 Task: In Heading  Arial Narrow with dark grey 1 1 colour. Font size of heading  '18 Pt. 'Font style of data Calibri. Font size of data  9 Pt. Alignment of headline & data Align bottom. Fill color in cell of heading  Red. Font color of data Black. Apply border in Data Criss-Cross Border. In the sheet  Attendance Sheet for the Weekbook
Action: Mouse moved to (99, 137)
Screenshot: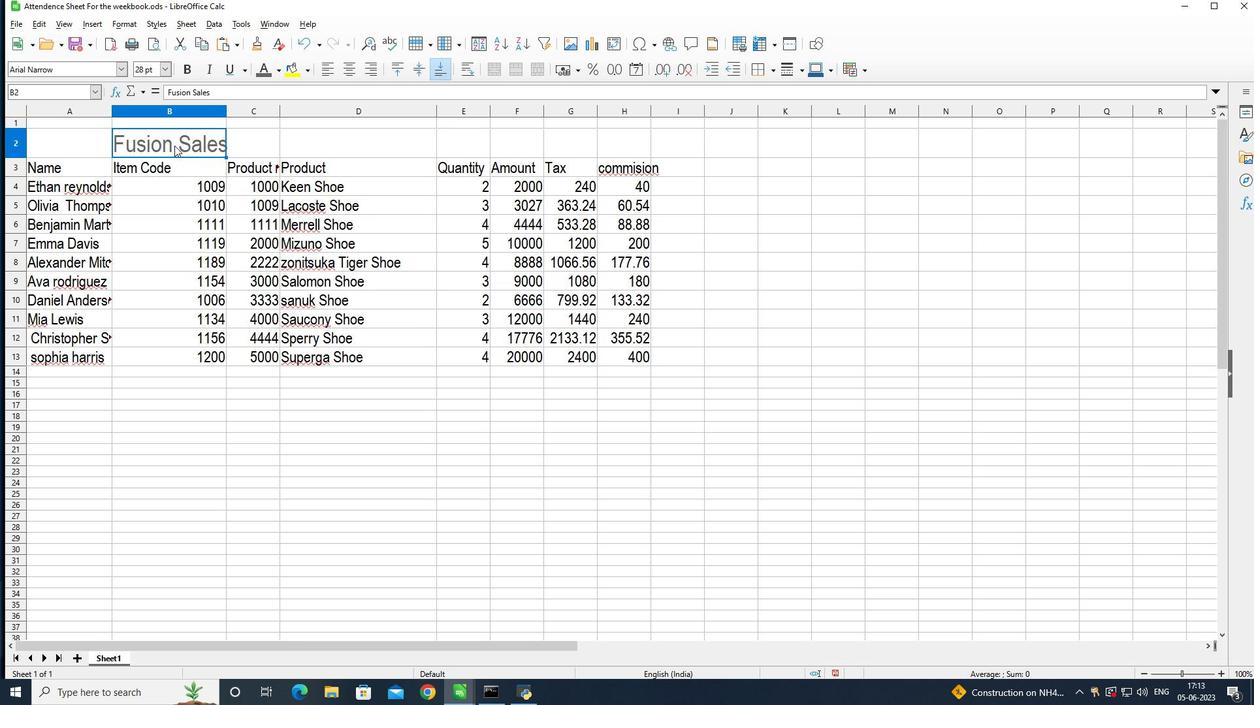 
Action: Mouse pressed left at (99, 137)
Screenshot: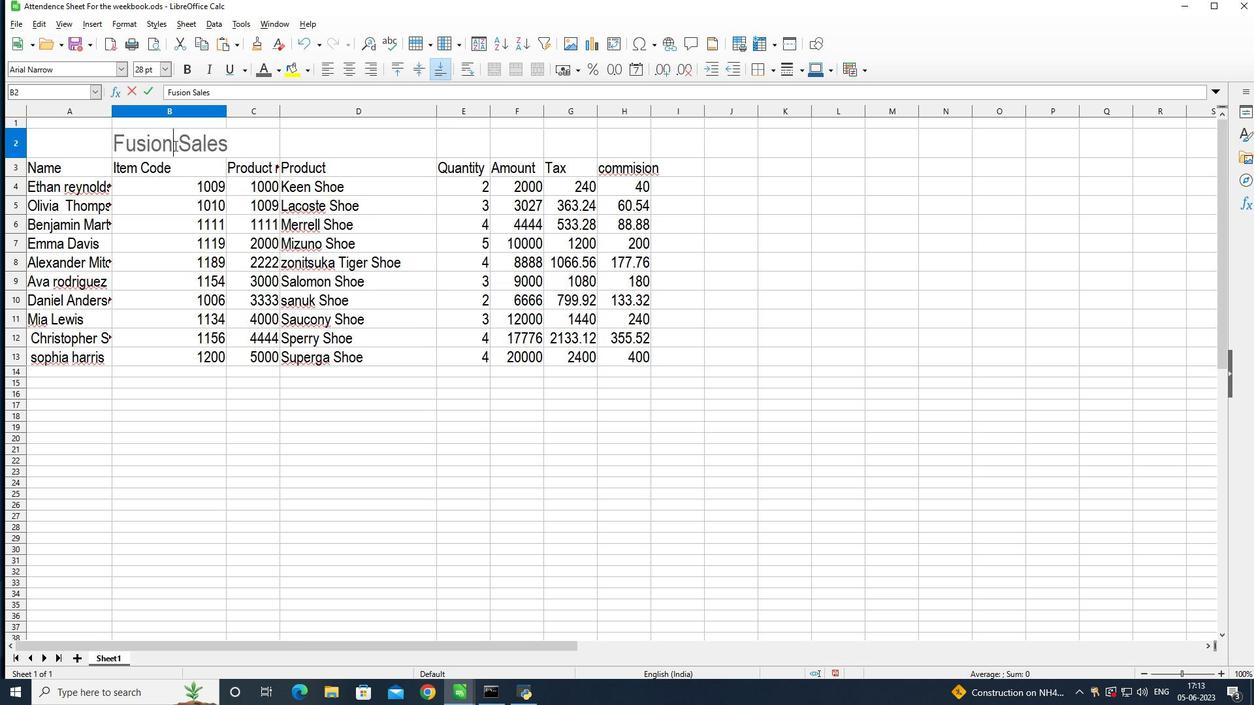 
Action: Mouse moved to (167, 148)
Screenshot: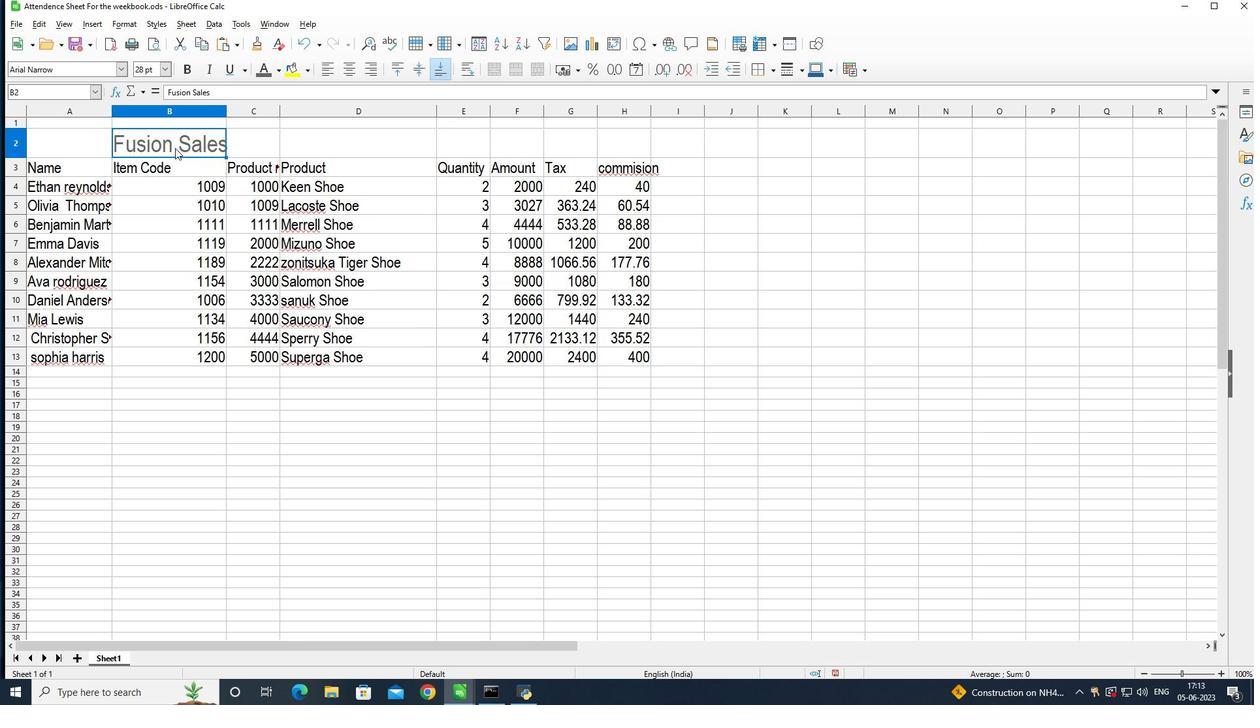 
Action: Mouse pressed left at (167, 148)
Screenshot: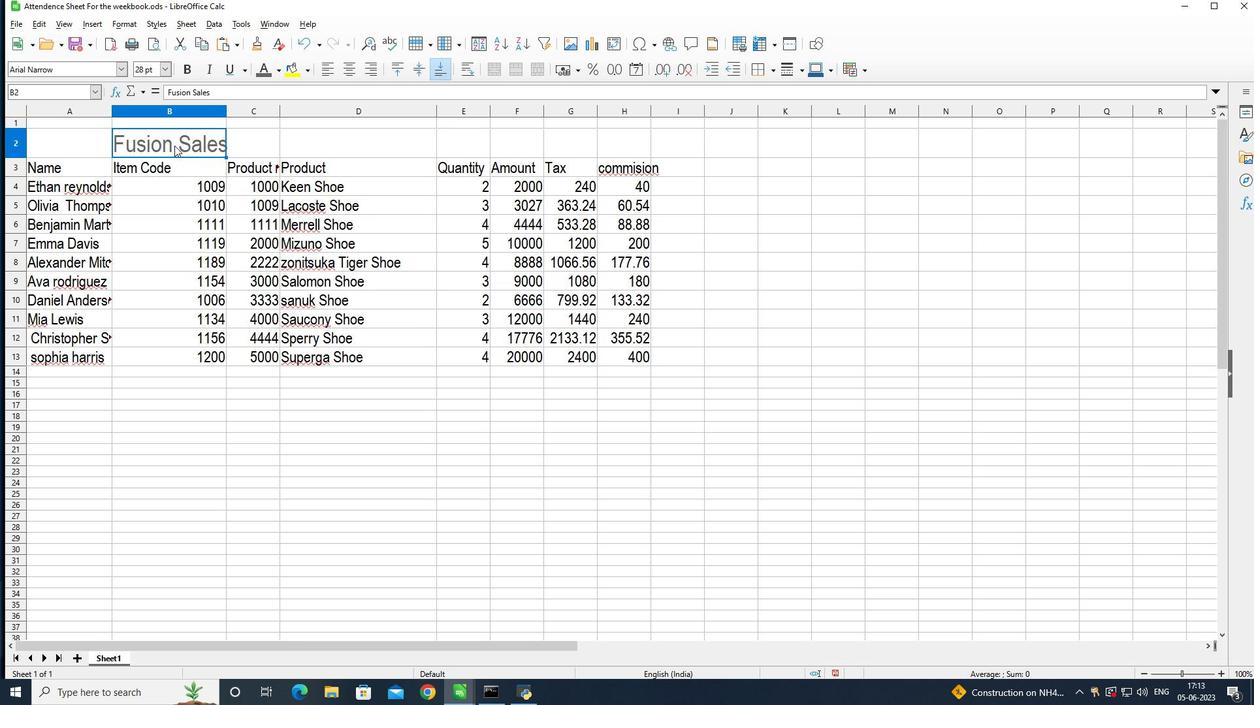
Action: Mouse pressed left at (167, 148)
Screenshot: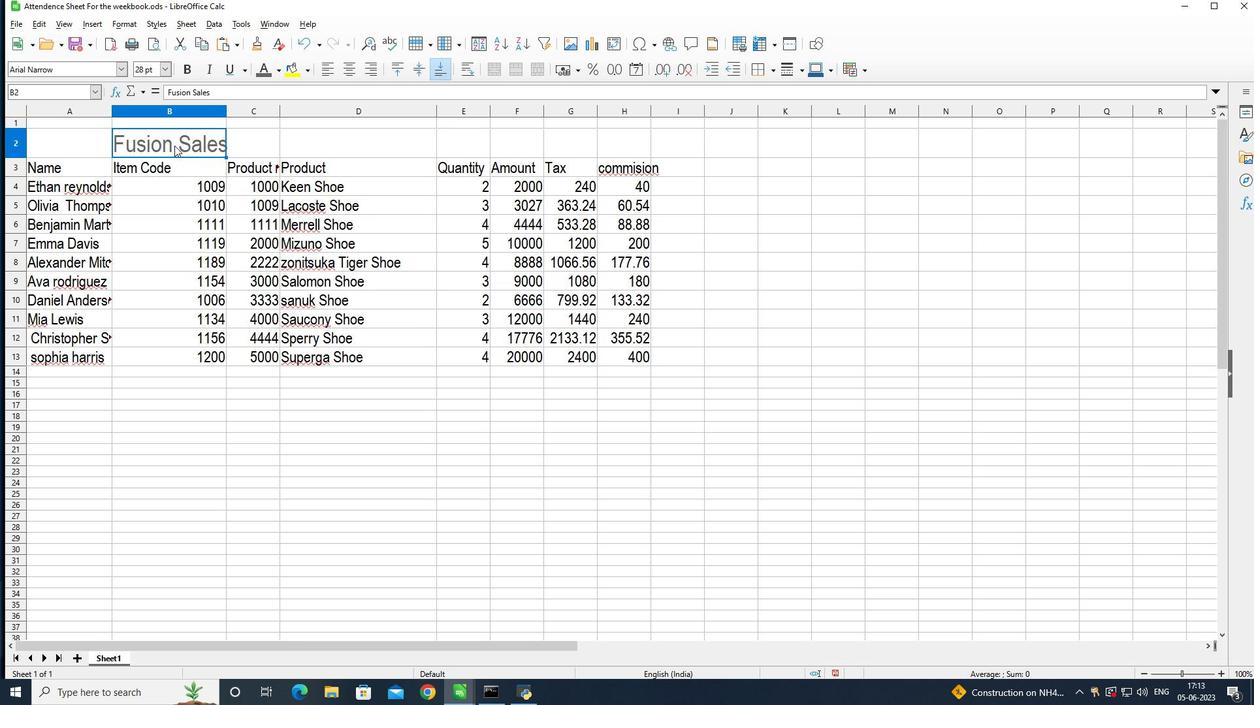 
Action: Mouse pressed left at (167, 148)
Screenshot: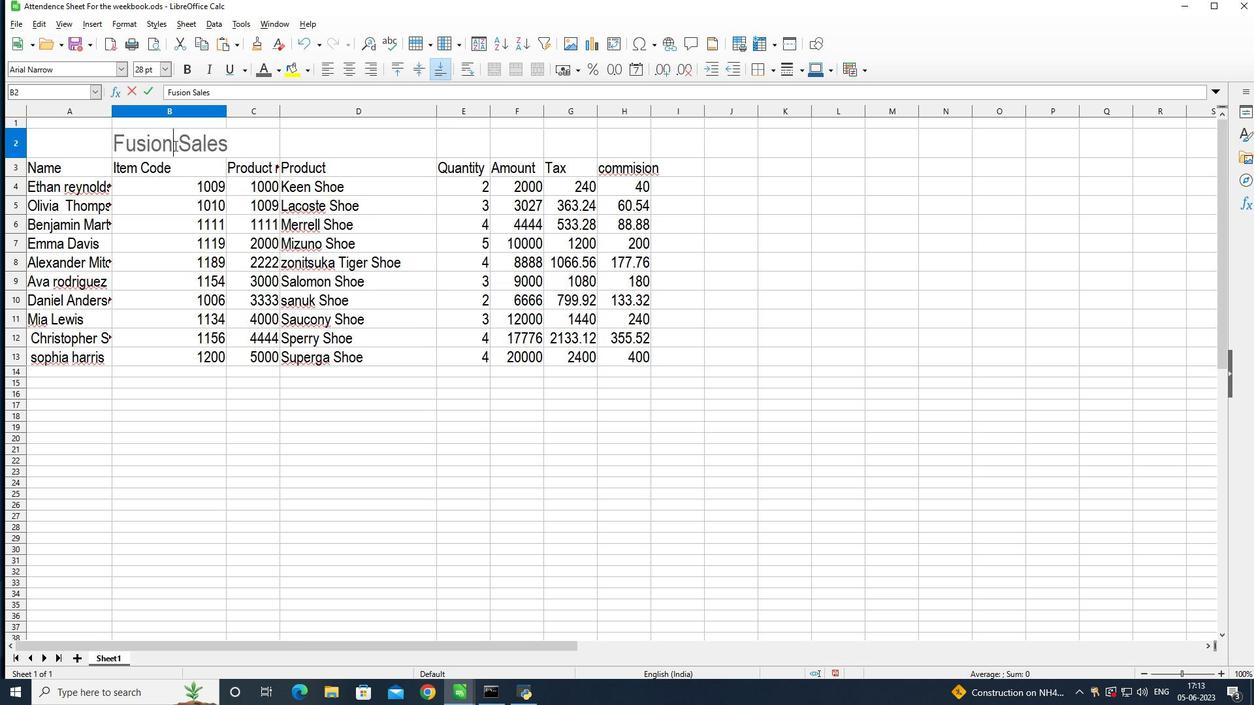 
Action: Mouse pressed left at (167, 148)
Screenshot: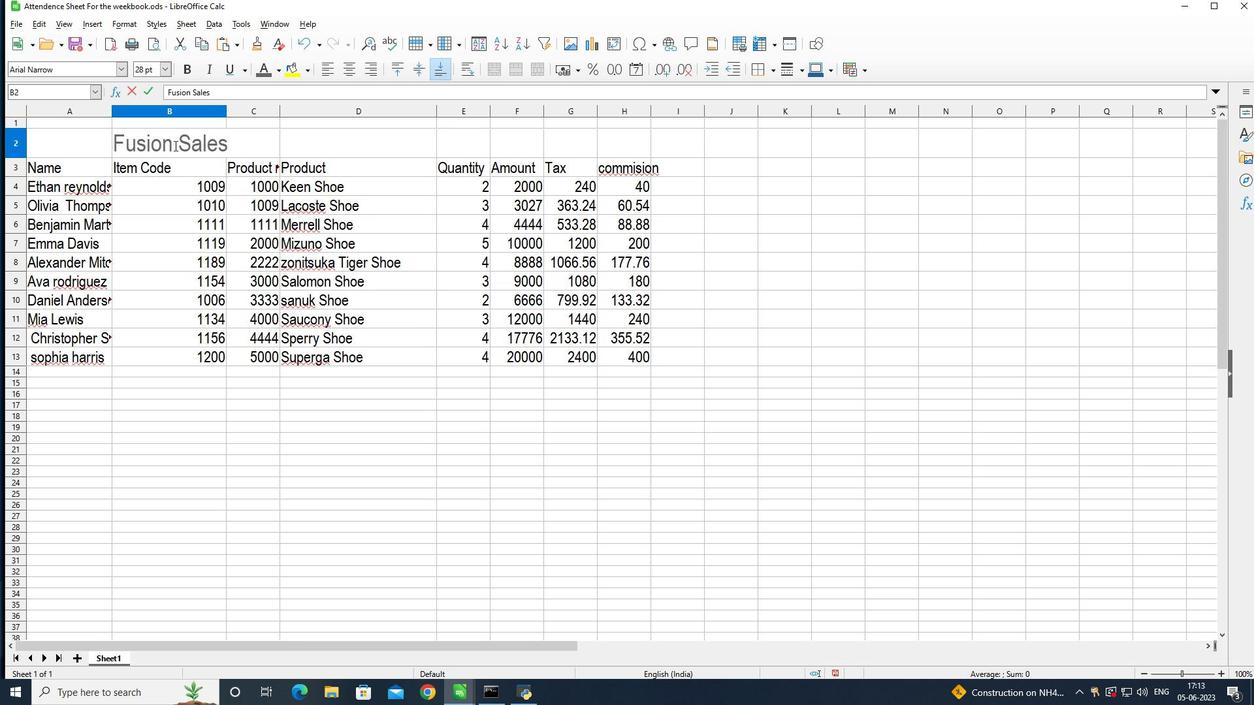 
Action: Mouse pressed left at (167, 148)
Screenshot: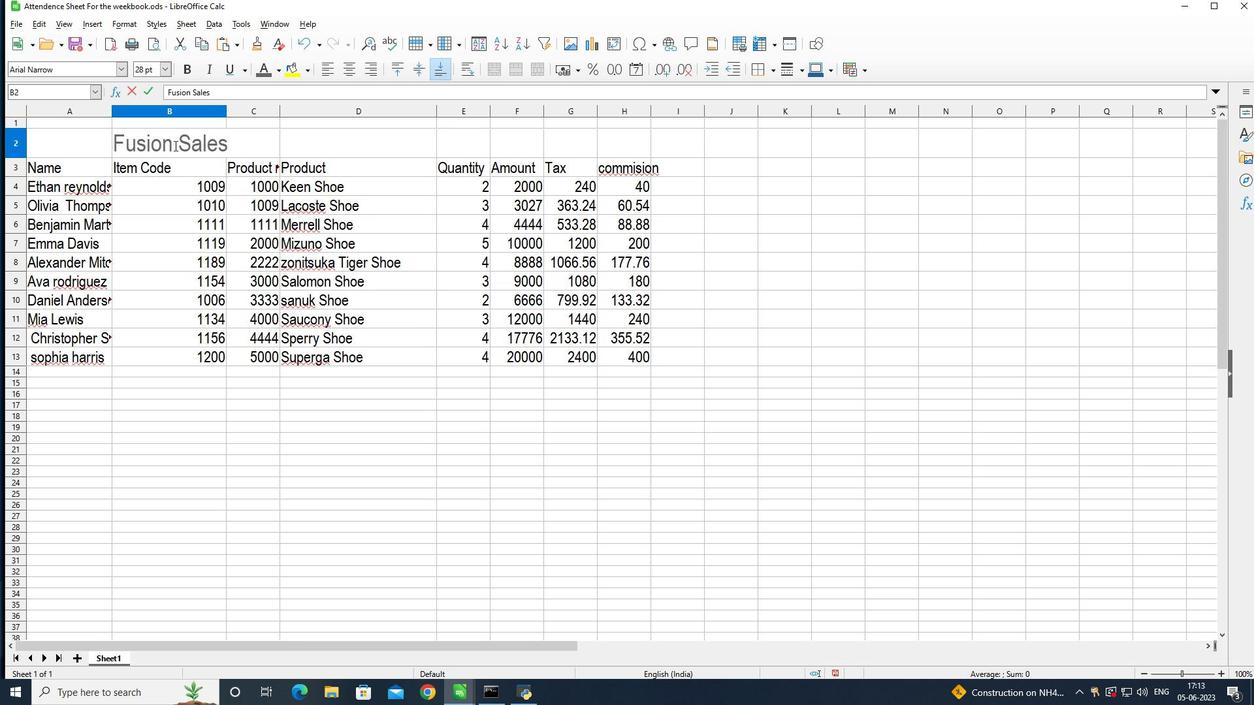 
Action: Mouse moved to (256, 82)
Screenshot: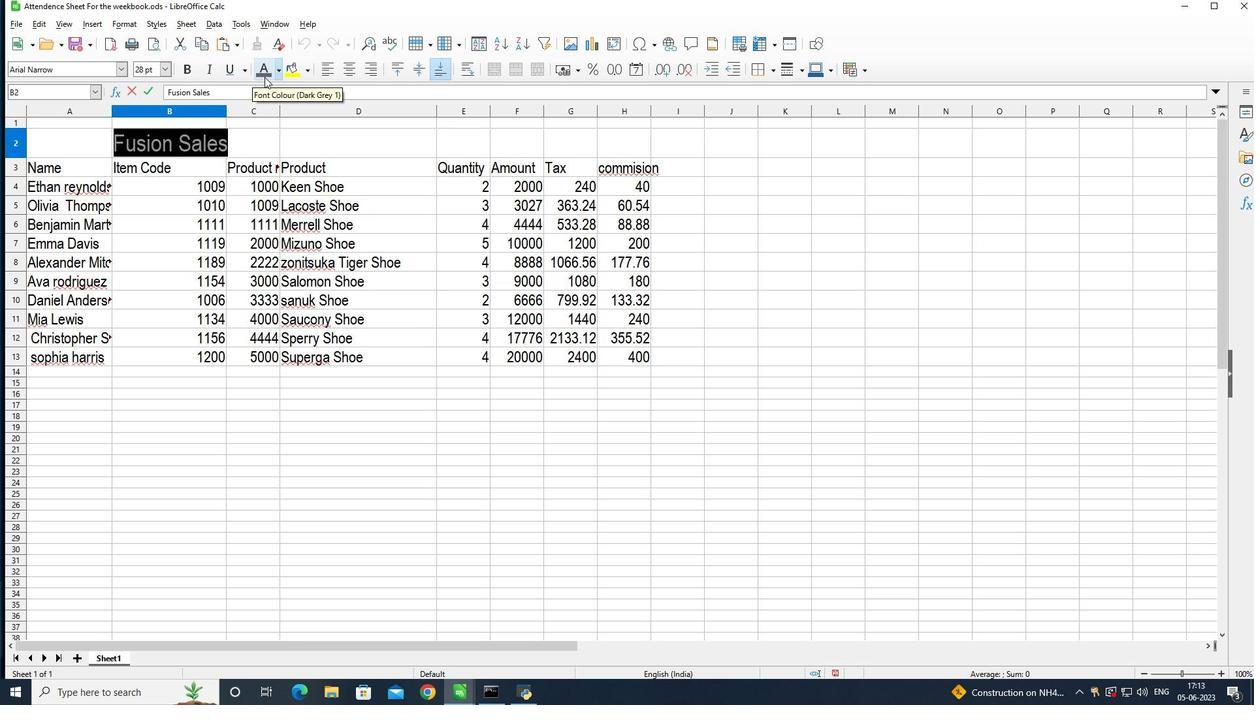 
Action: Mouse pressed left at (256, 82)
Screenshot: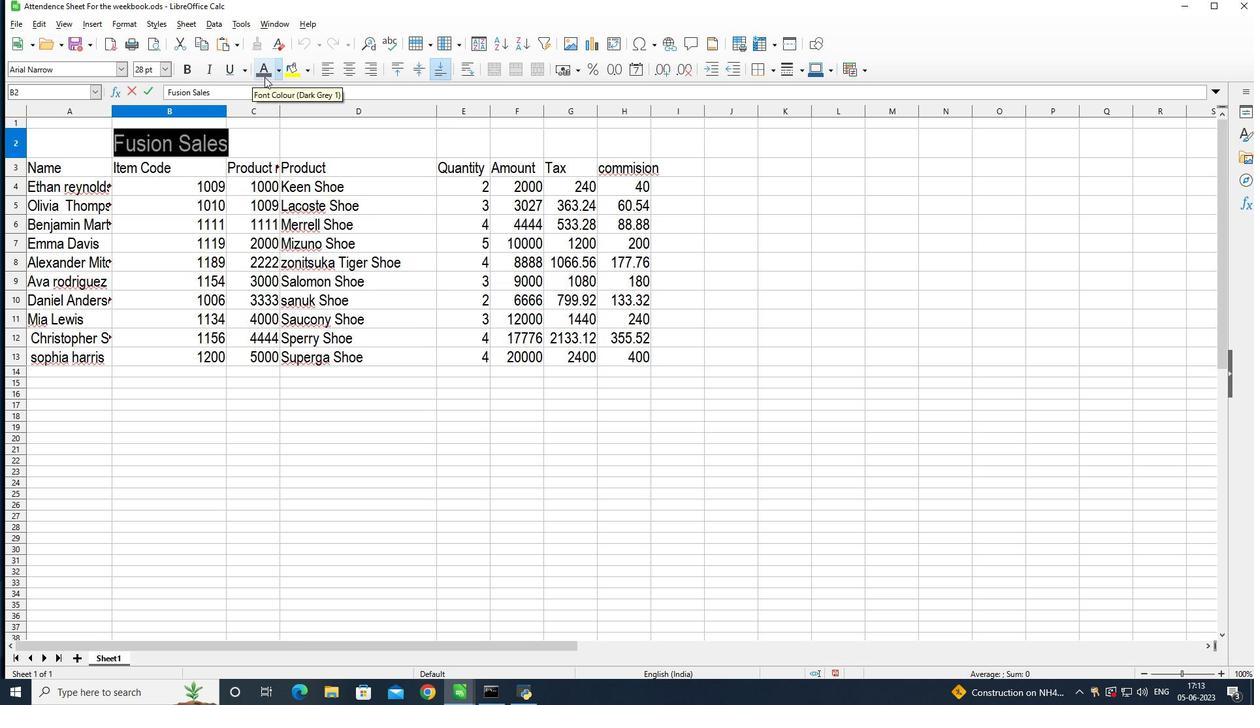 
Action: Mouse moved to (156, 73)
Screenshot: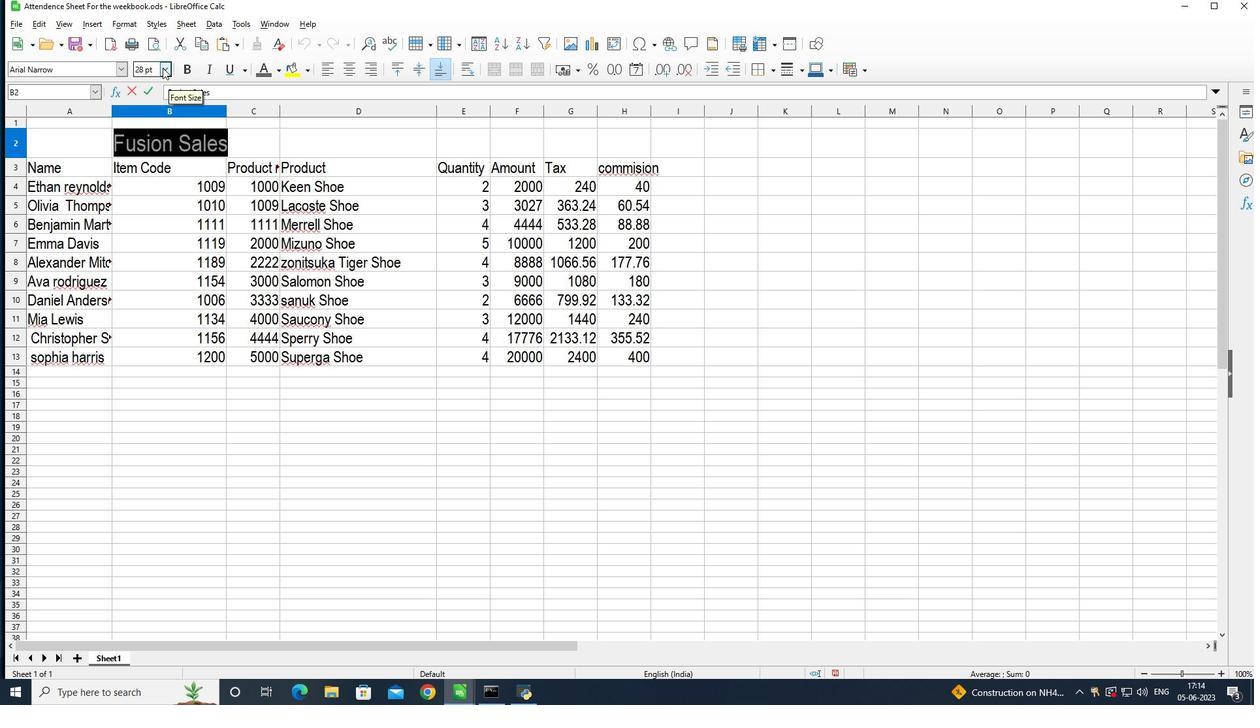 
Action: Mouse pressed left at (156, 73)
Screenshot: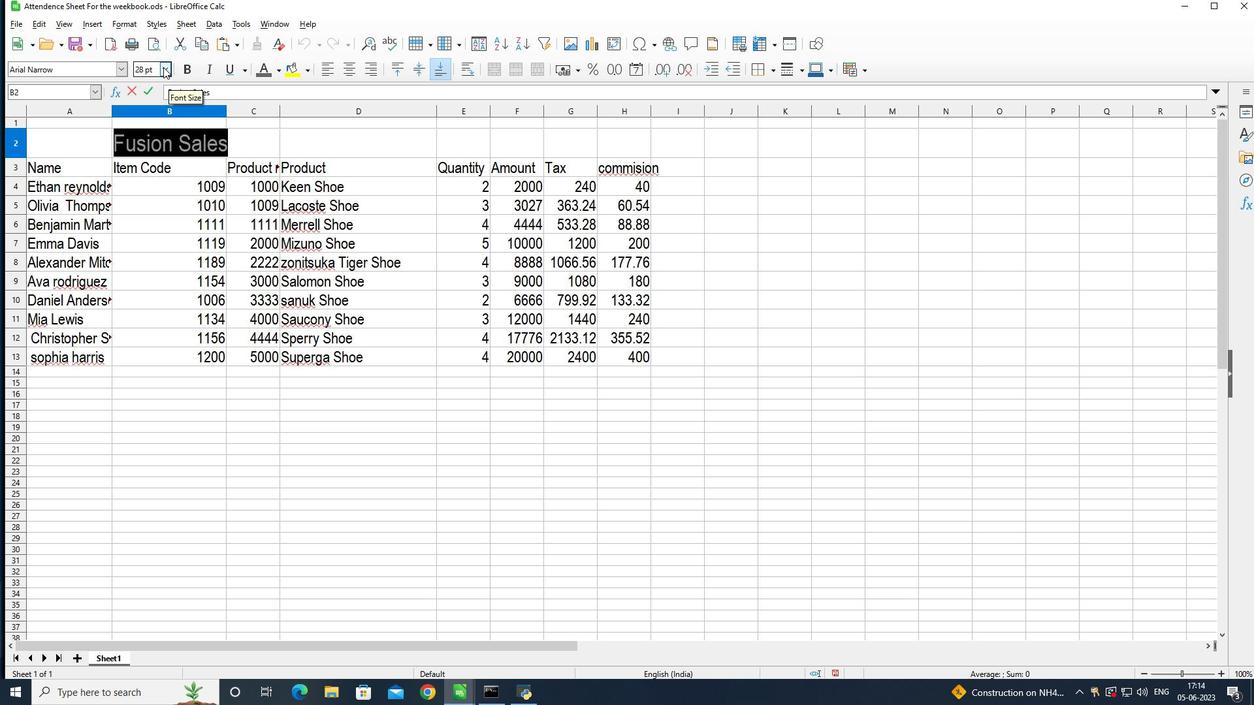 
Action: Mouse moved to (137, 151)
Screenshot: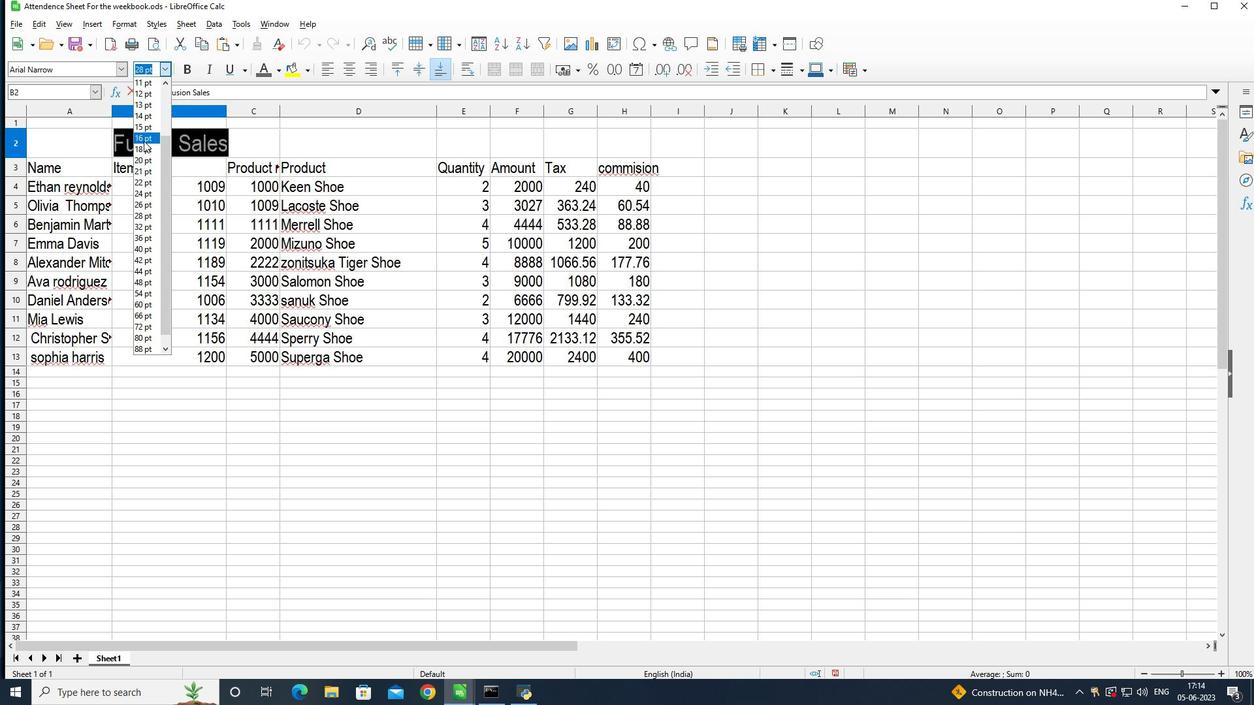 
Action: Mouse pressed left at (137, 151)
Screenshot: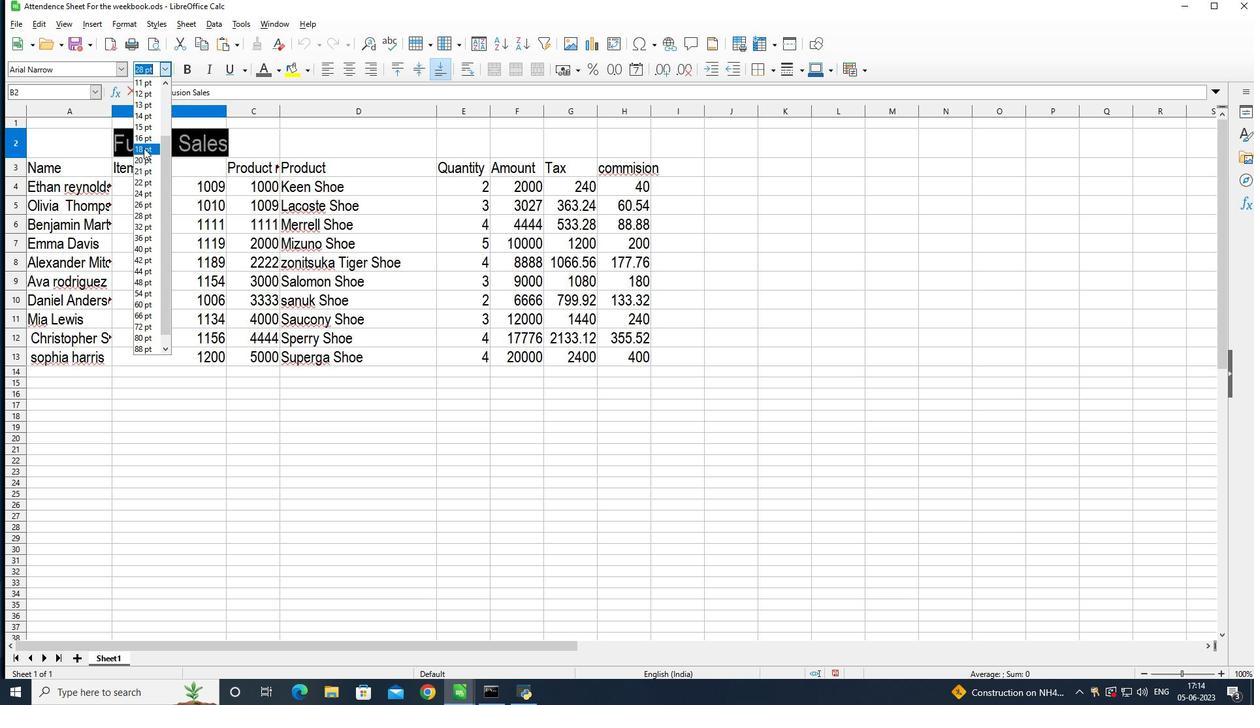 
Action: Mouse moved to (59, 168)
Screenshot: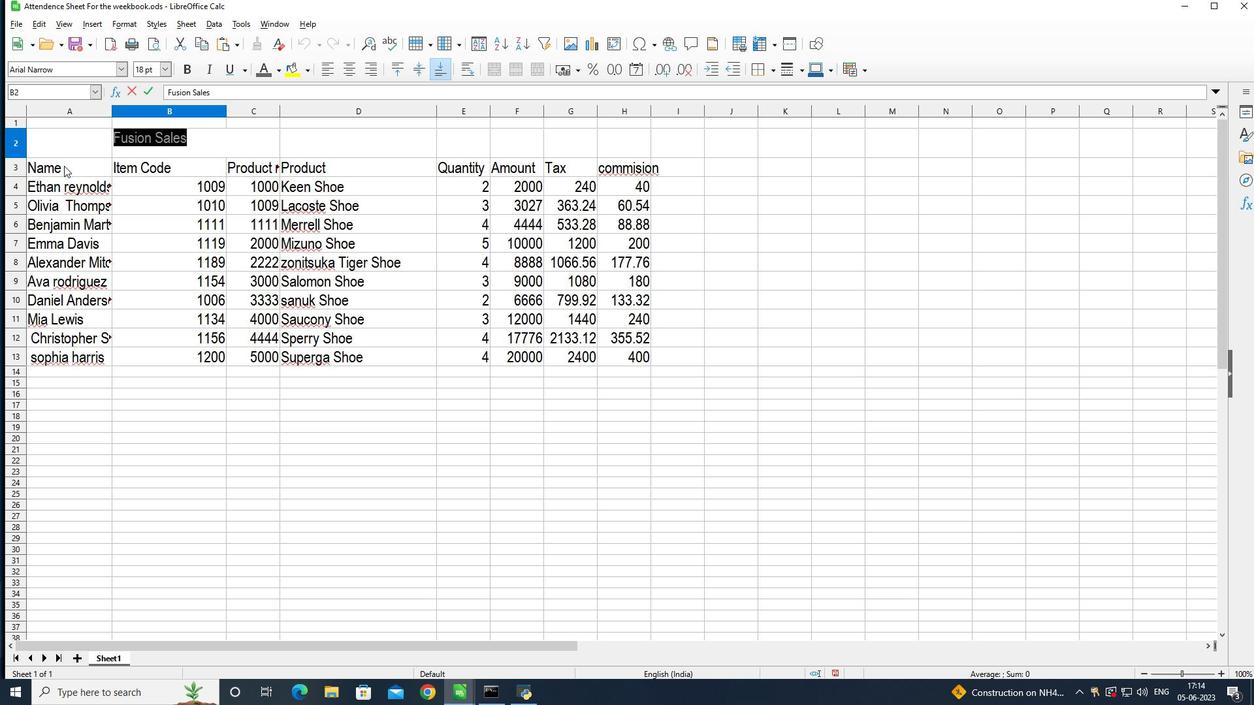 
Action: Mouse pressed left at (59, 168)
Screenshot: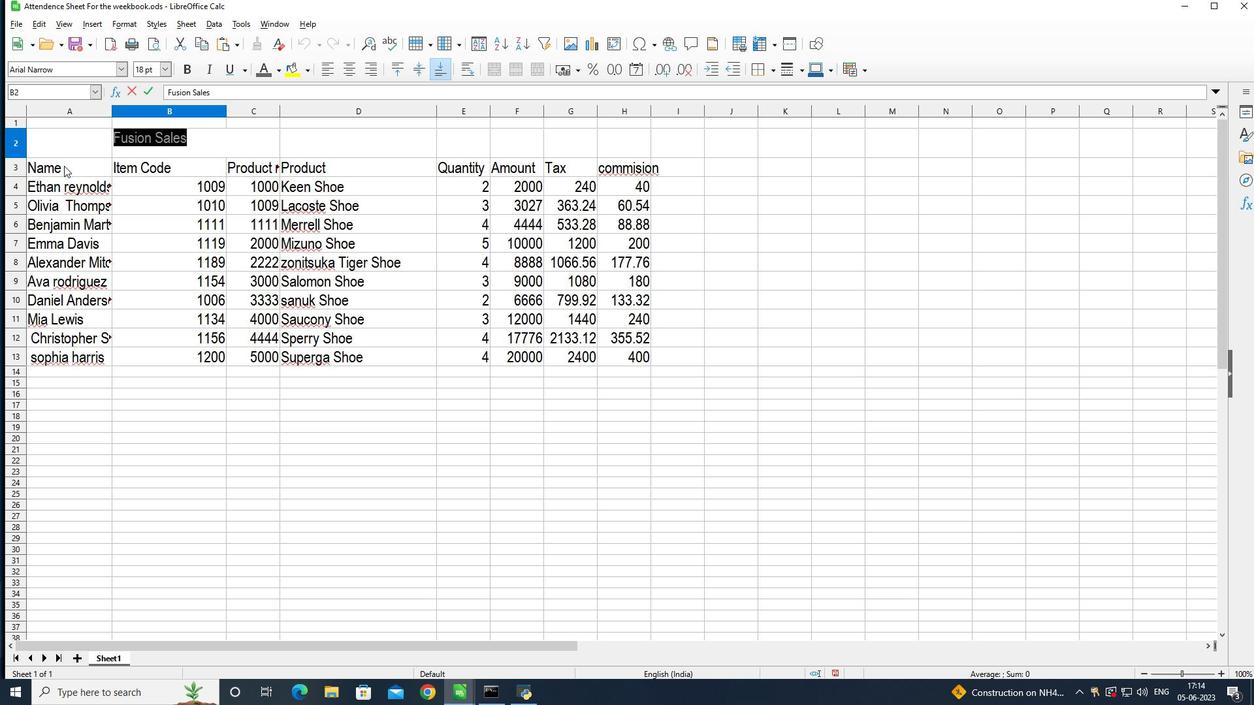 
Action: Mouse moved to (45, 167)
Screenshot: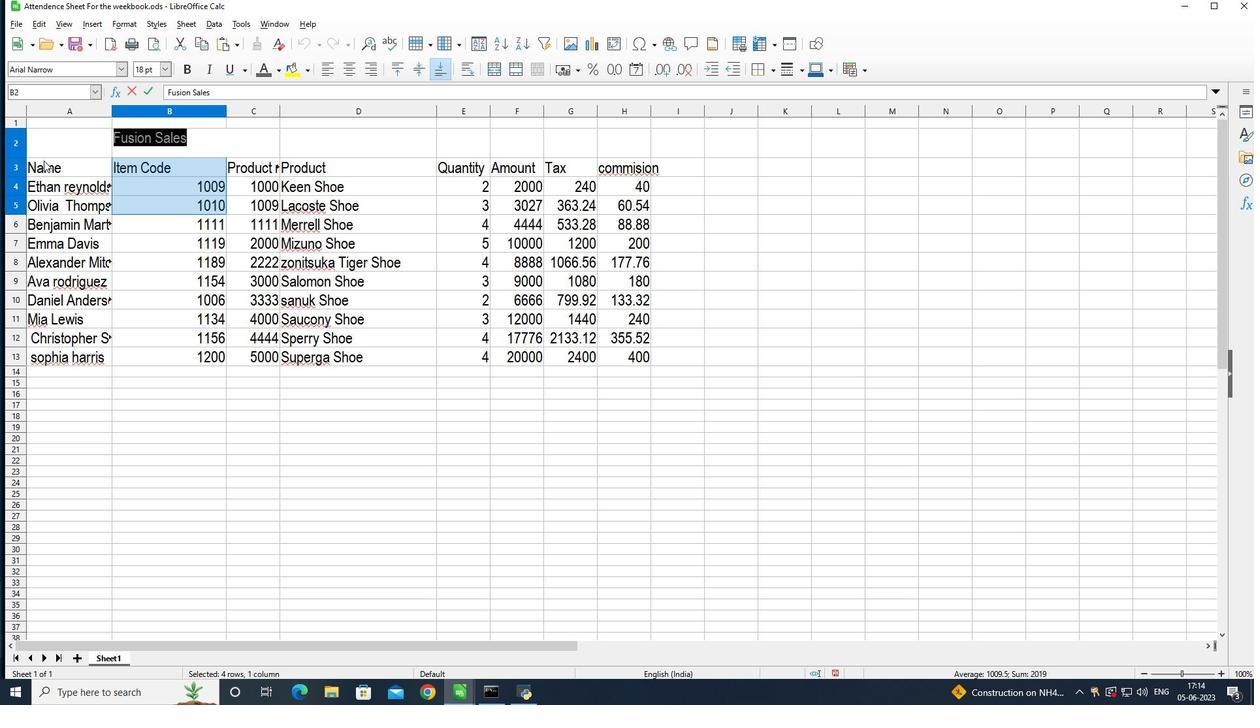 
Action: Mouse pressed left at (45, 167)
Screenshot: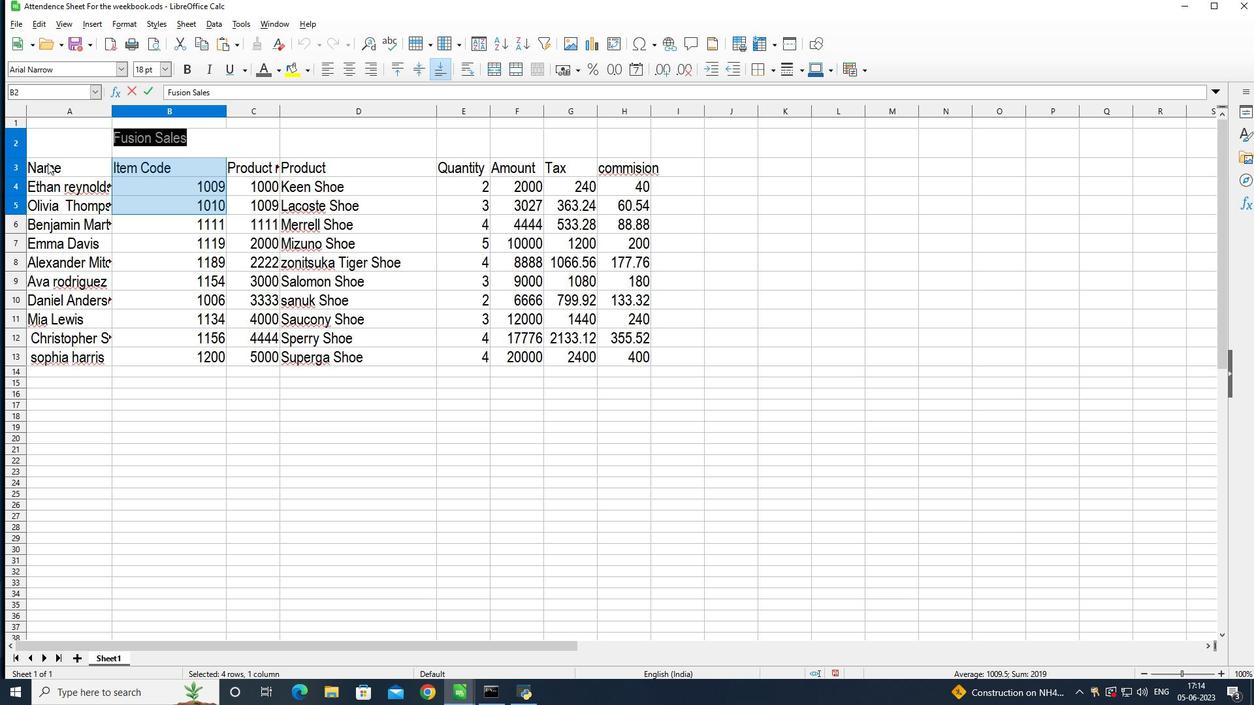 
Action: Mouse moved to (46, 167)
Screenshot: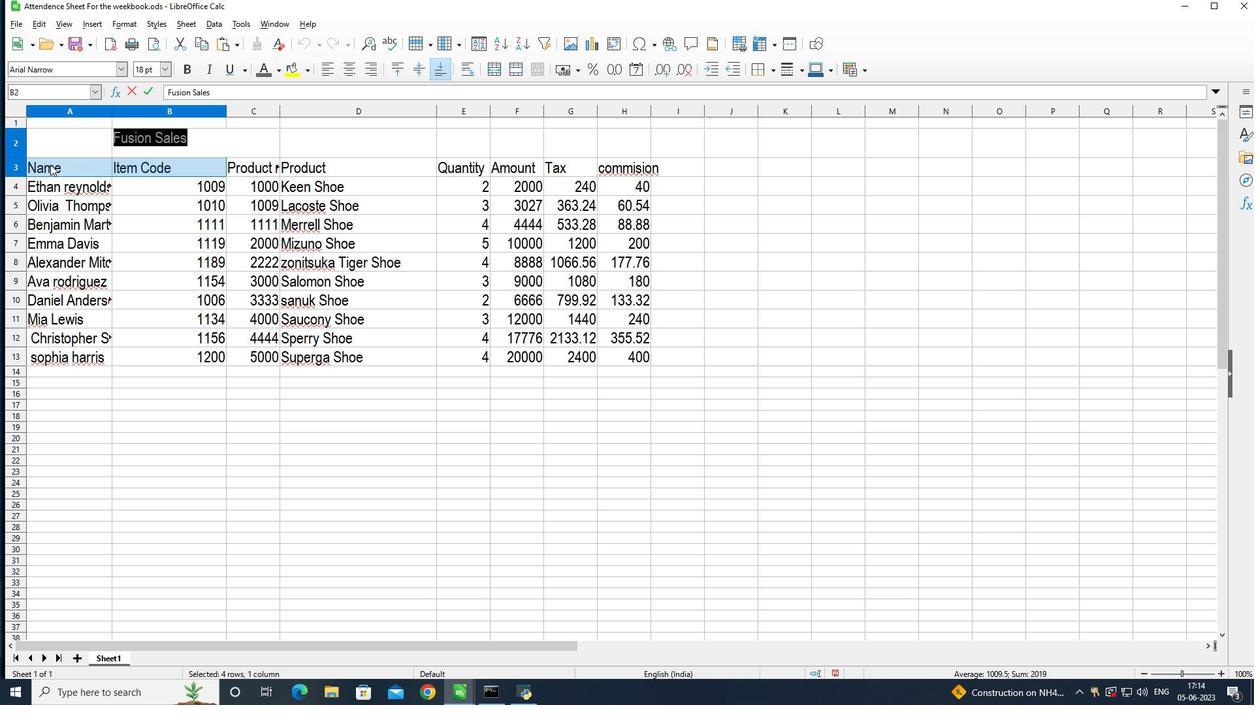 
Action: Mouse pressed left at (46, 167)
Screenshot: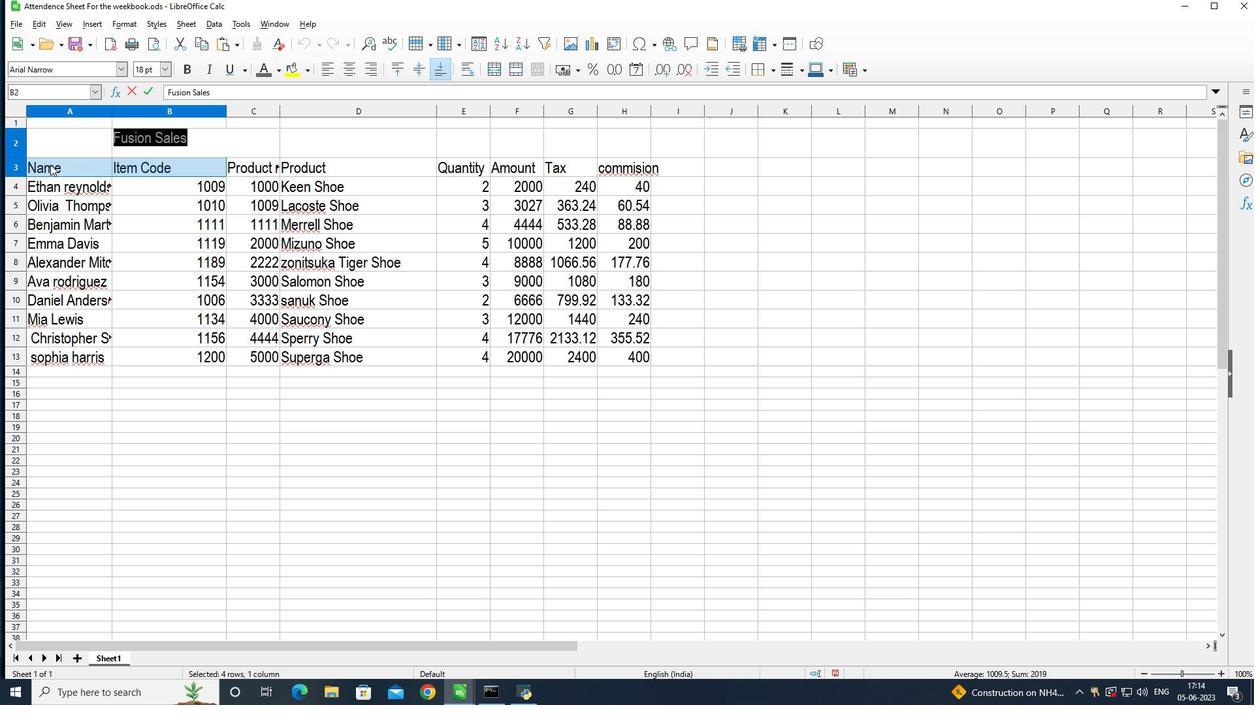 
Action: Mouse moved to (219, 393)
Screenshot: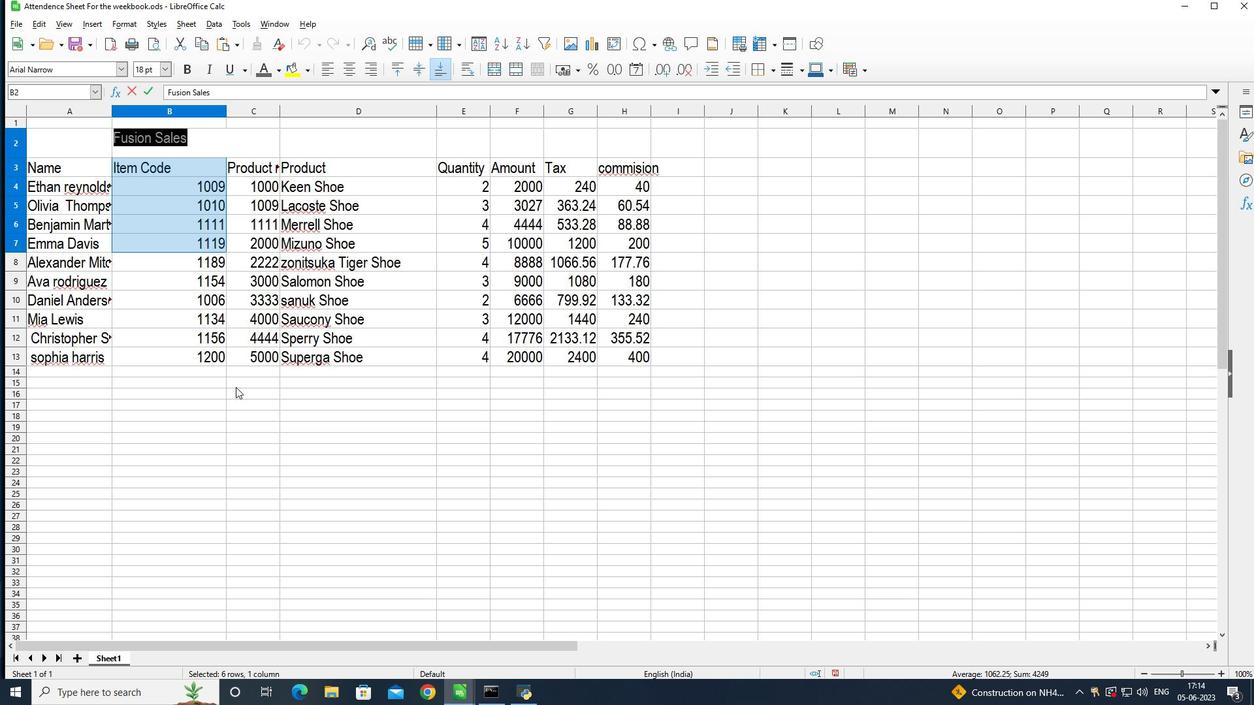 
Action: Mouse pressed left at (219, 393)
Screenshot: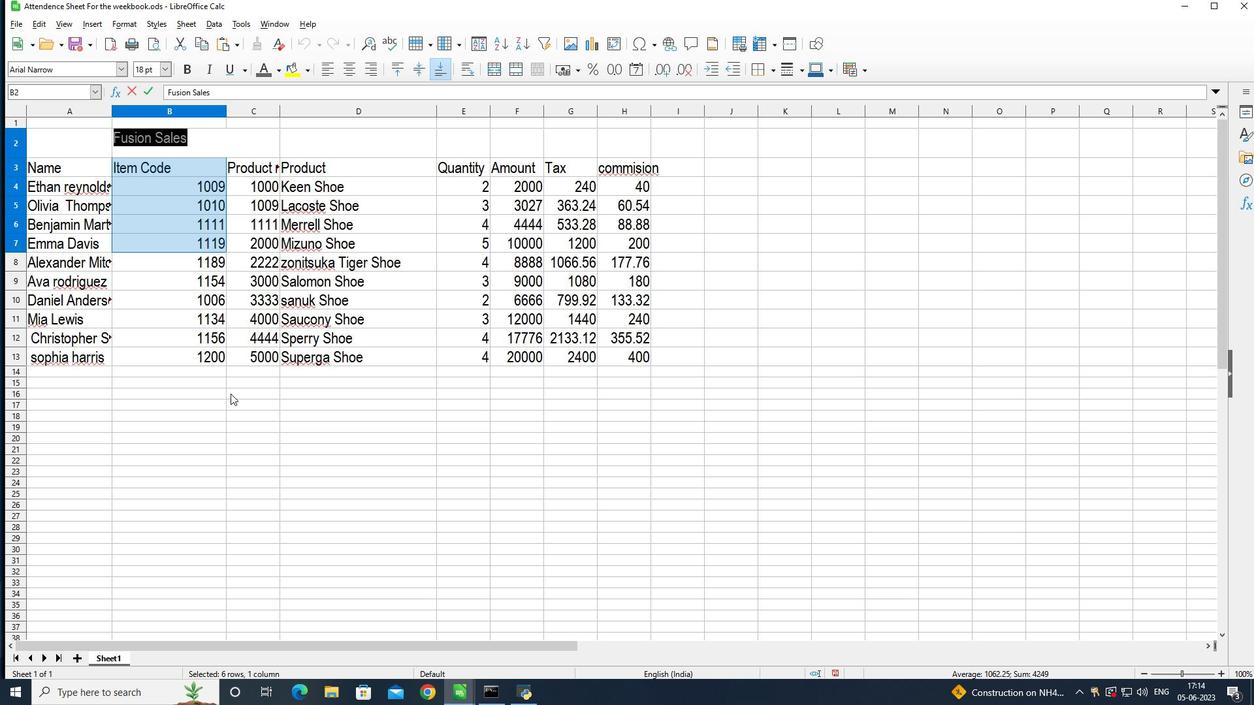 
Action: Mouse moved to (208, 427)
Screenshot: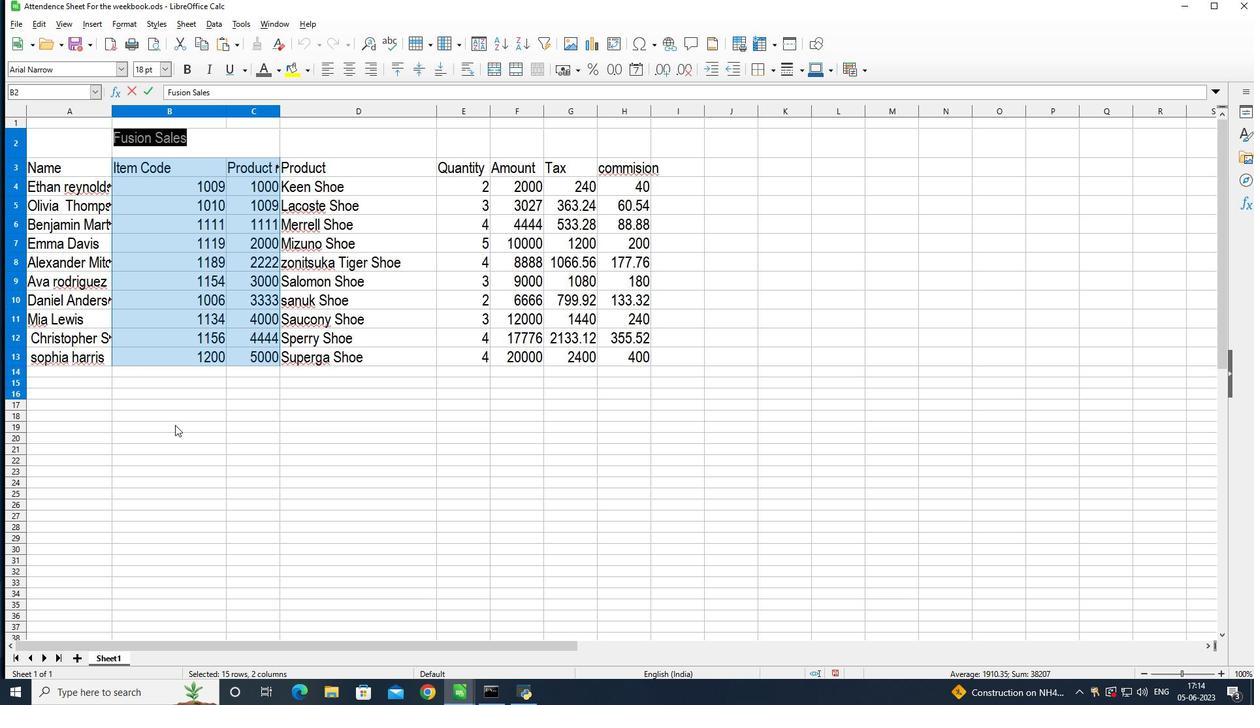 
Action: Mouse pressed left at (208, 427)
Screenshot: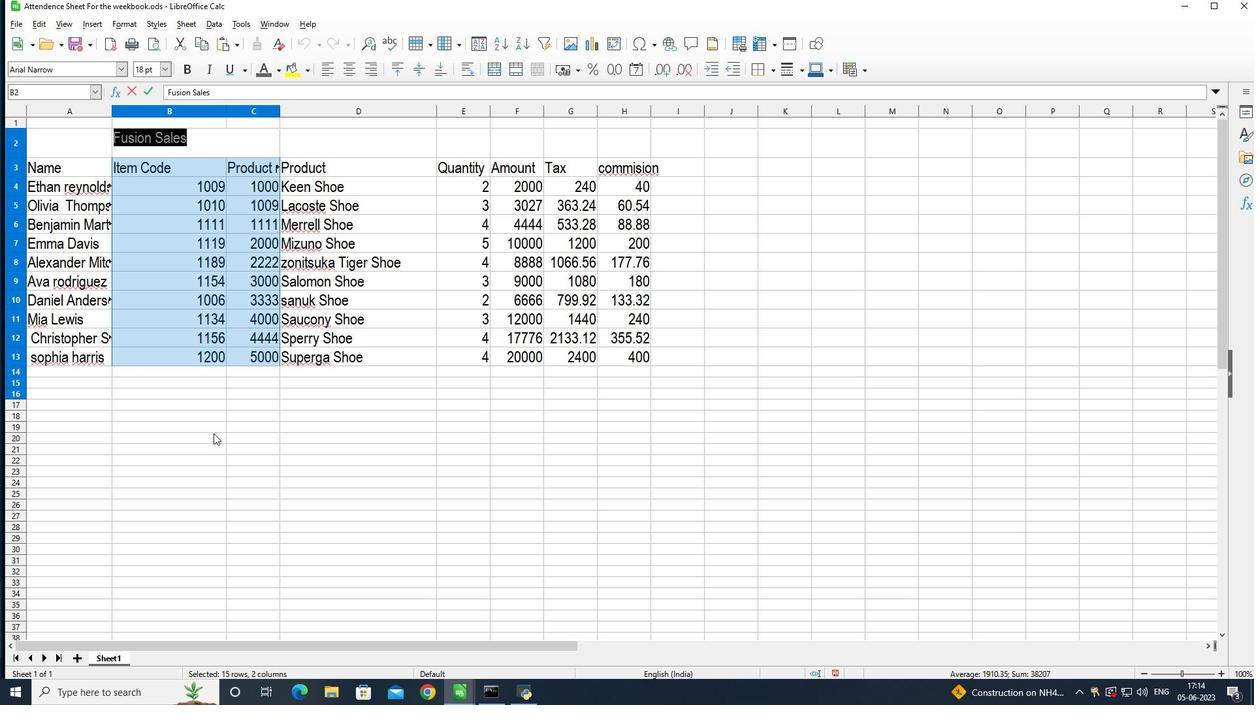 
Action: Mouse moved to (214, 418)
Screenshot: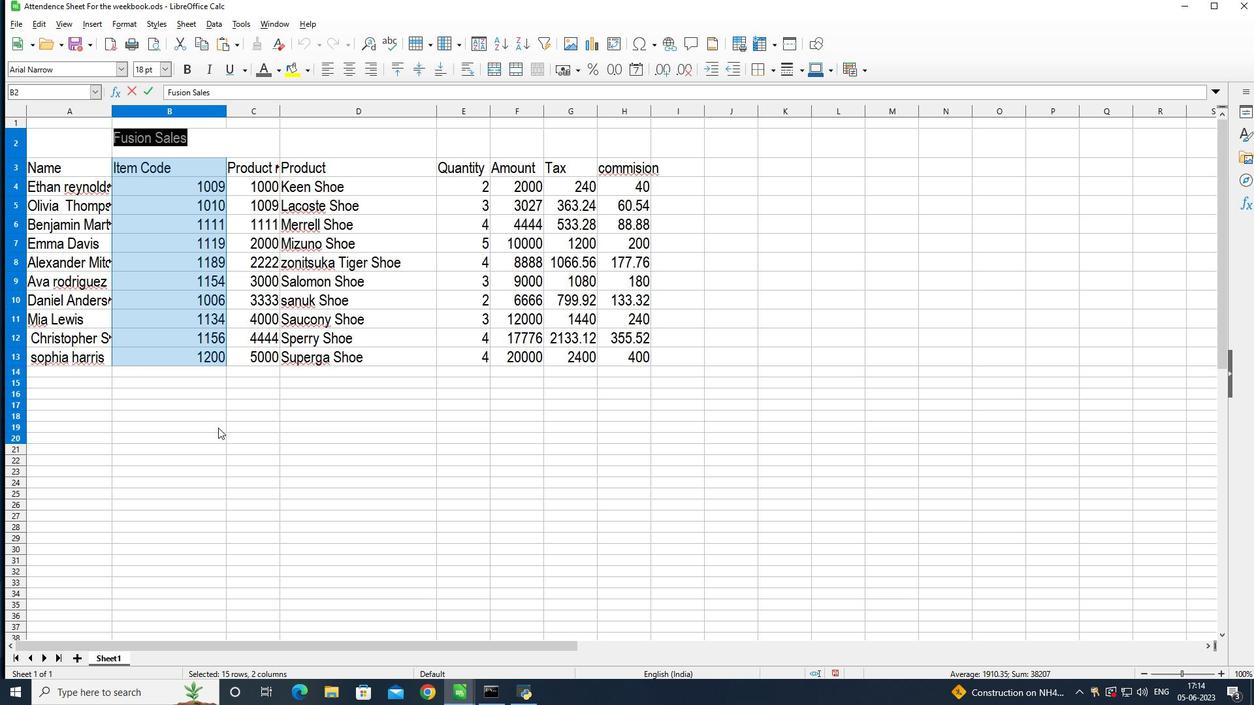 
Action: Mouse pressed right at (214, 418)
Screenshot: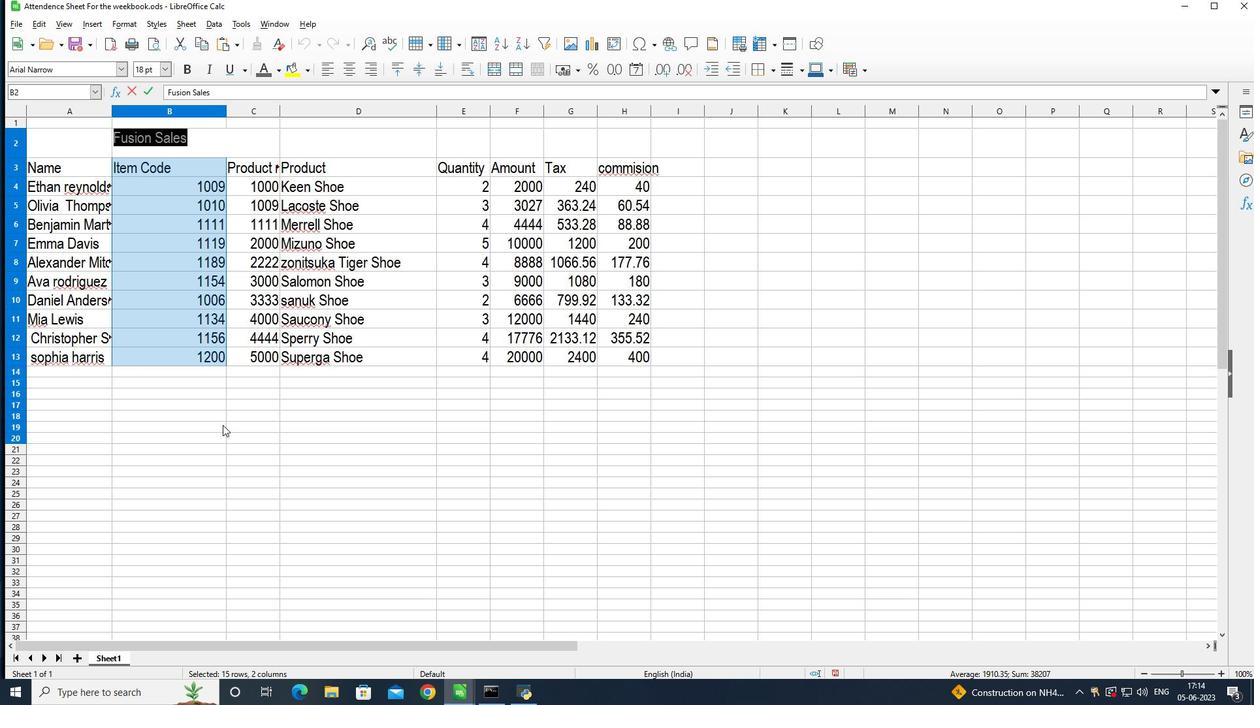 
Action: Mouse moved to (137, 431)
Screenshot: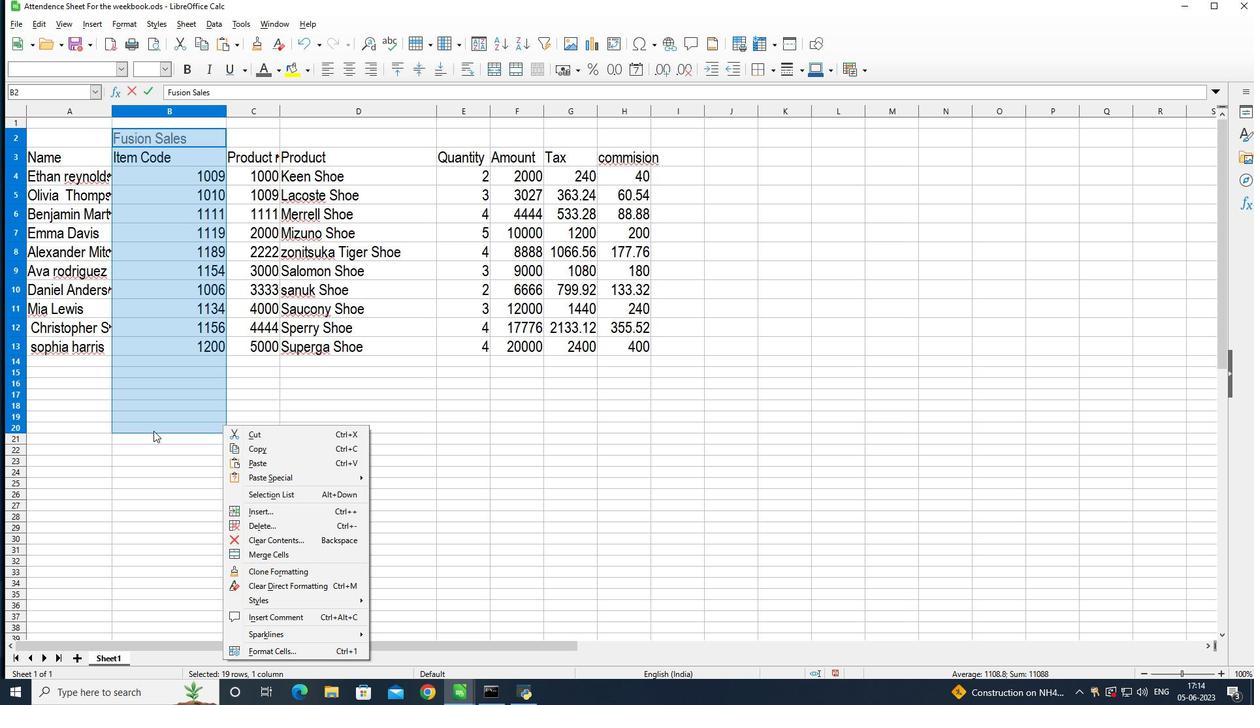 
Action: Mouse pressed left at (137, 431)
Screenshot: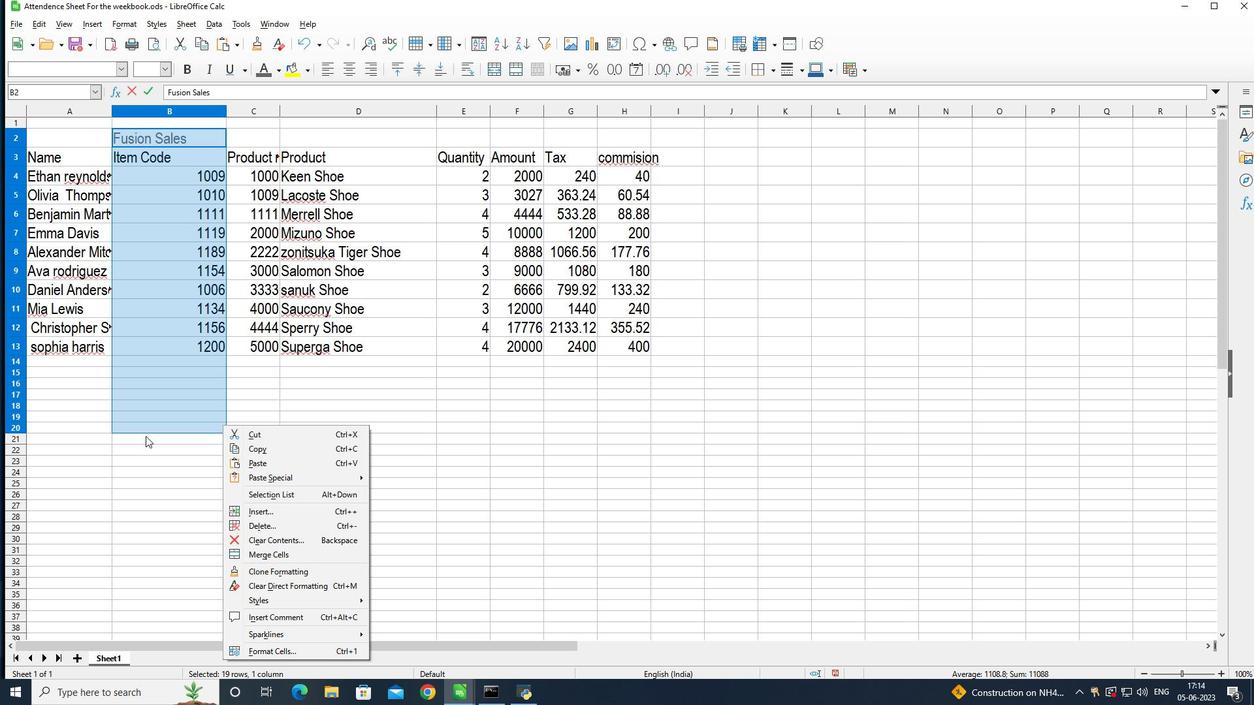 
Action: Mouse moved to (736, 426)
Screenshot: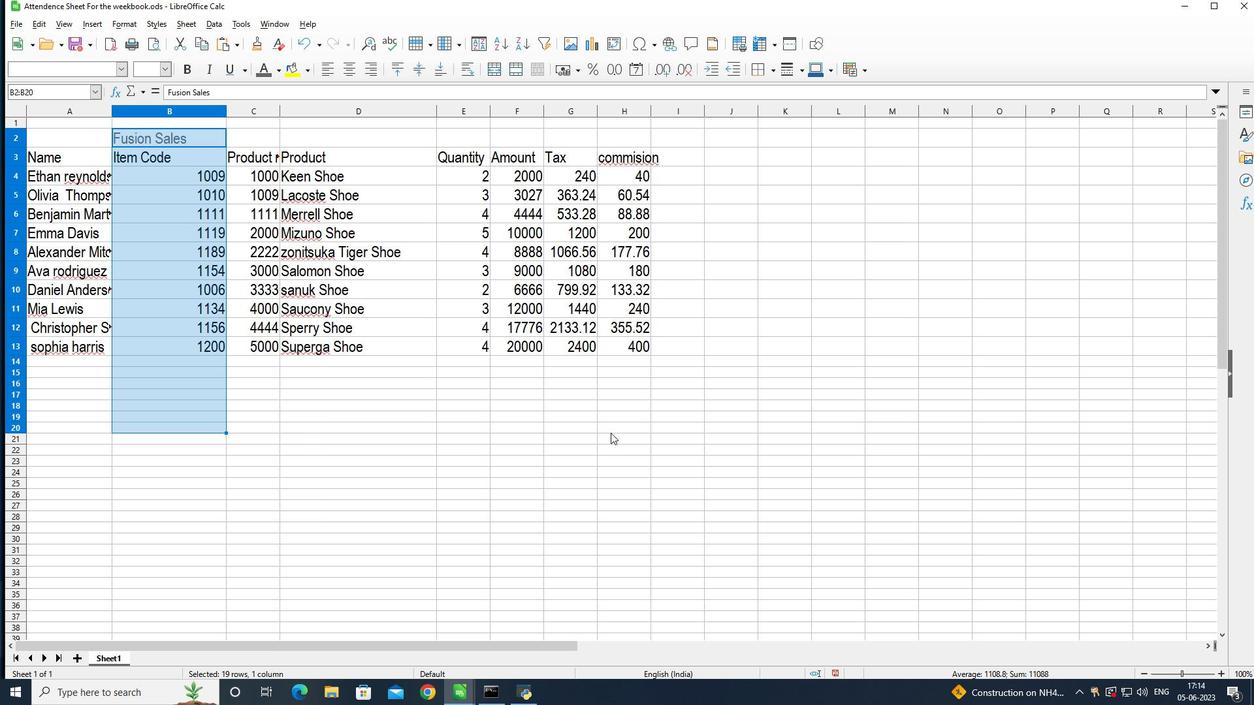 
Action: Mouse pressed right at (736, 426)
Screenshot: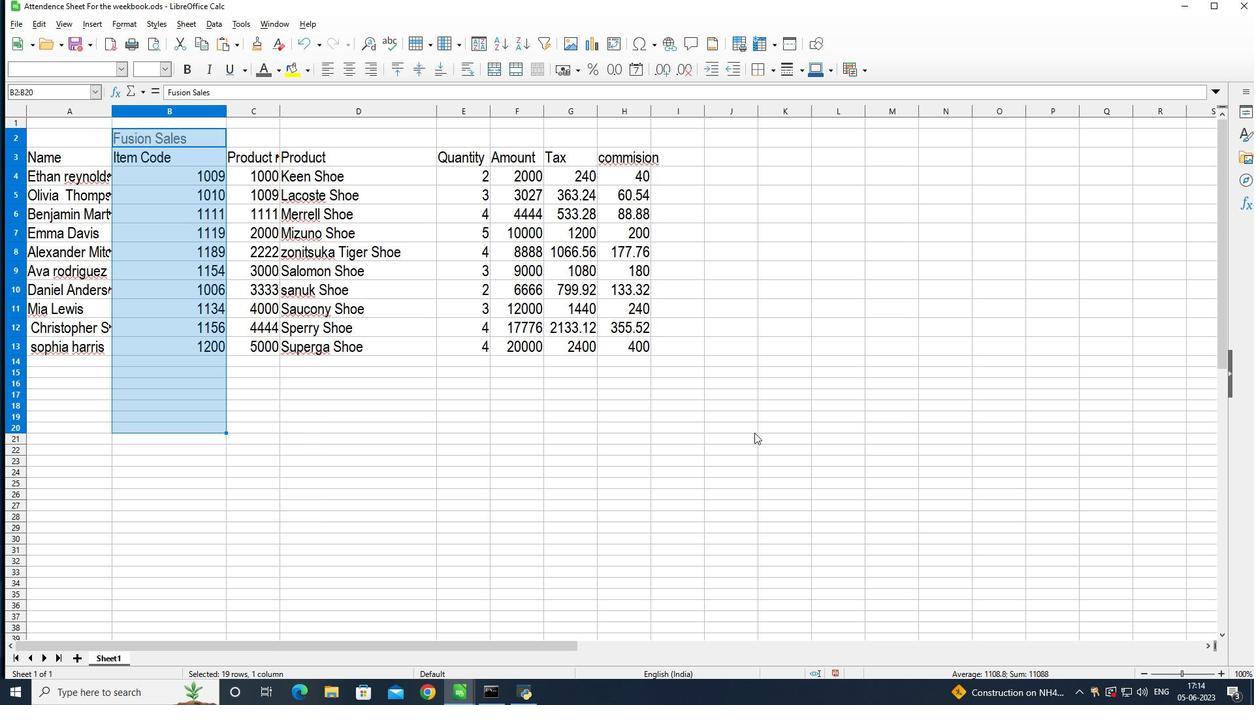 
Action: Mouse moved to (71, 160)
Screenshot: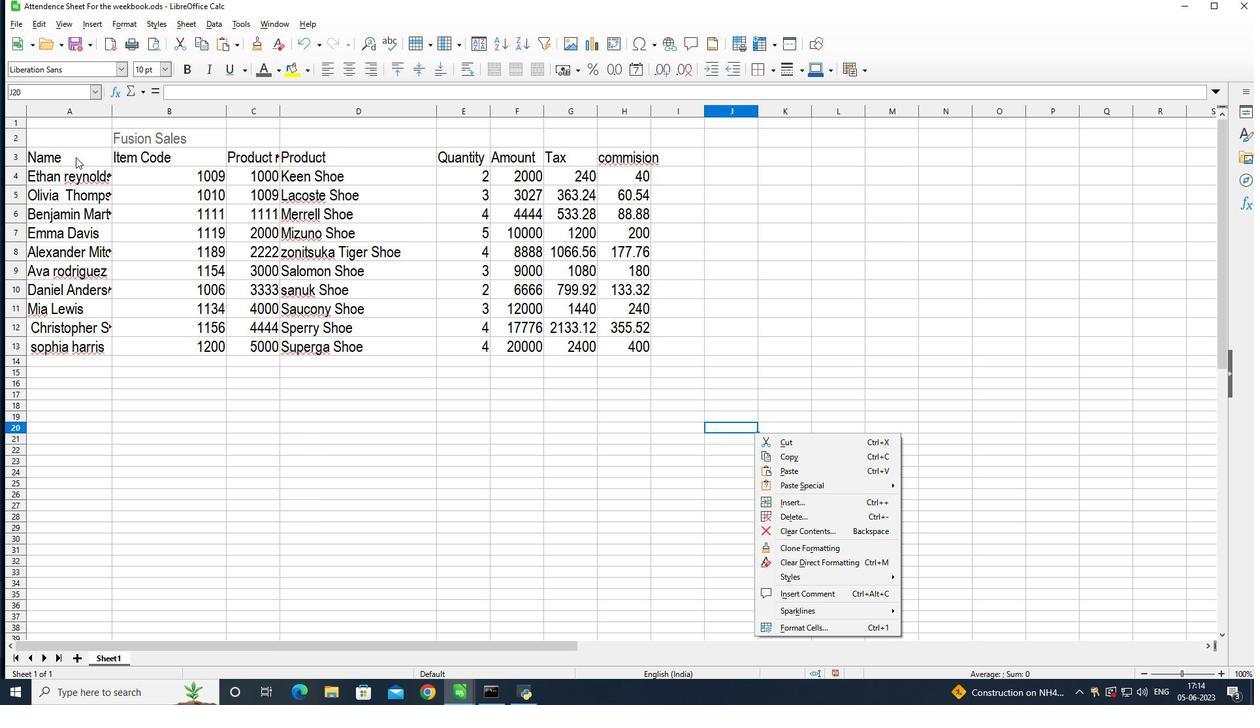 
Action: Mouse pressed left at (71, 160)
Screenshot: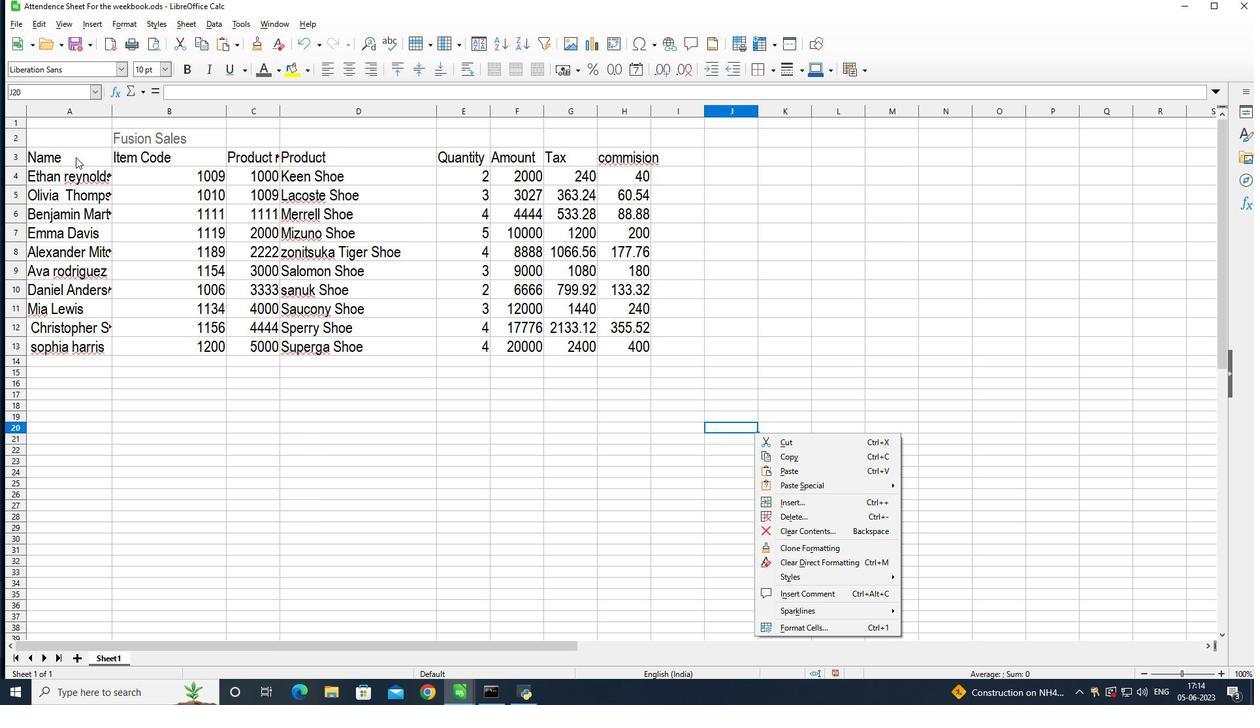 
Action: Mouse moved to (124, 362)
Screenshot: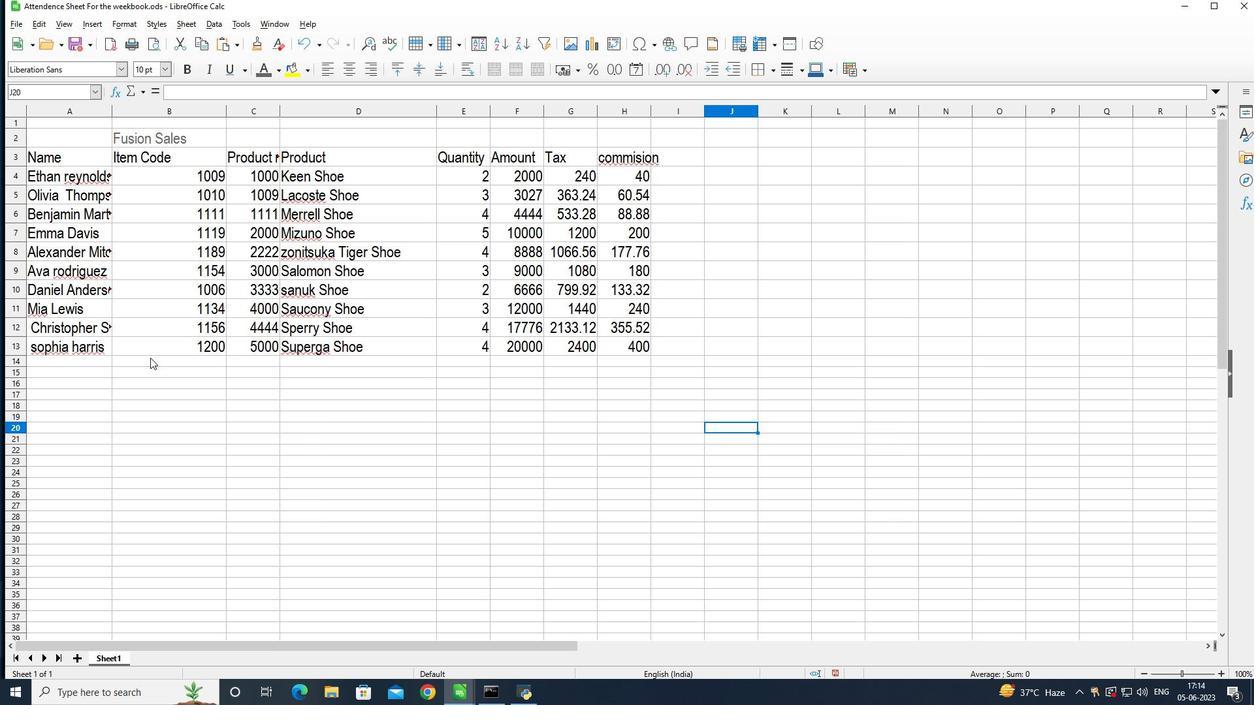 
Action: Mouse pressed left at (124, 362)
Screenshot: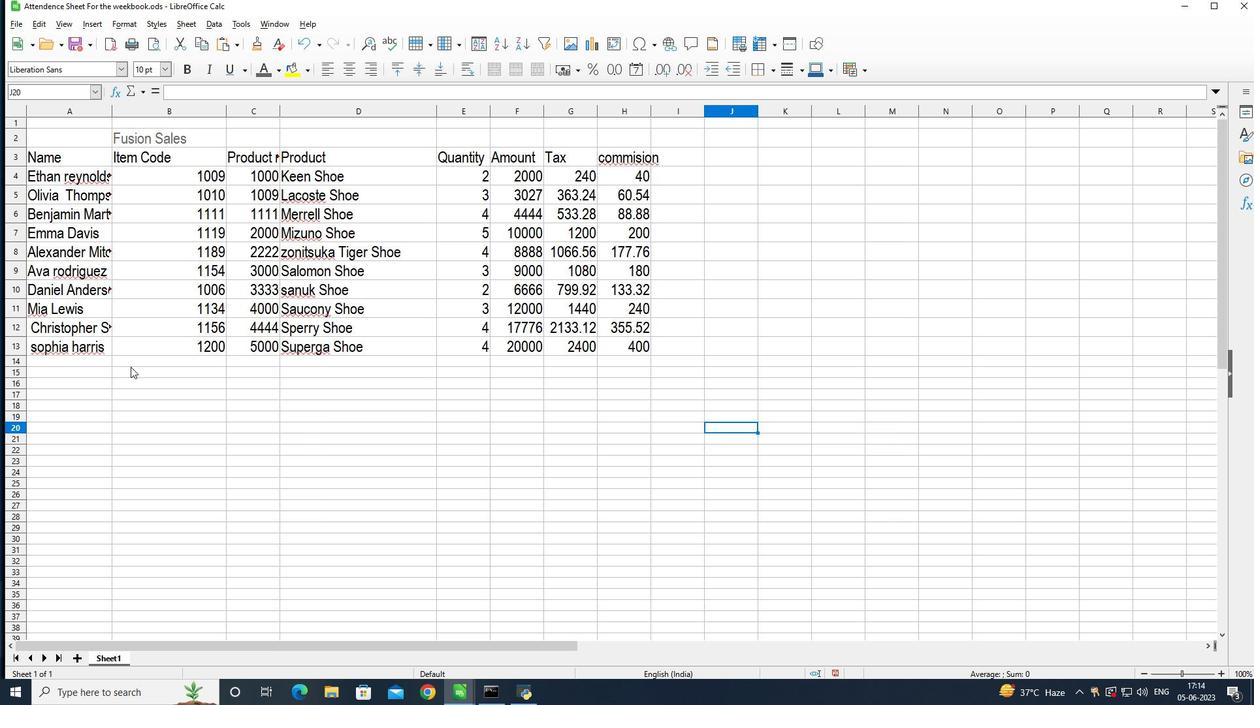 
Action: Mouse moved to (69, 161)
Screenshot: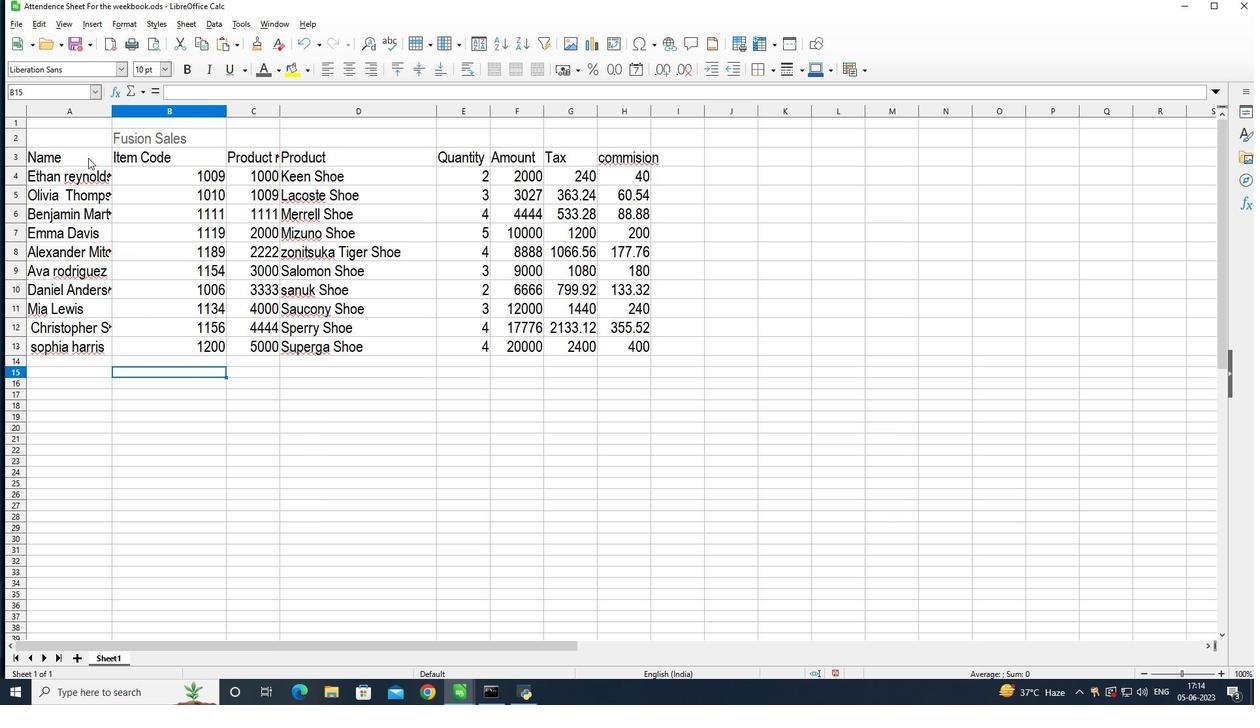 
Action: Mouse pressed left at (69, 161)
Screenshot: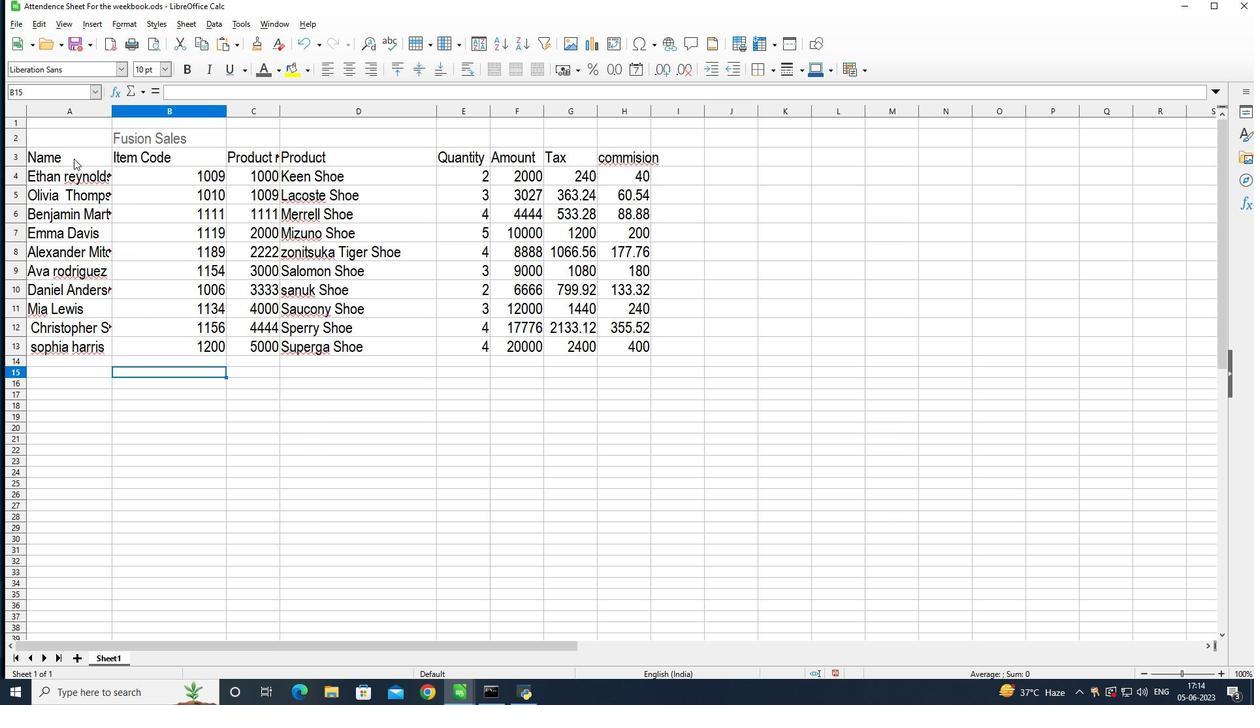 
Action: Mouse pressed left at (69, 161)
Screenshot: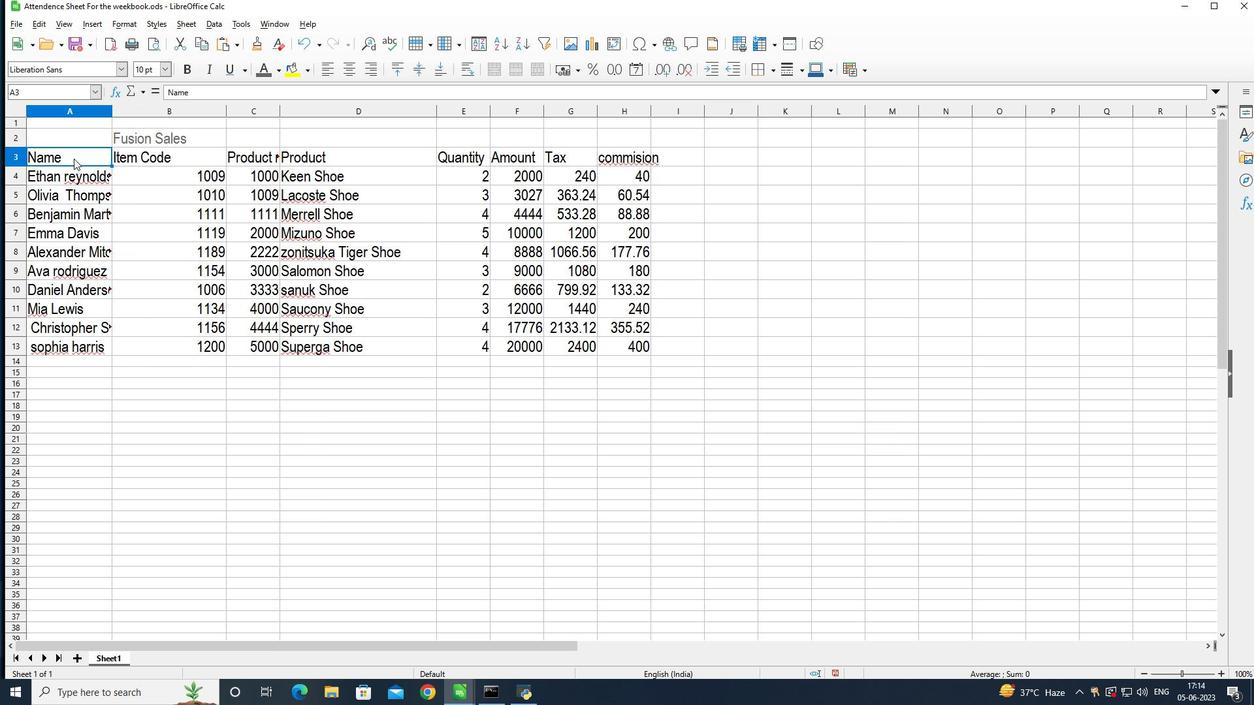 
Action: Mouse moved to (131, 389)
Screenshot: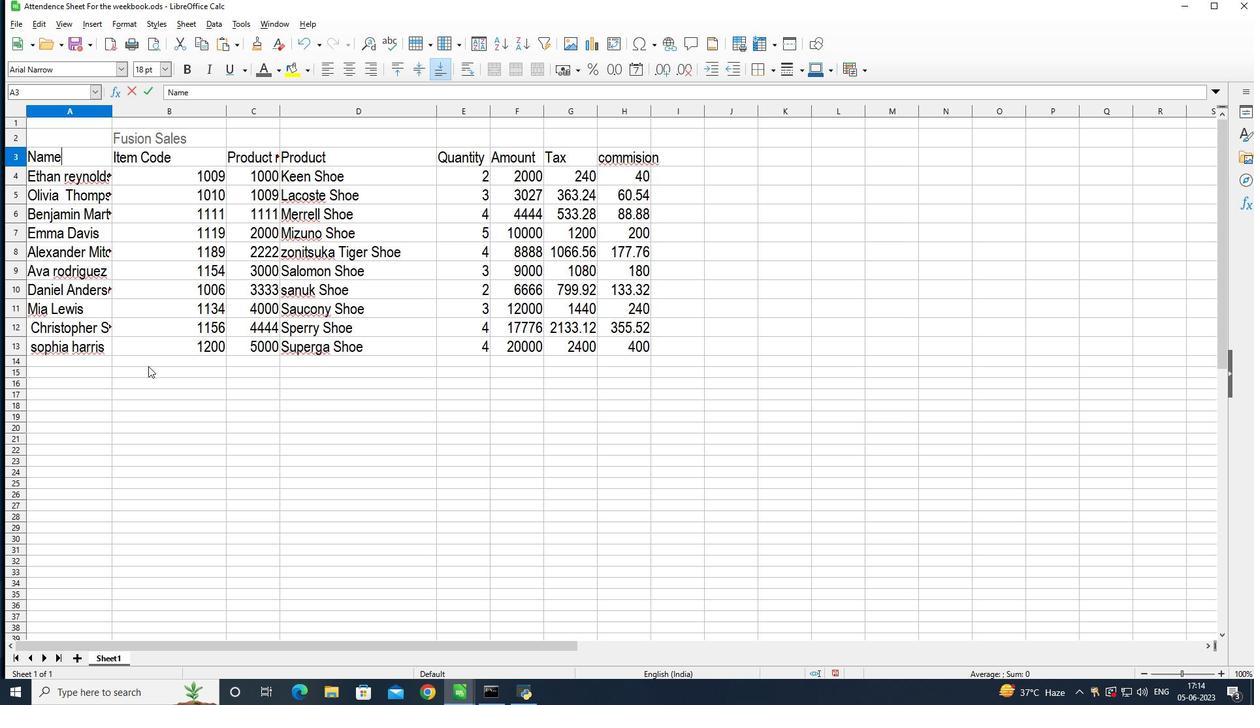 
Action: Mouse pressed left at (131, 389)
Screenshot: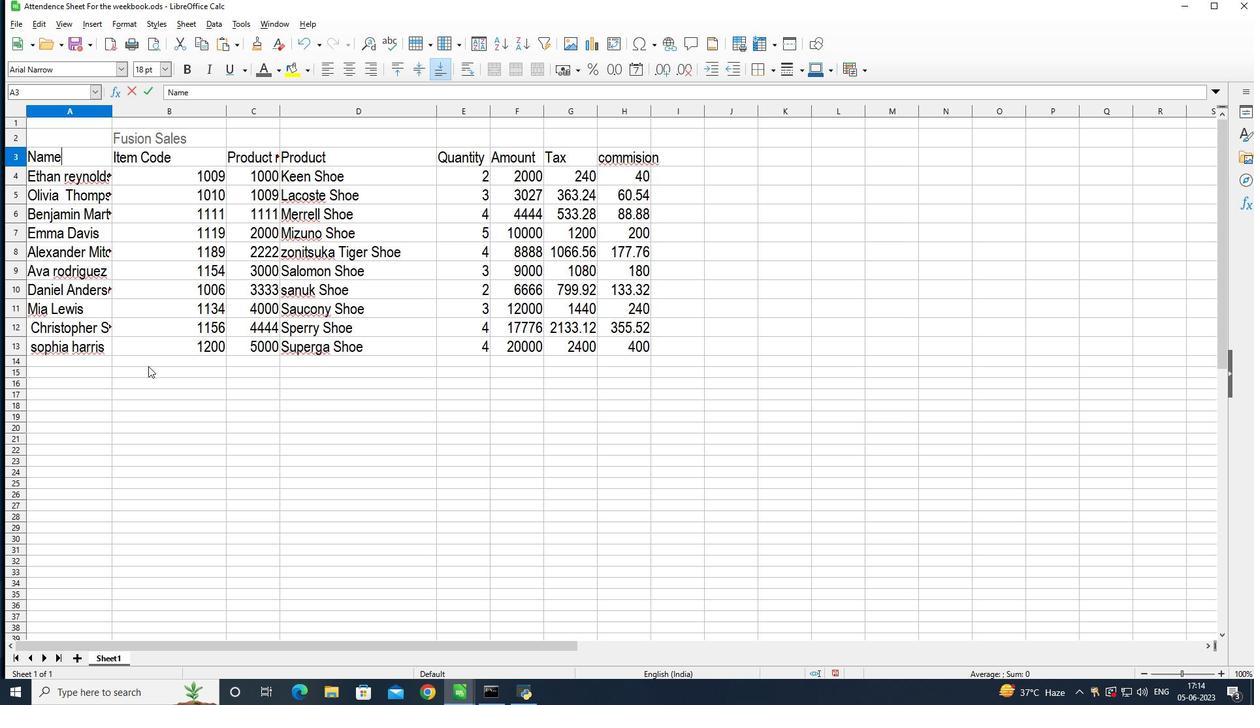 
Action: Mouse moved to (73, 162)
Screenshot: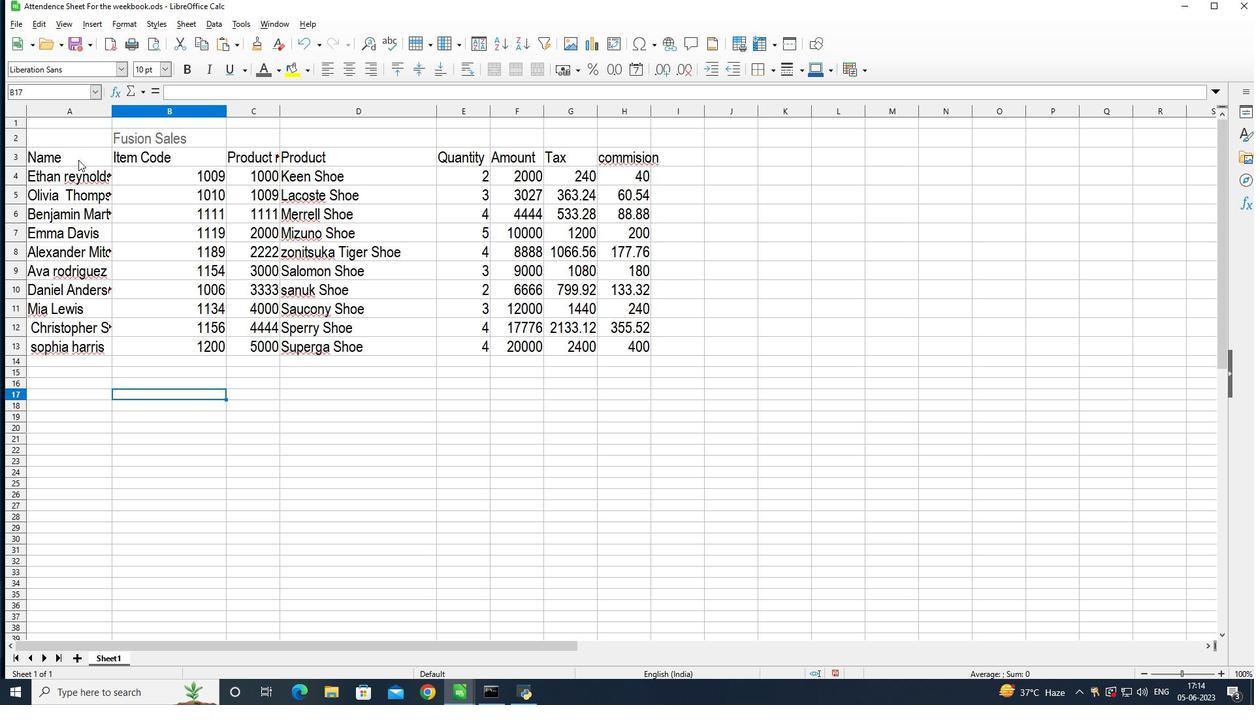 
Action: Mouse pressed left at (73, 162)
Screenshot: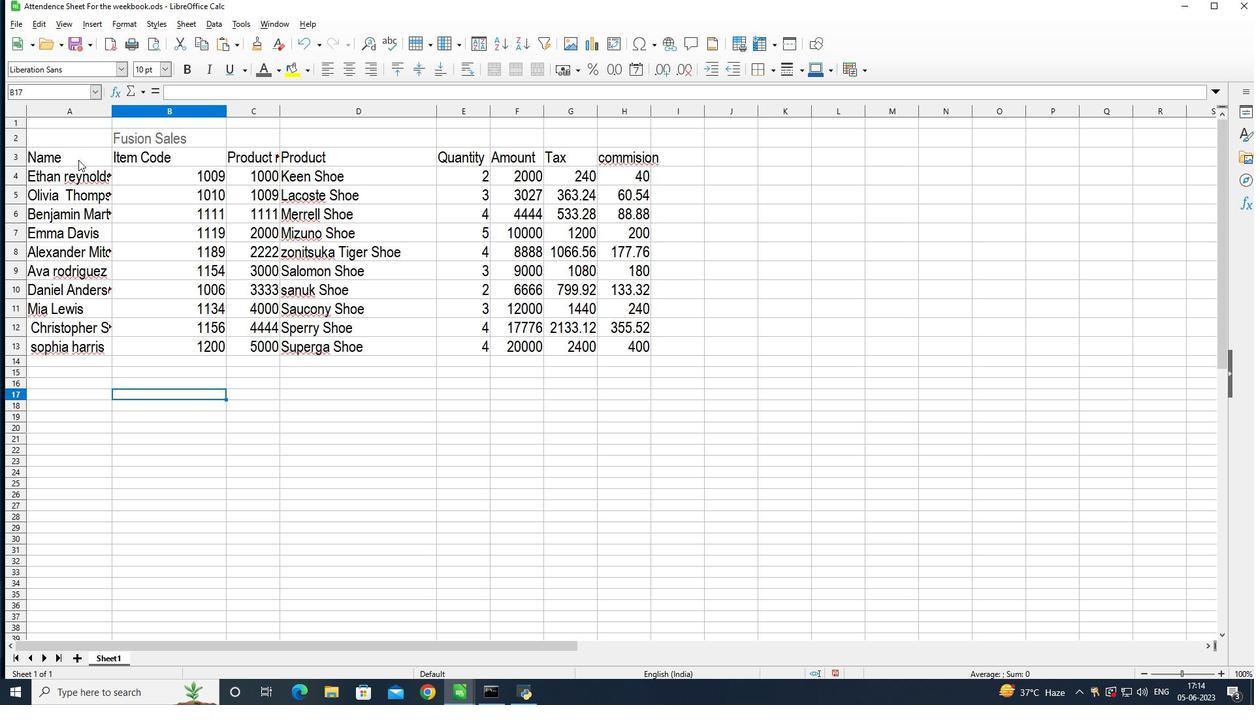 
Action: Mouse moved to (87, 79)
Screenshot: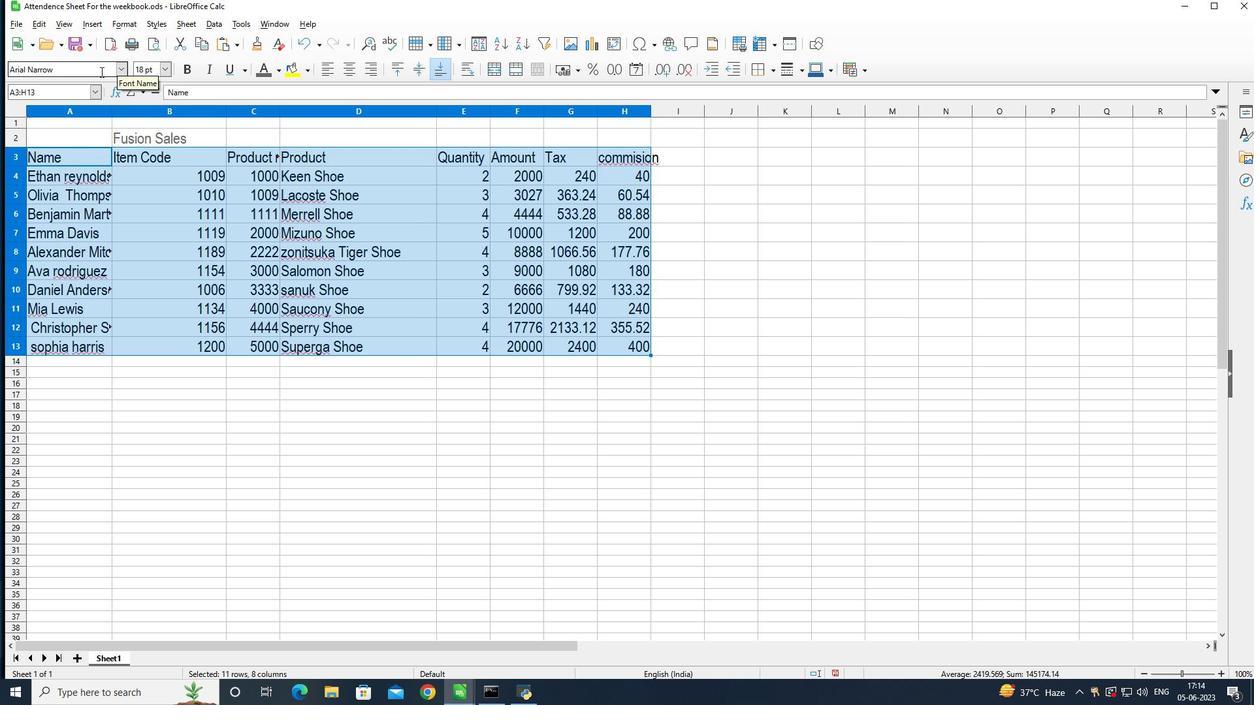 
Action: Mouse pressed left at (87, 79)
Screenshot: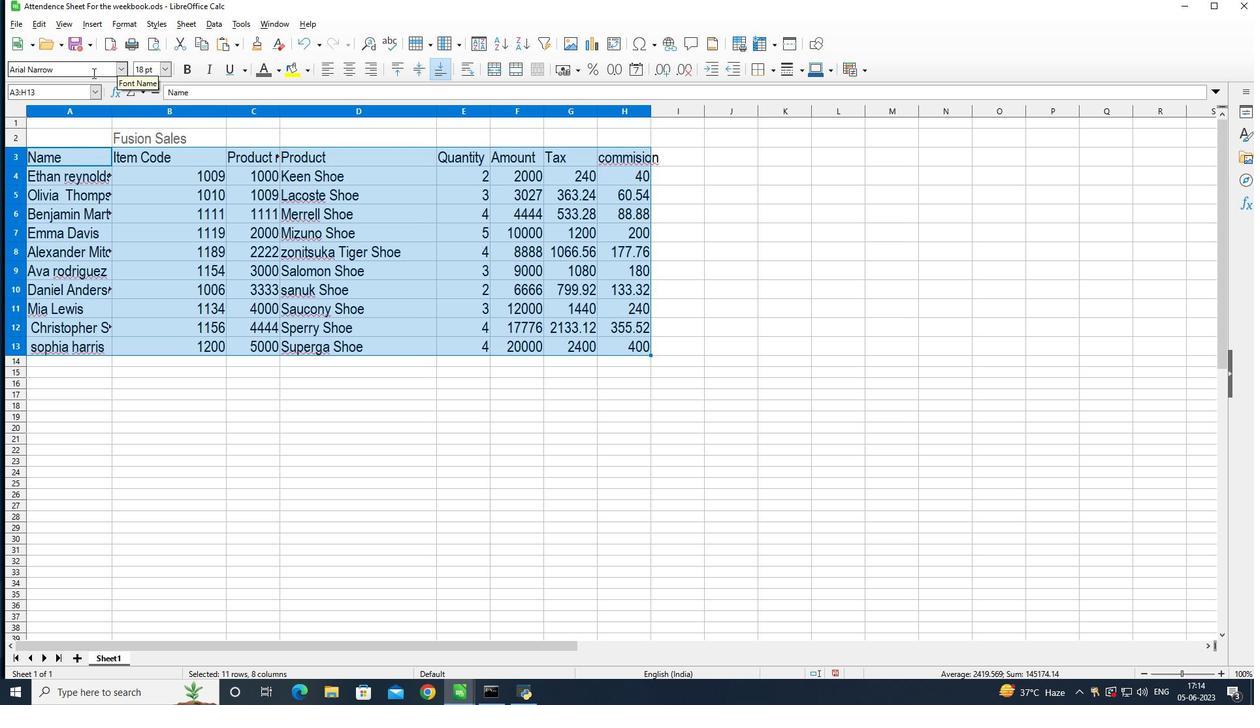 
Action: Mouse moved to (293, 56)
Screenshot: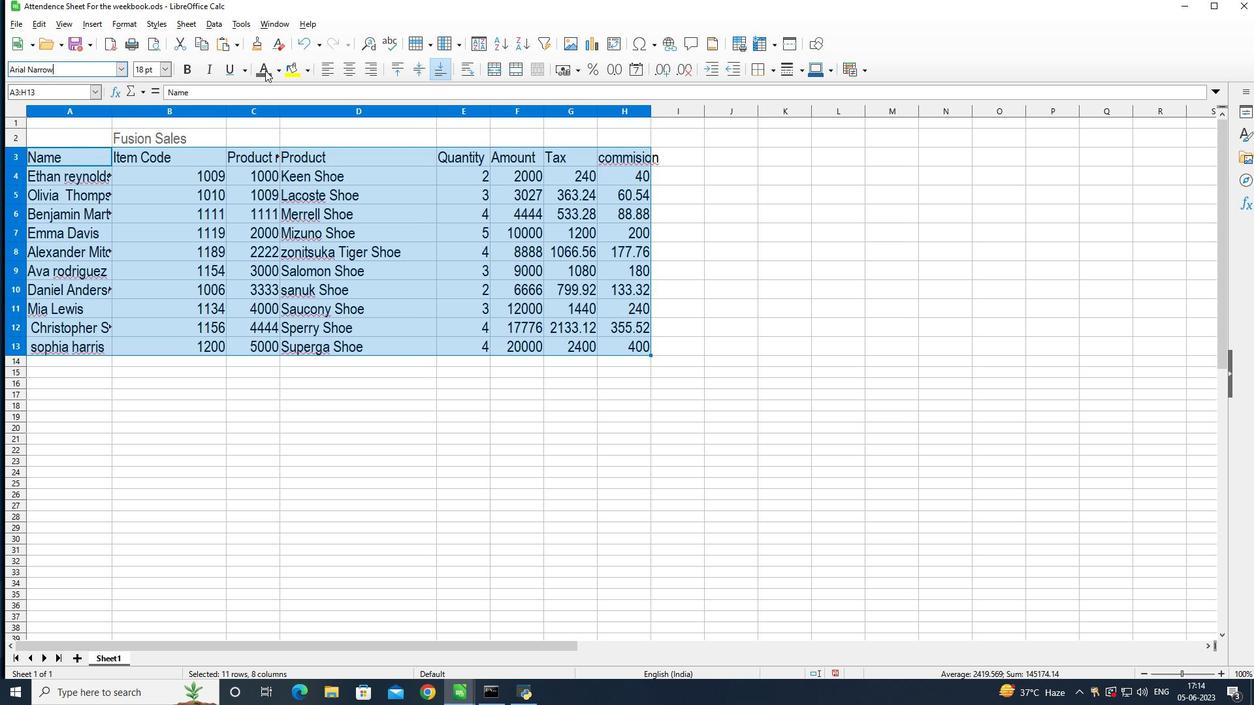 
Action: Key pressed <Key.backspace><Key.backspace><Key.backspace><Key.backspace><Key.backspace><Key.backspace><Key.backspace><Key.backspace><Key.backspace><Key.backspace><Key.backspace><Key.backspace><Key.backspace><Key.backspace><Key.backspace><Key.shift>Calibri<Key.enter>
Screenshot: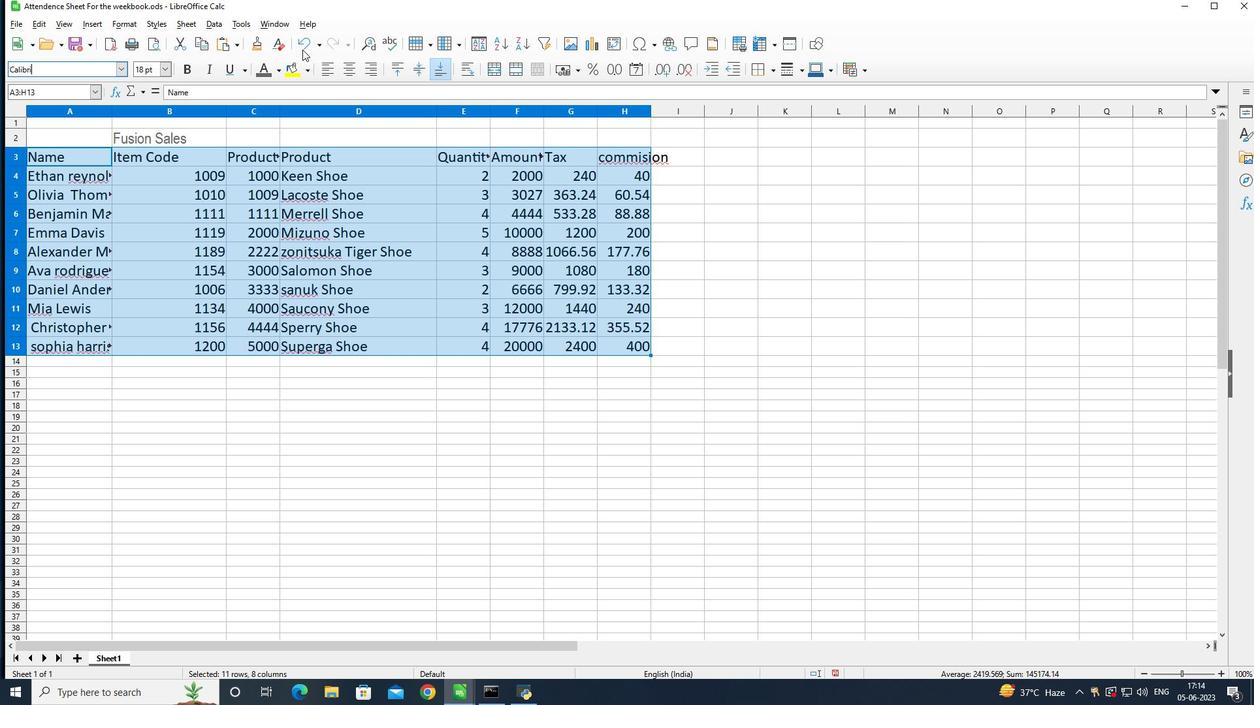 
Action: Mouse moved to (161, 71)
Screenshot: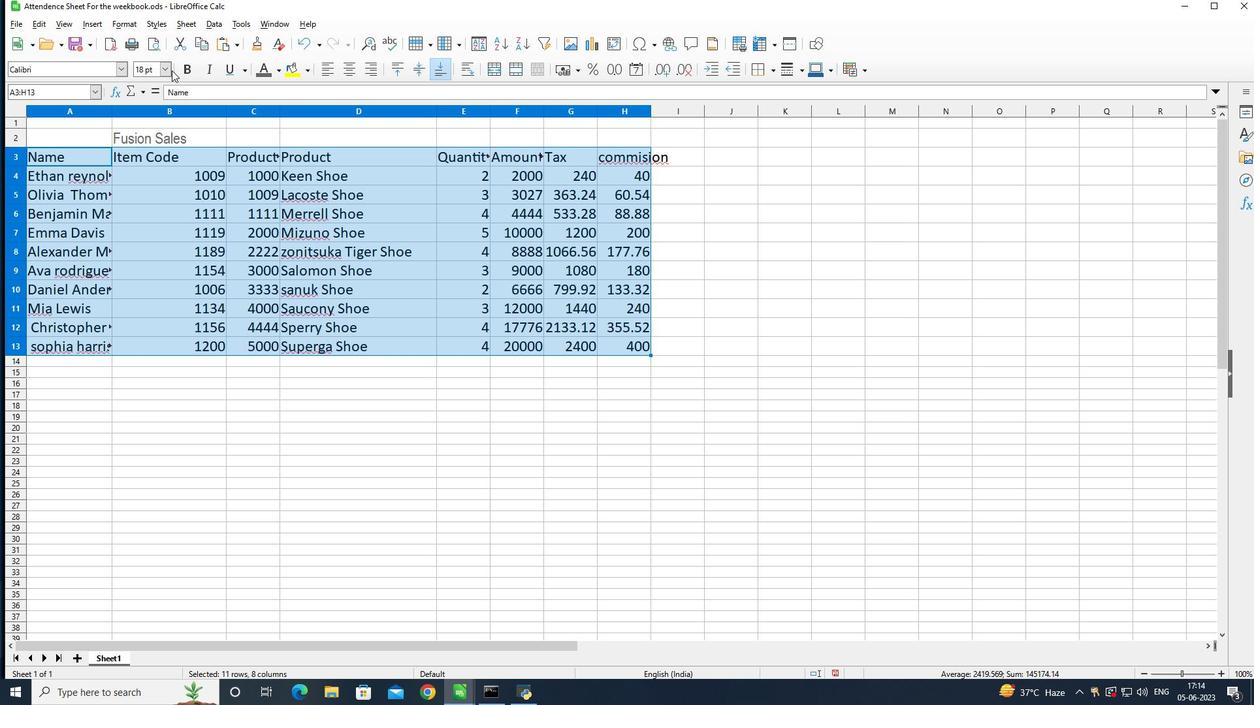 
Action: Mouse pressed left at (161, 71)
Screenshot: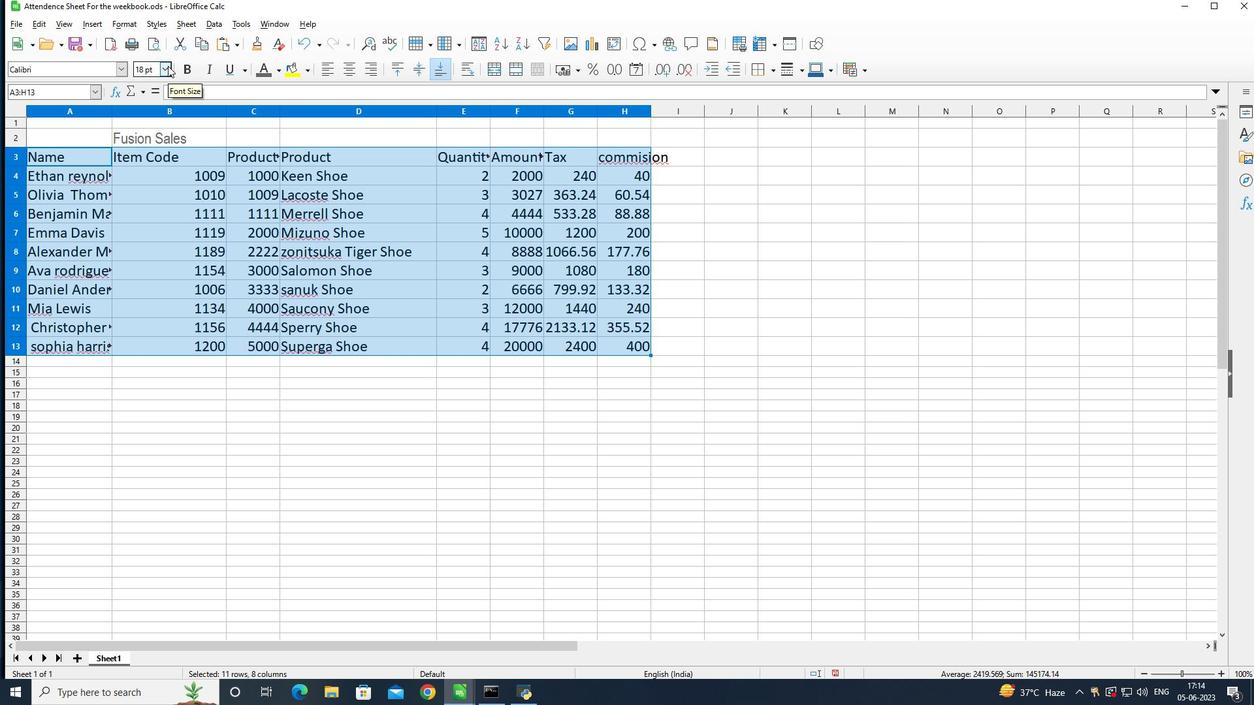
Action: Mouse moved to (145, 118)
Screenshot: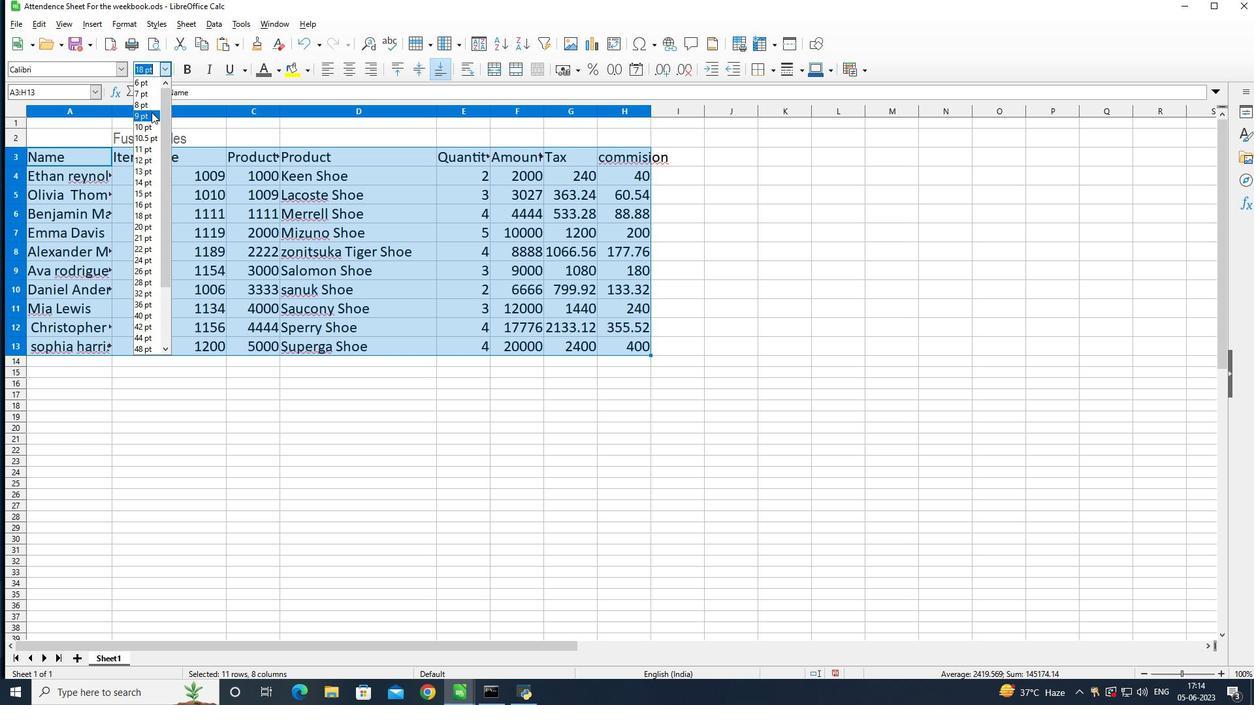 
Action: Mouse pressed left at (145, 118)
Screenshot: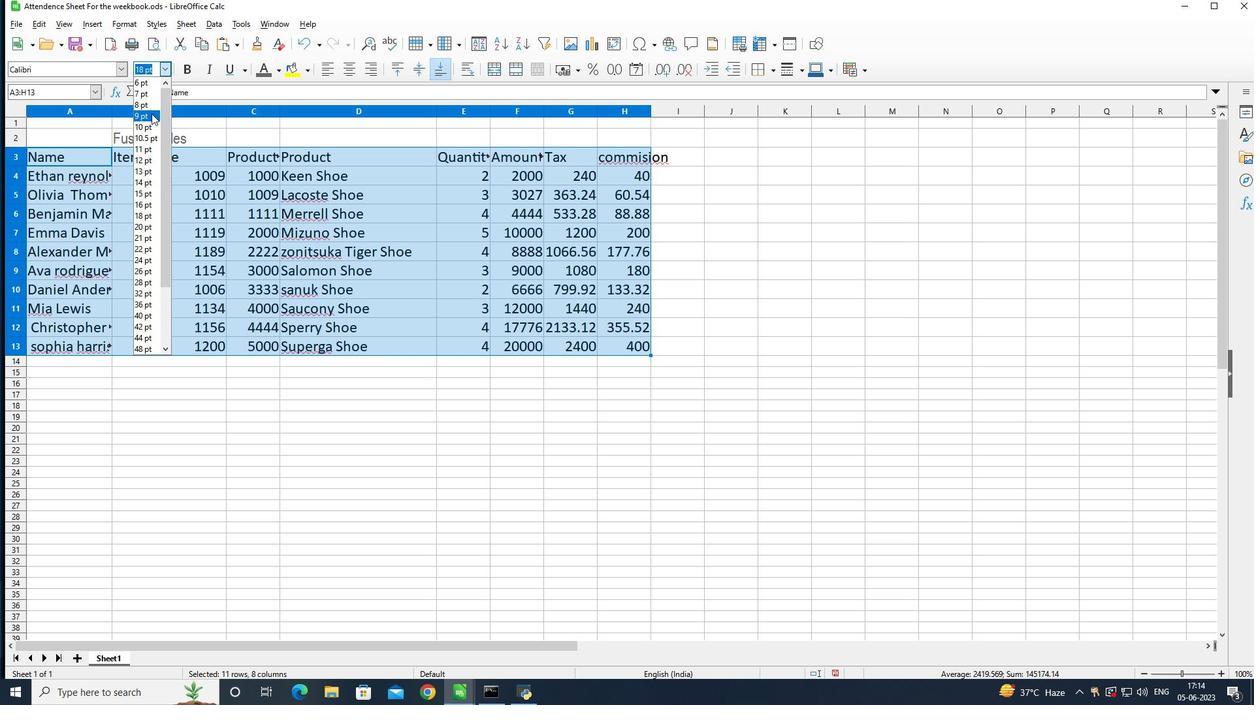 
Action: Mouse moved to (424, 83)
Screenshot: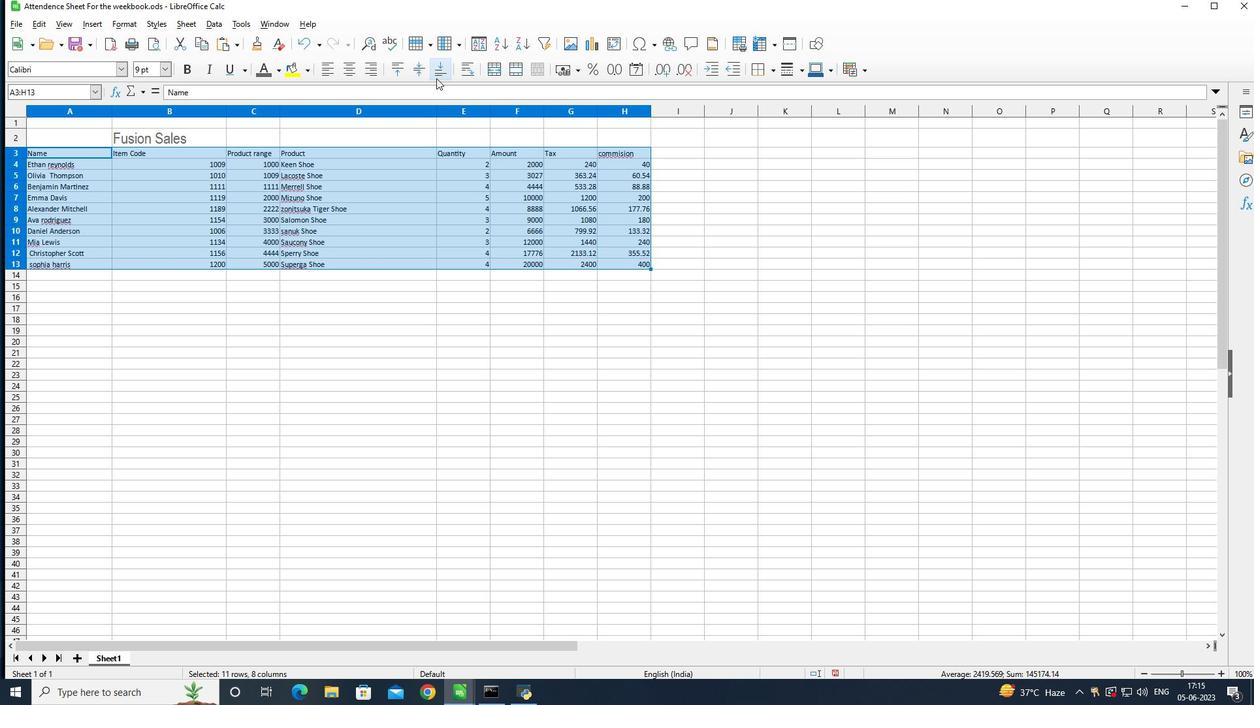 
Action: Mouse pressed left at (424, 83)
Screenshot: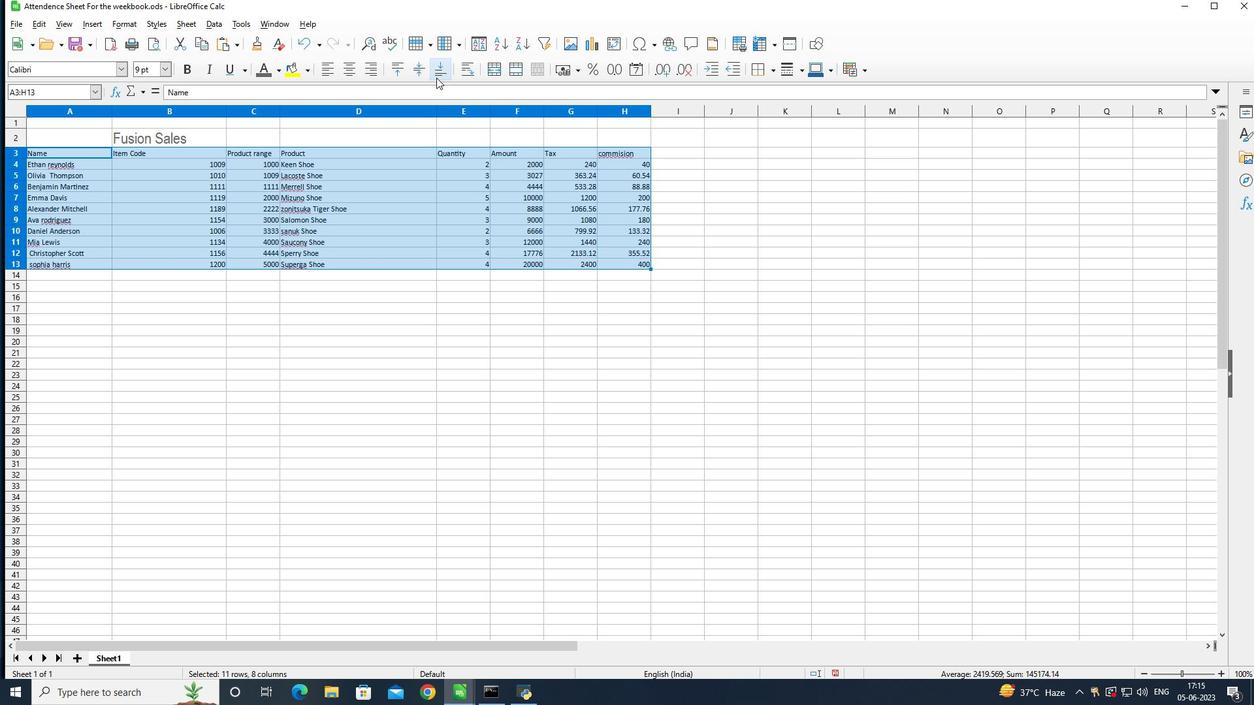 
Action: Mouse moved to (124, 144)
Screenshot: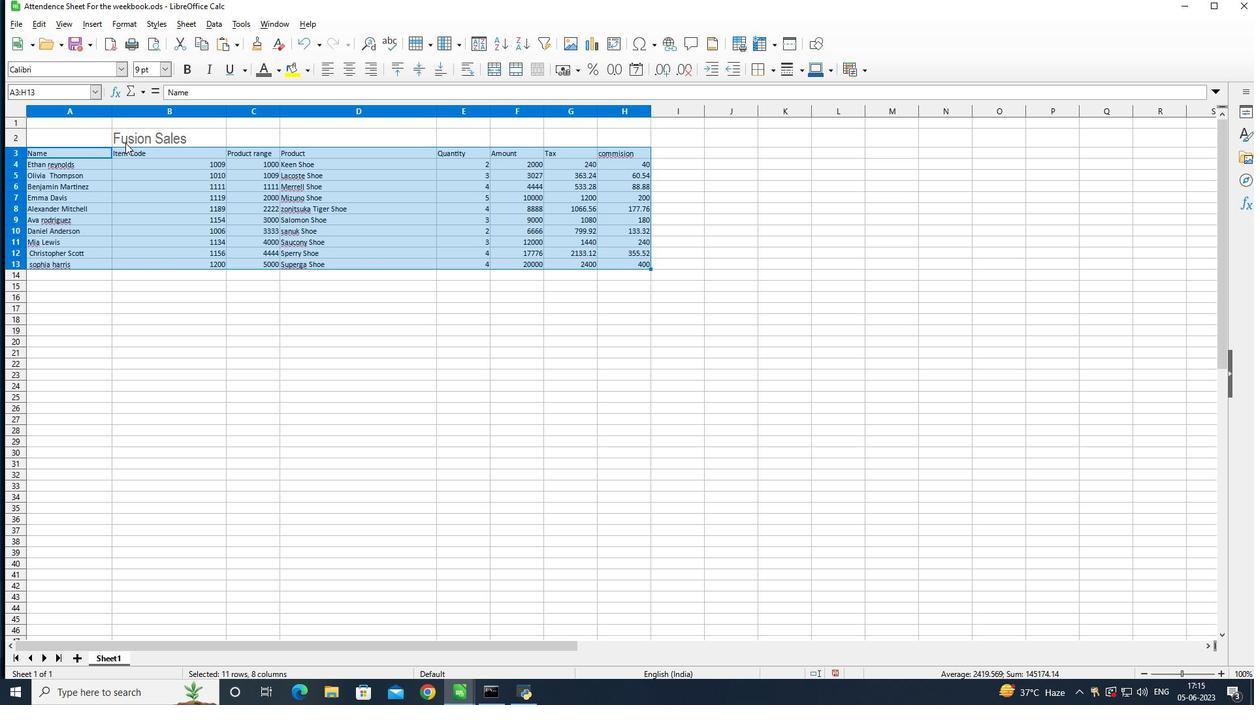 
Action: Mouse pressed left at (124, 144)
Screenshot: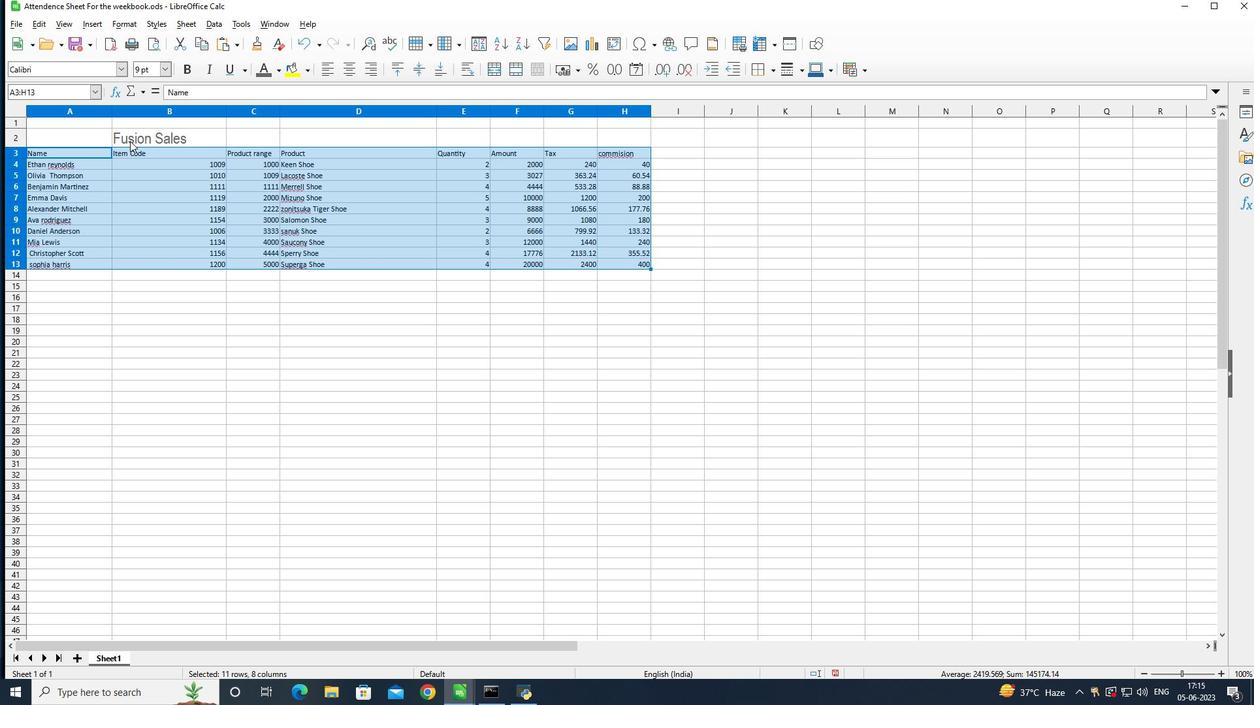
Action: Mouse moved to (295, 70)
Screenshot: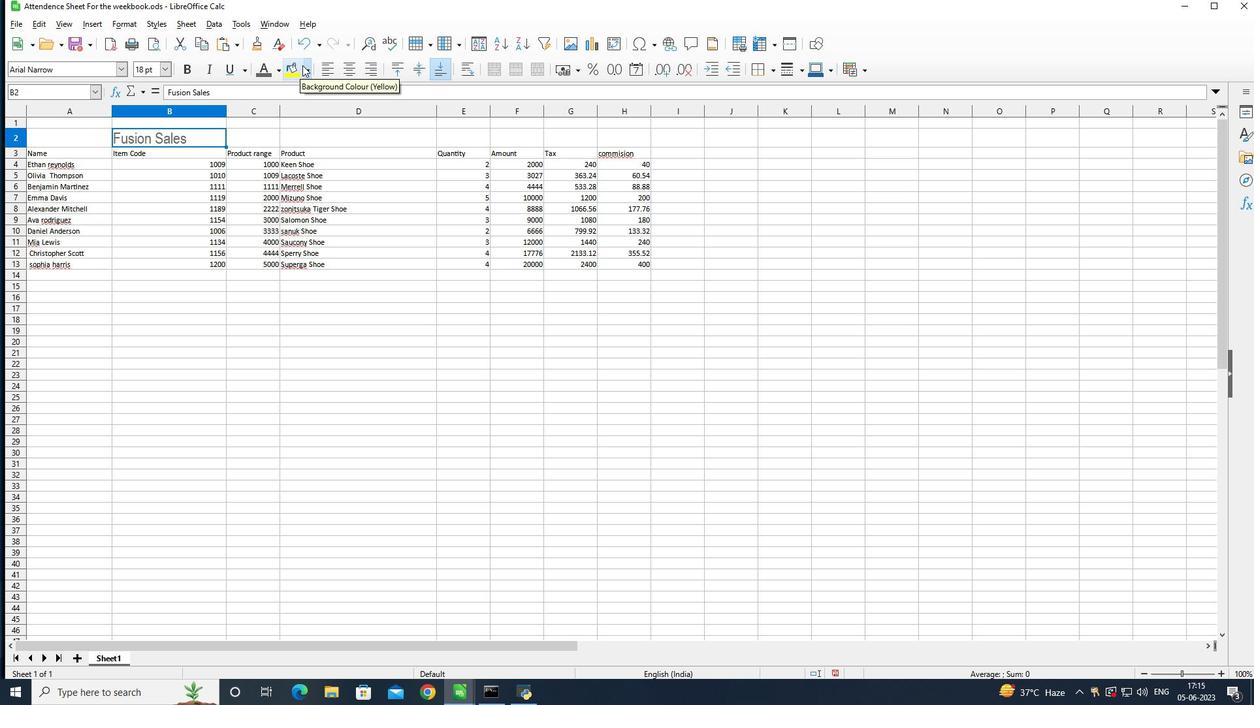 
Action: Mouse pressed left at (295, 70)
Screenshot: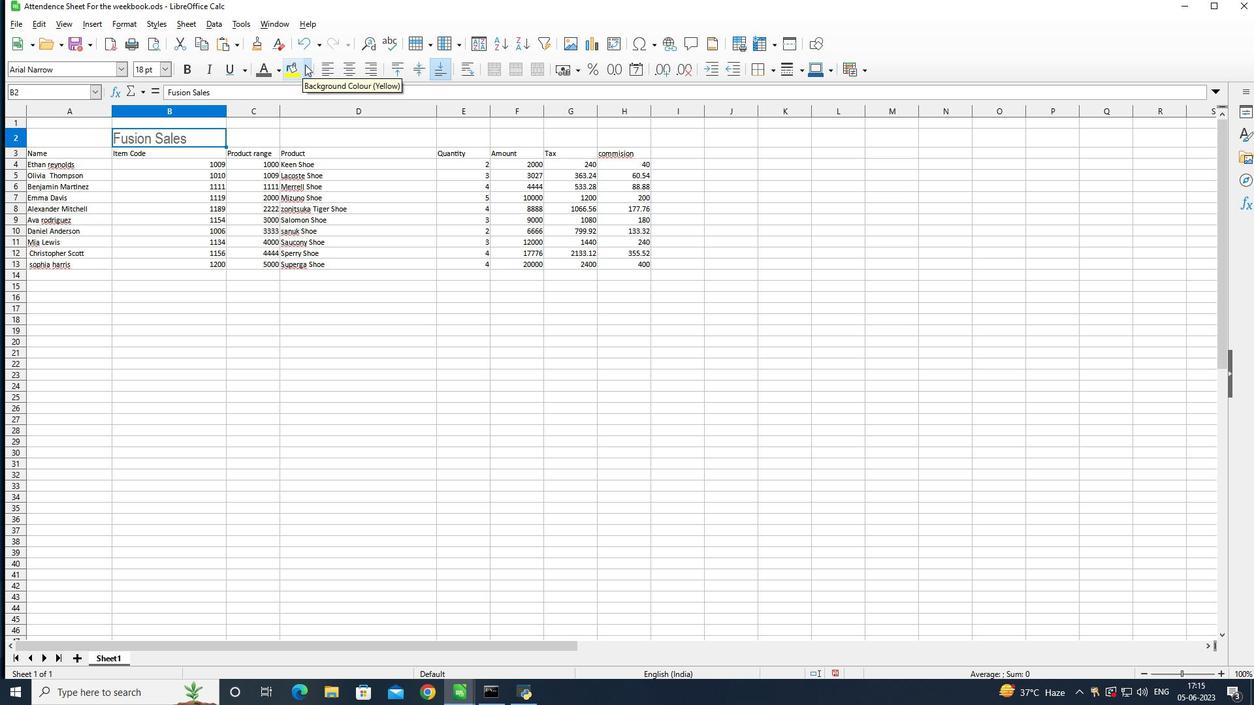 
Action: Mouse moved to (327, 162)
Screenshot: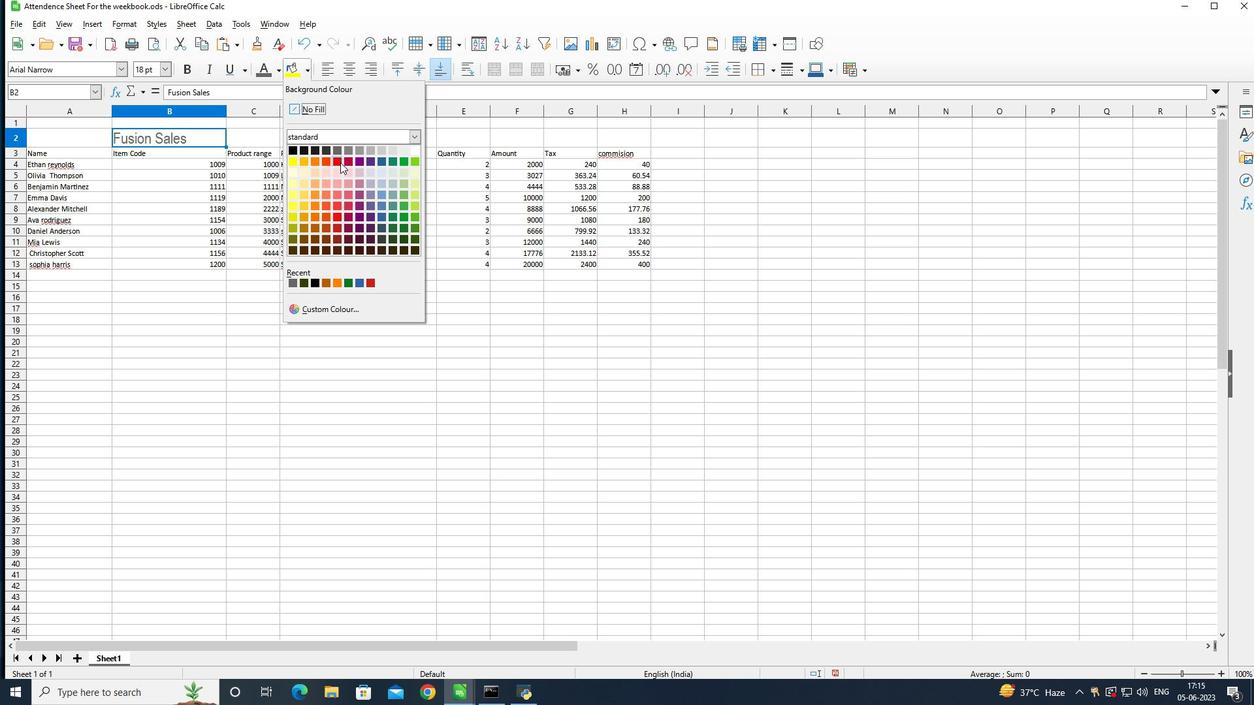 
Action: Mouse pressed left at (327, 162)
Screenshot: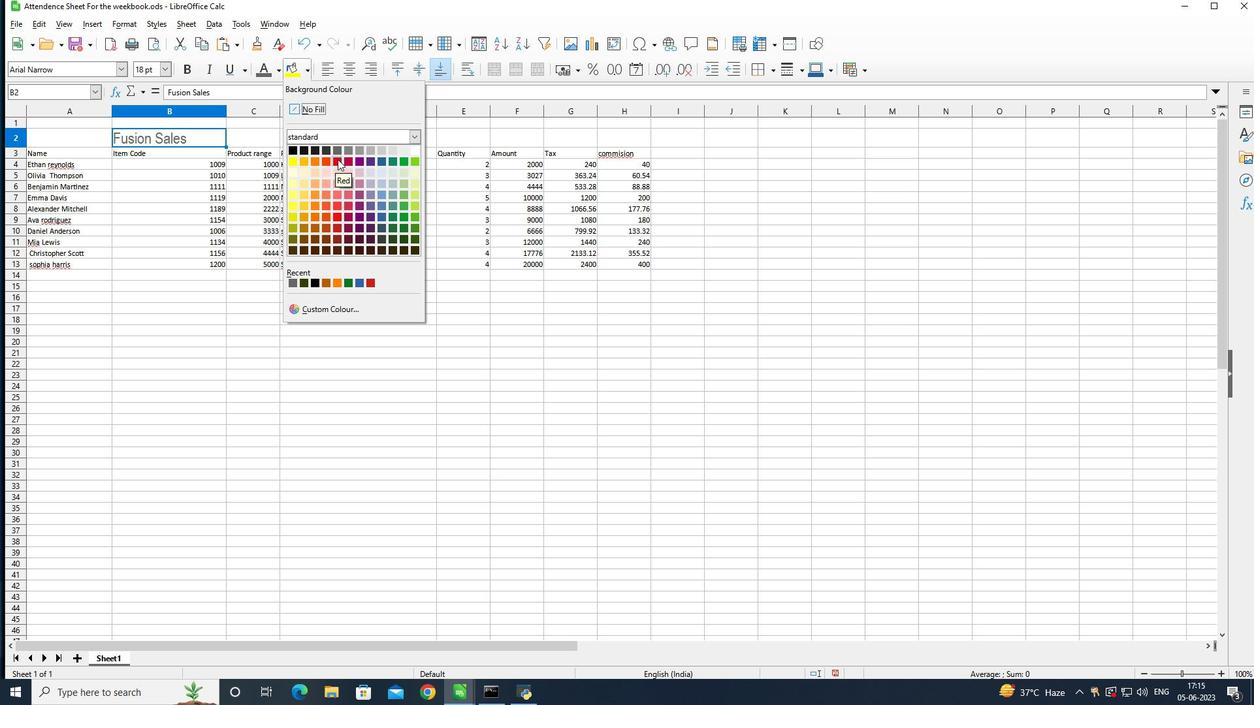 
Action: Mouse moved to (139, 138)
Screenshot: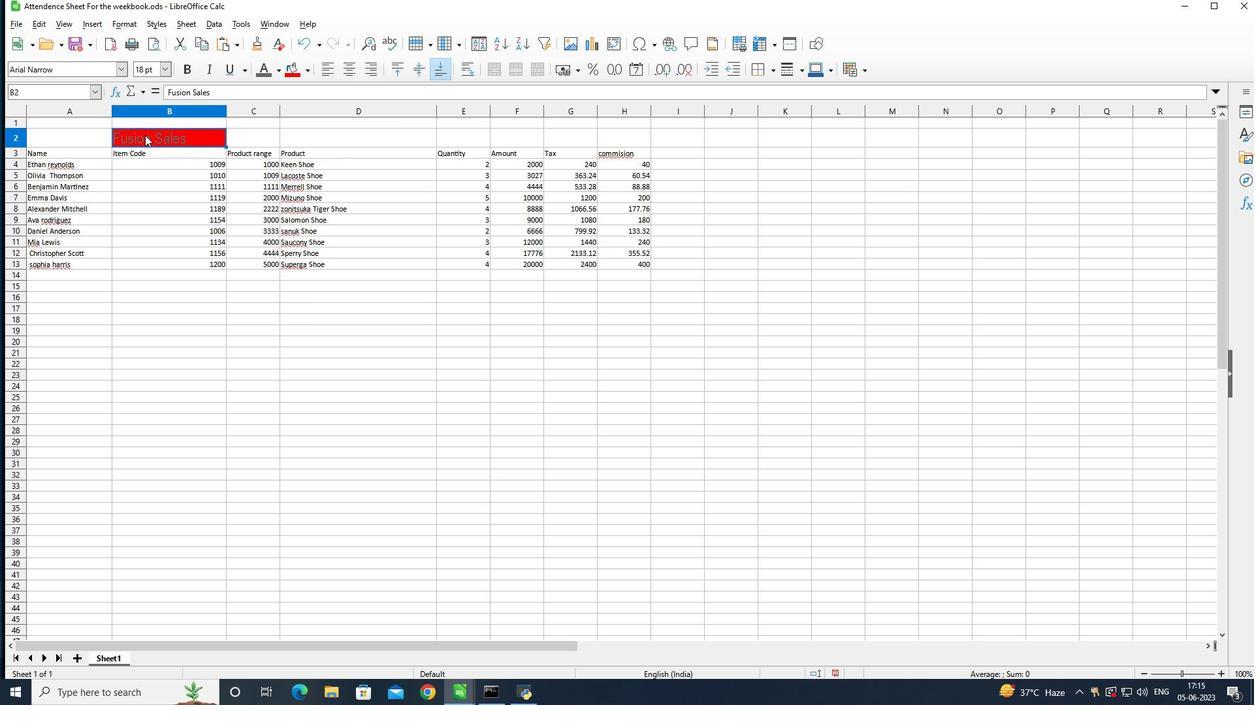 
Action: Mouse pressed left at (139, 138)
Screenshot: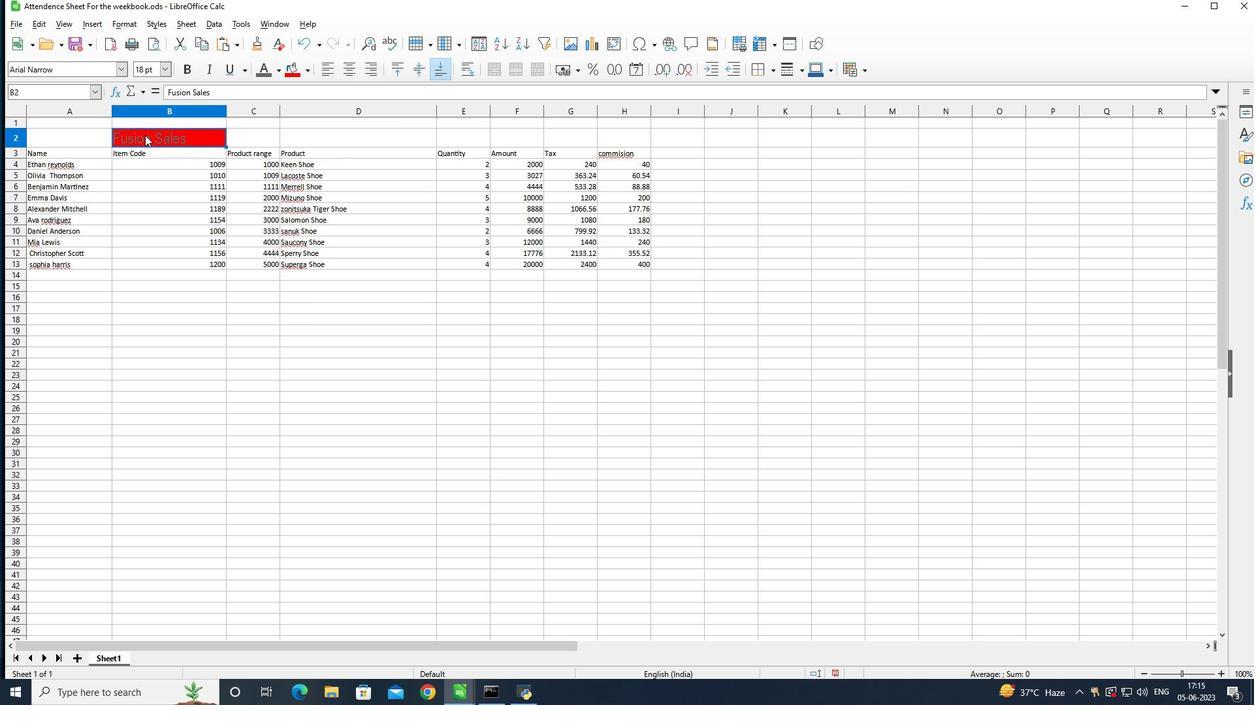 
Action: Mouse pressed left at (139, 138)
Screenshot: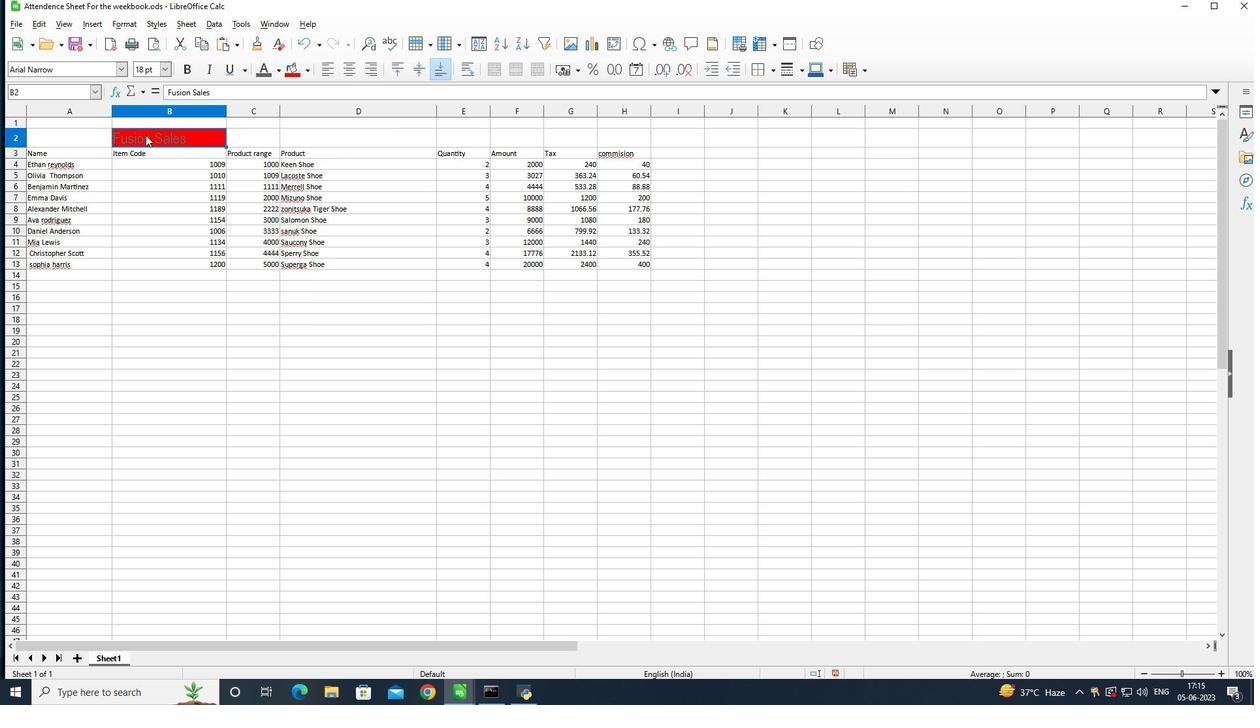 
Action: Mouse moved to (255, 78)
Screenshot: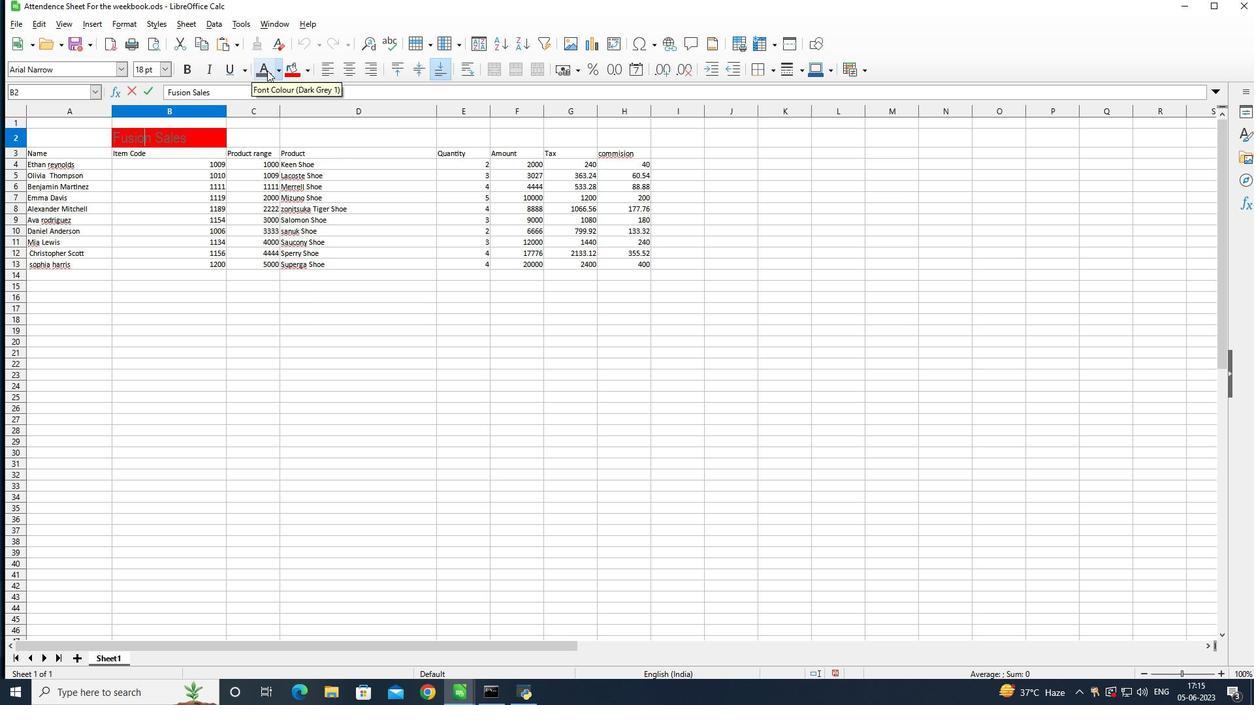 
Action: Mouse pressed left at (255, 78)
Screenshot: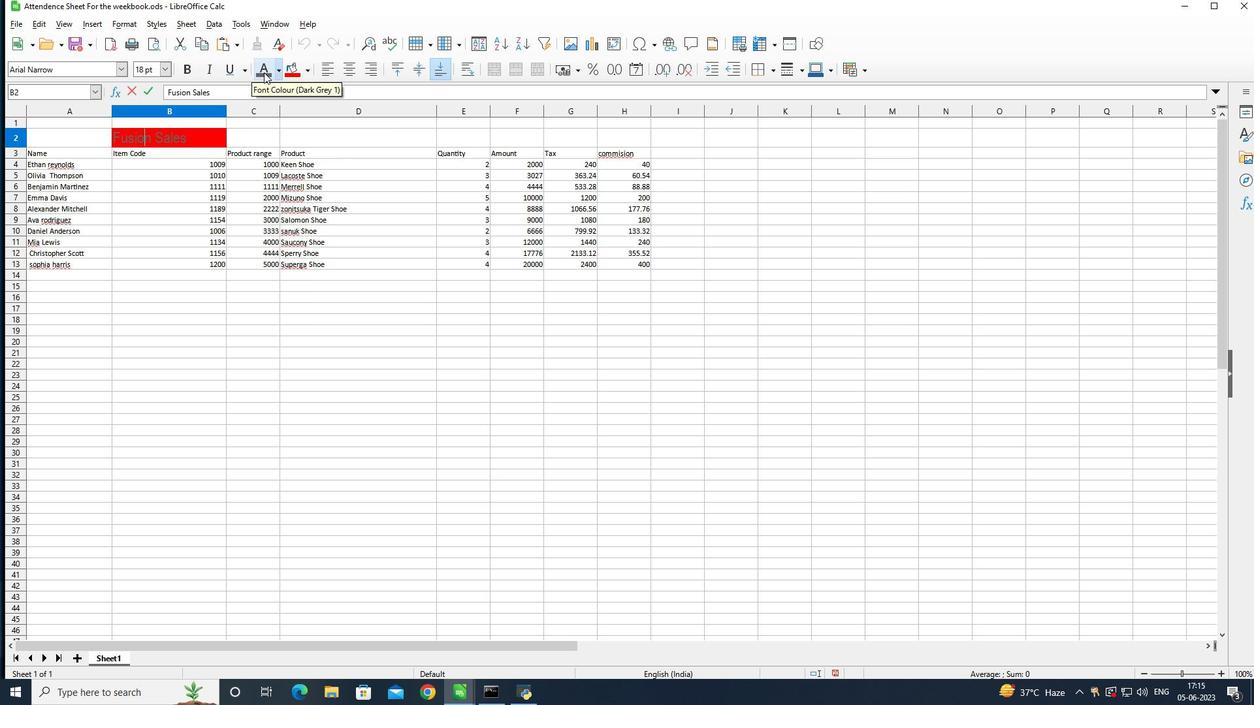 
Action: Mouse moved to (267, 77)
Screenshot: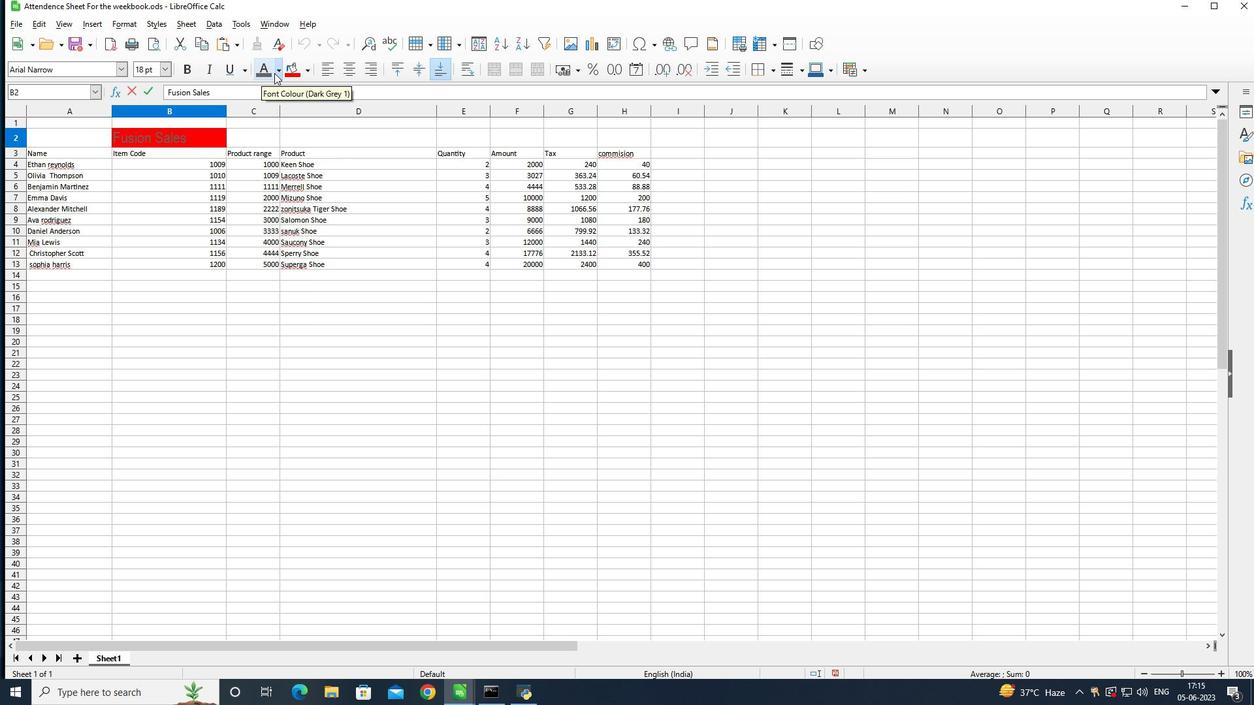 
Action: Mouse pressed left at (267, 77)
Screenshot: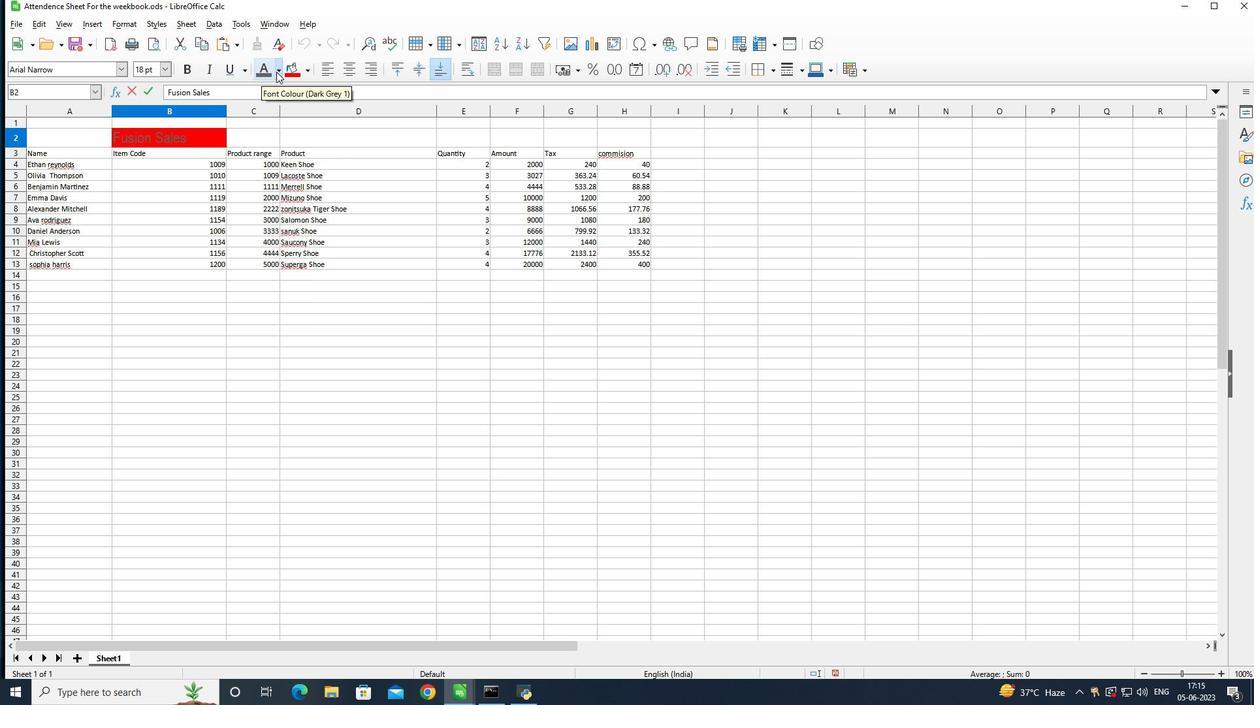 
Action: Mouse moved to (254, 150)
Screenshot: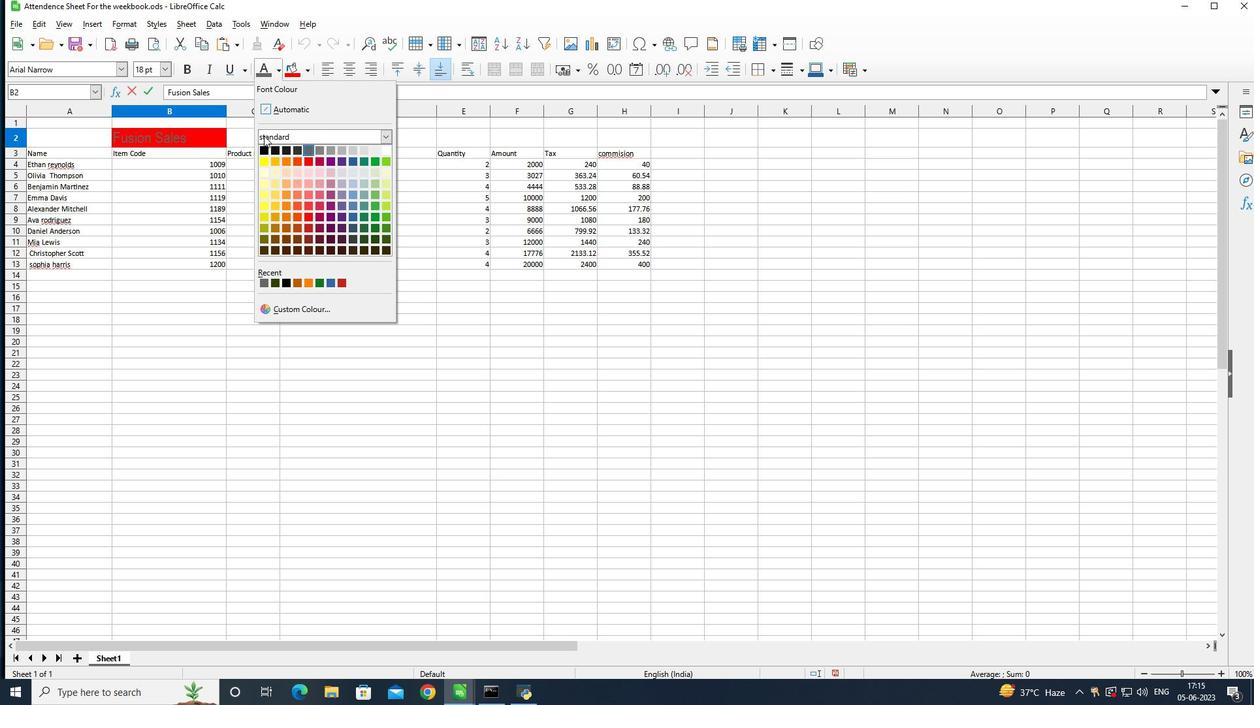 
Action: Mouse pressed left at (254, 150)
Screenshot: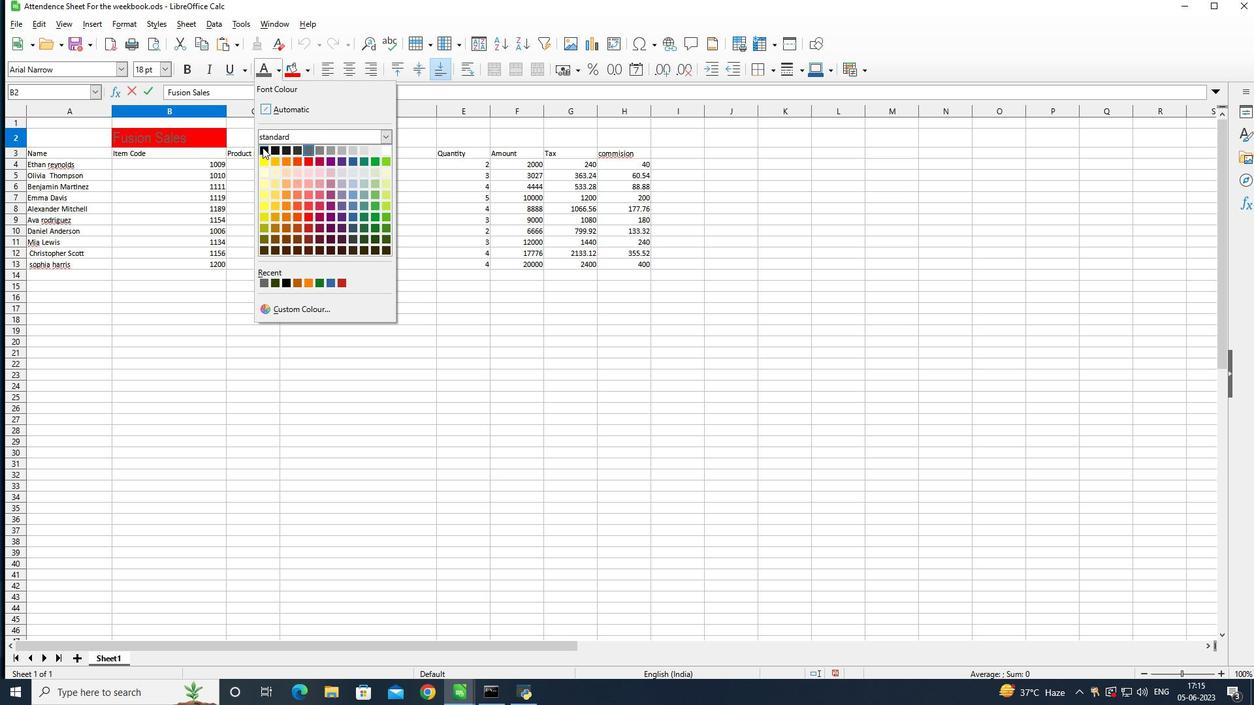 
Action: Mouse moved to (175, 136)
Screenshot: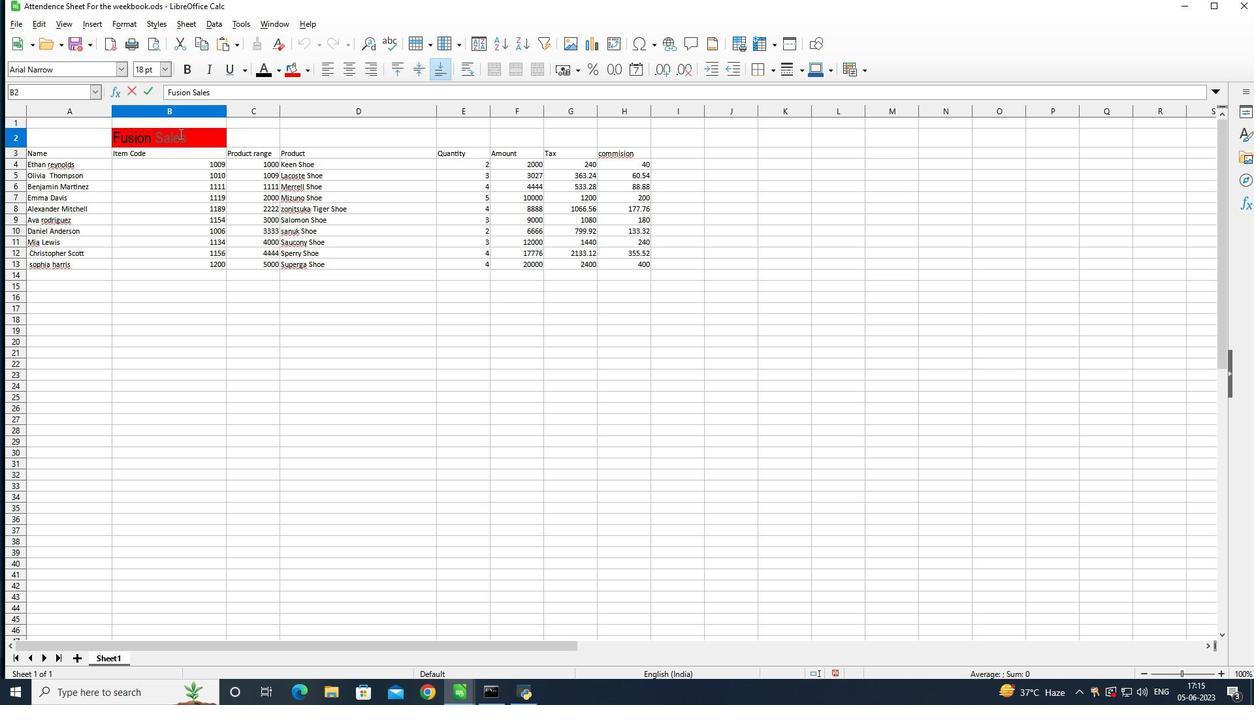 
Action: Mouse pressed left at (175, 136)
Screenshot: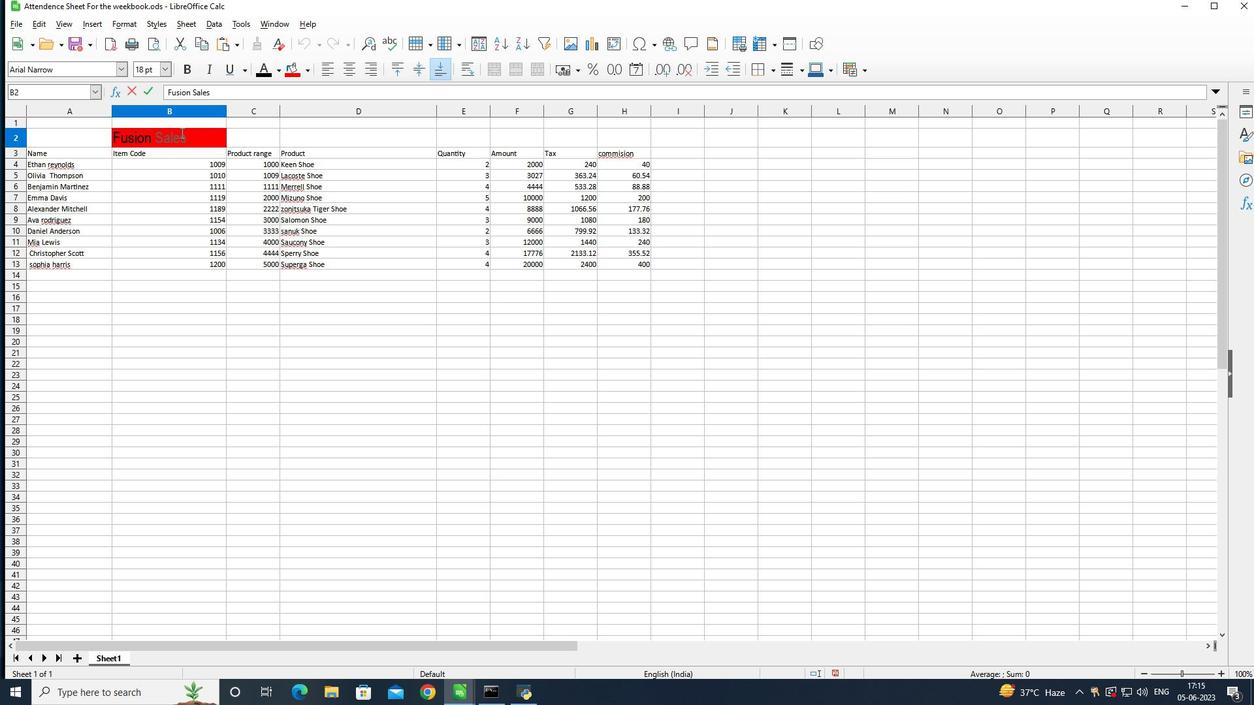
Action: Mouse moved to (177, 137)
Screenshot: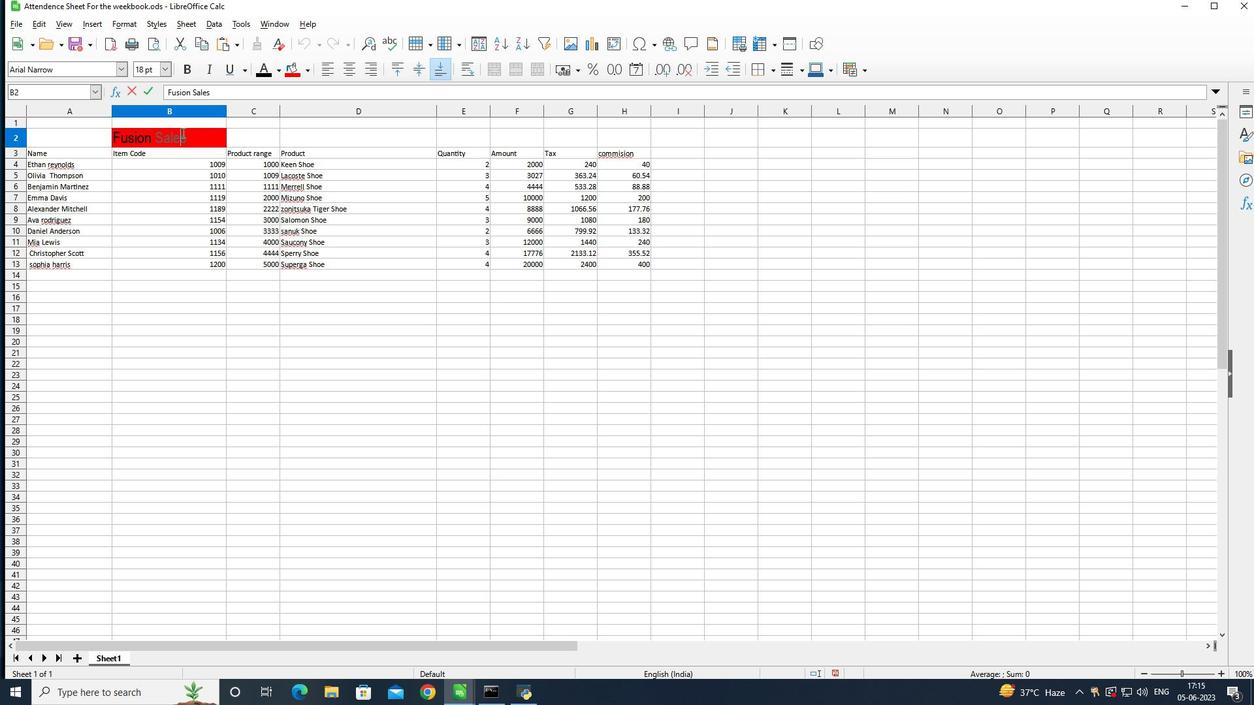 
Action: Mouse pressed left at (177, 137)
Screenshot: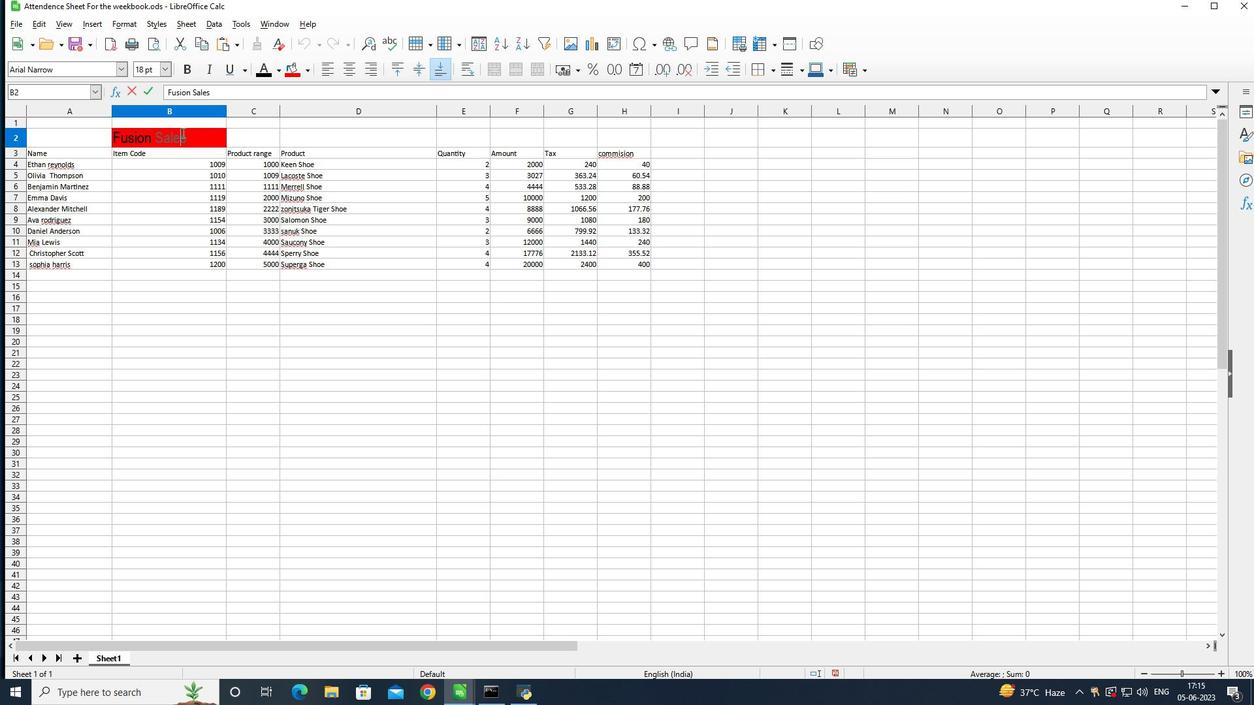 
Action: Mouse moved to (269, 75)
Screenshot: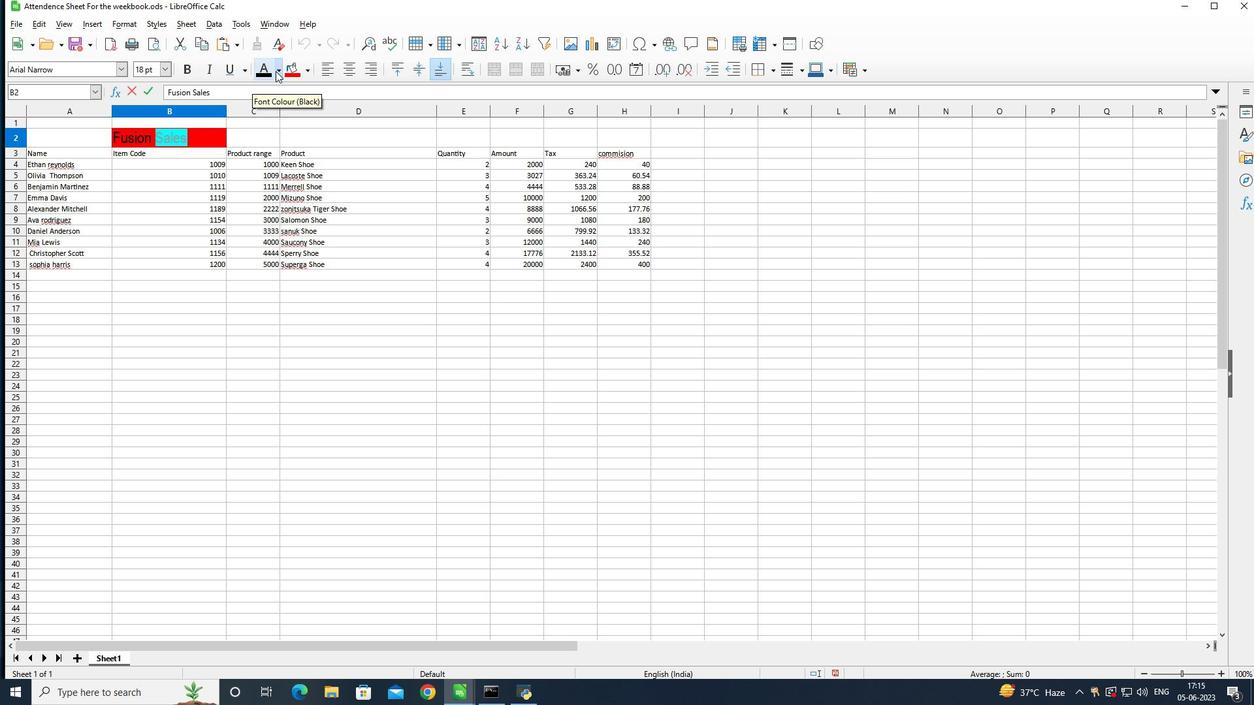 
Action: Mouse pressed left at (269, 75)
Screenshot: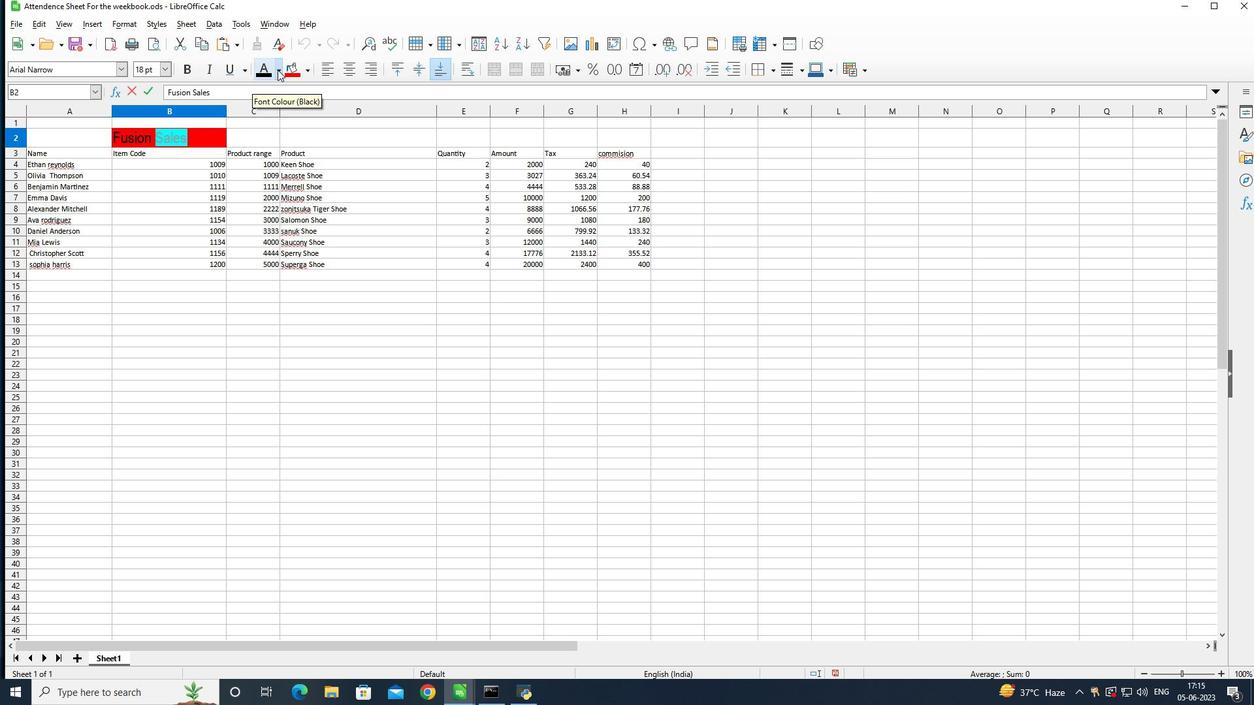 
Action: Mouse moved to (258, 150)
Screenshot: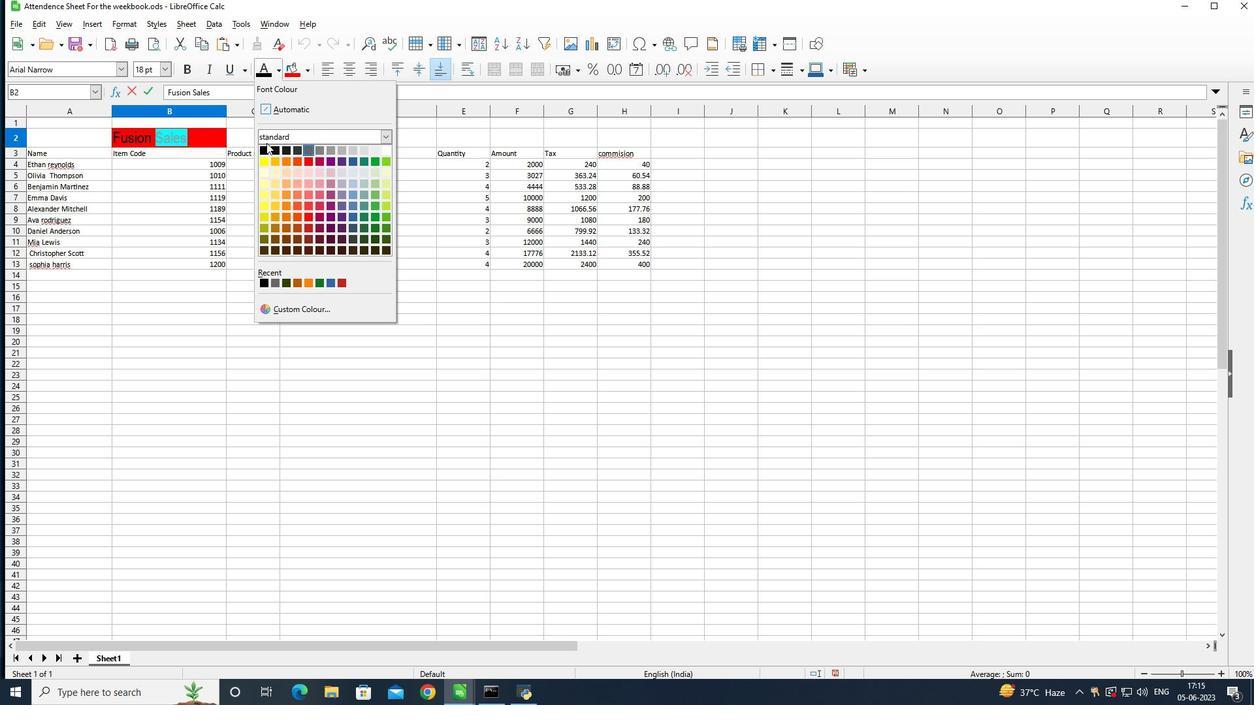 
Action: Mouse pressed left at (258, 150)
Screenshot: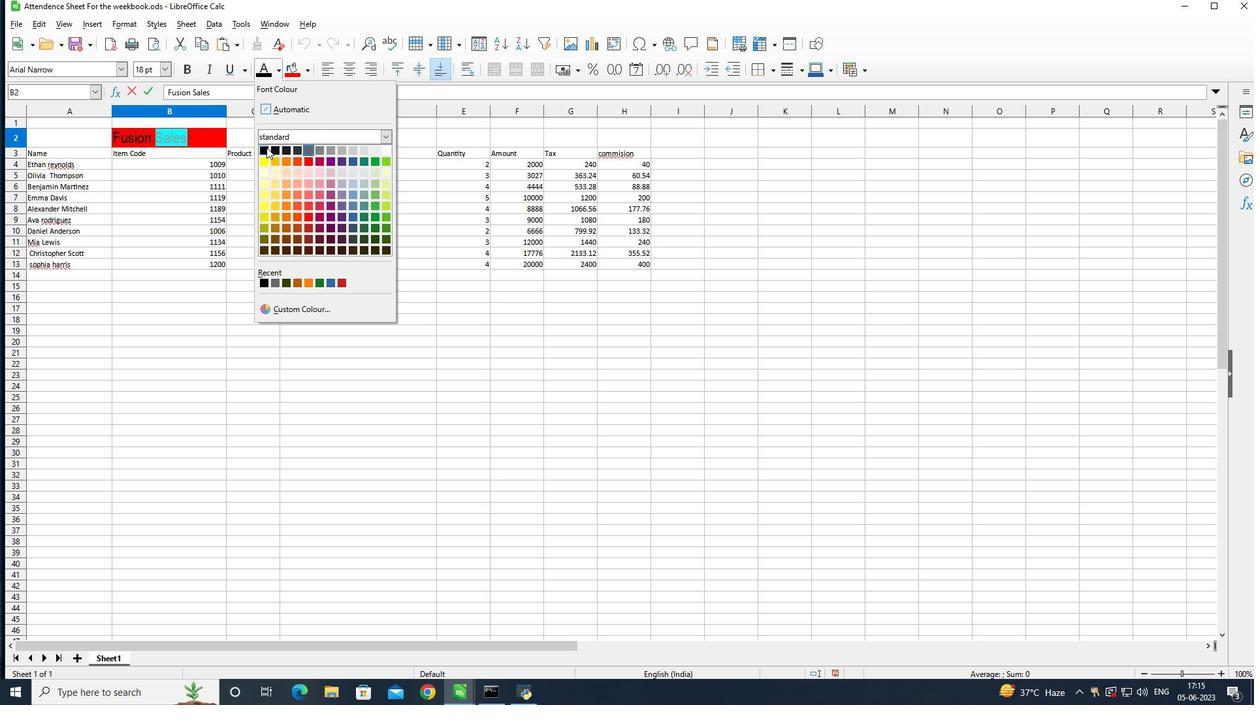 
Action: Mouse moved to (160, 161)
Screenshot: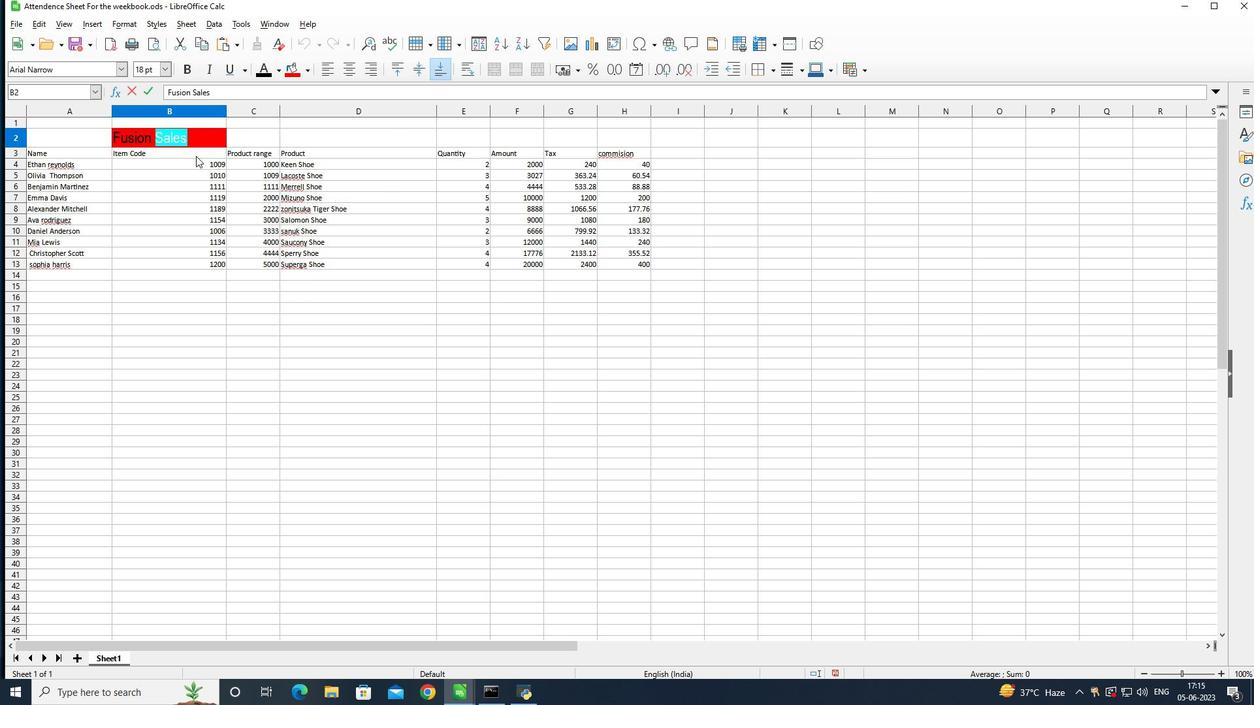 
Action: Mouse pressed left at (160, 161)
Screenshot: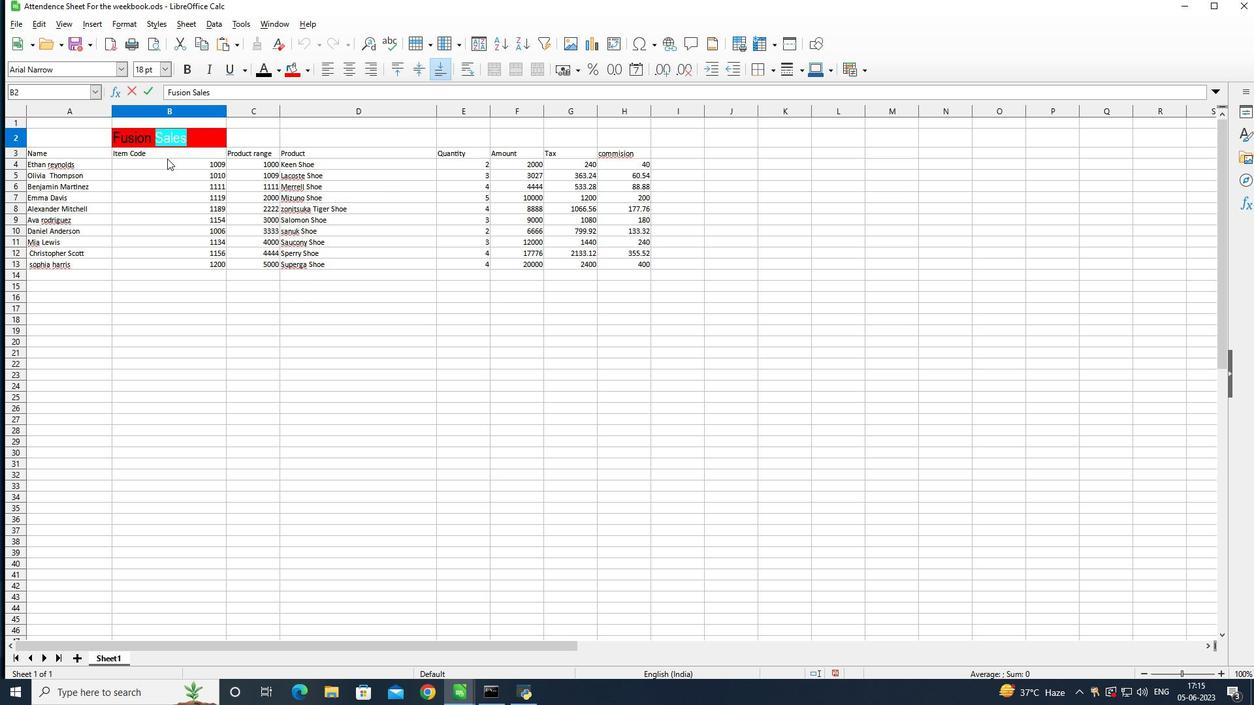 
Action: Mouse moved to (42, 155)
Screenshot: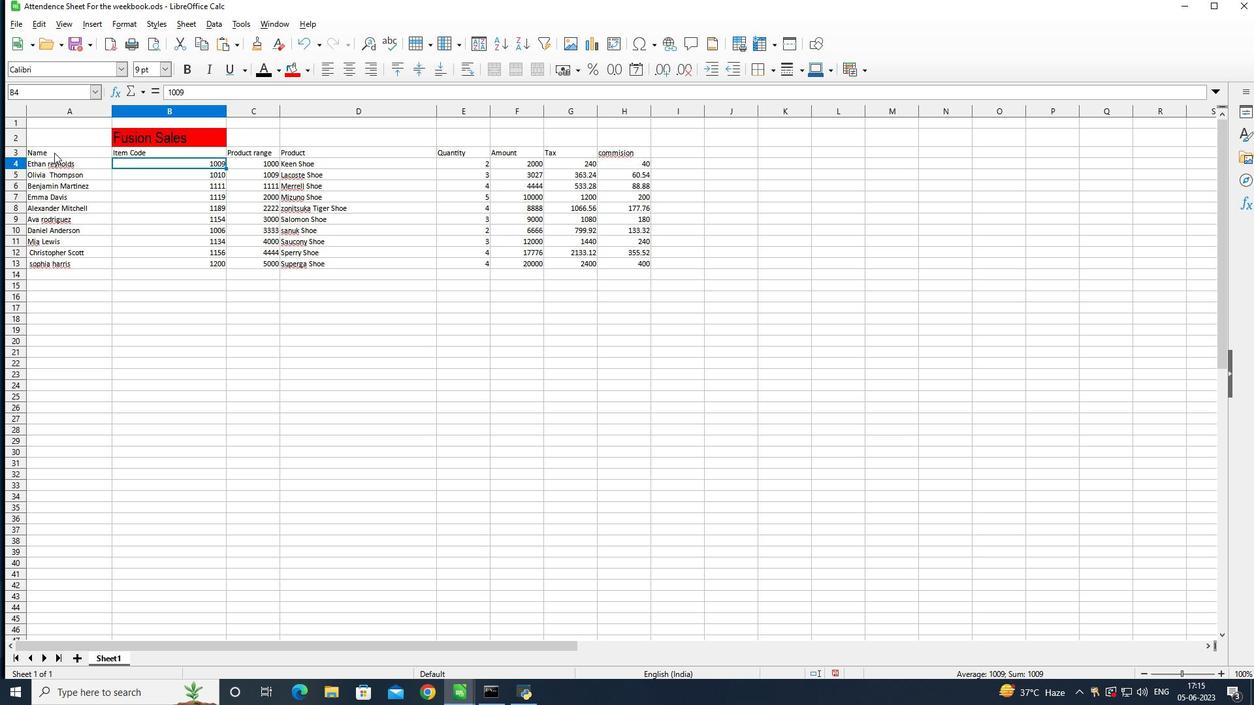 
Action: Mouse pressed left at (42, 155)
Screenshot: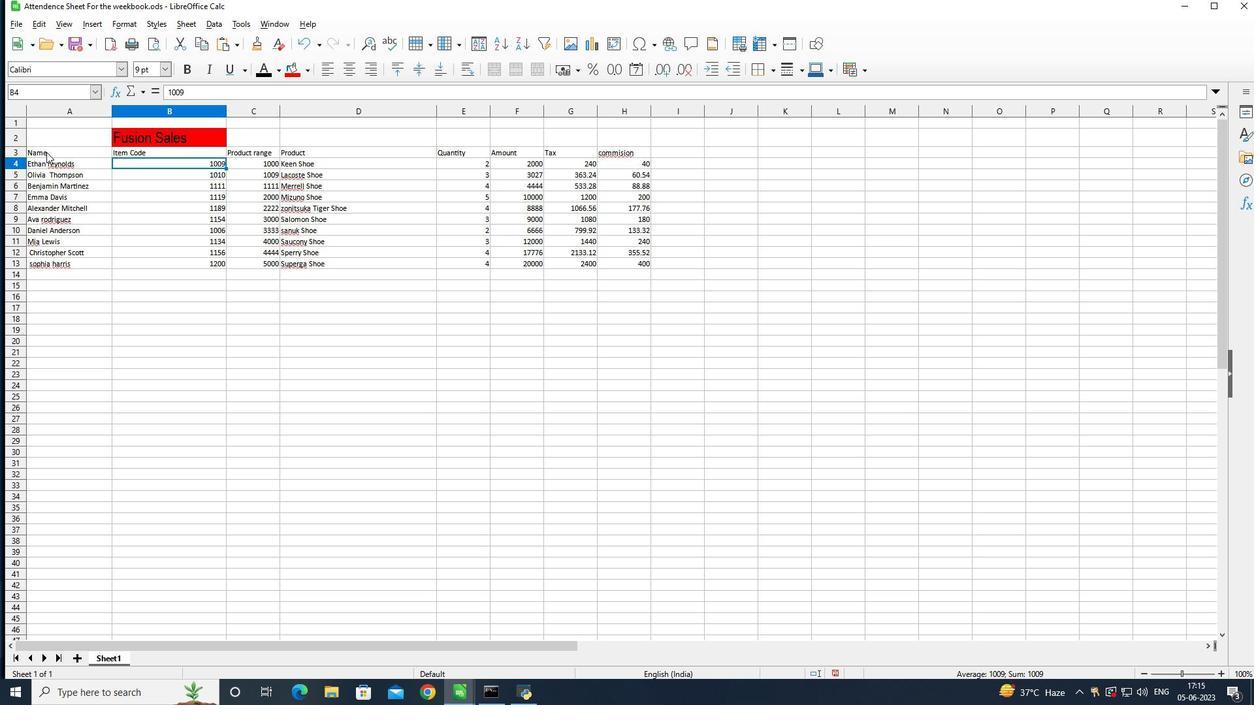 
Action: Mouse moved to (752, 74)
Screenshot: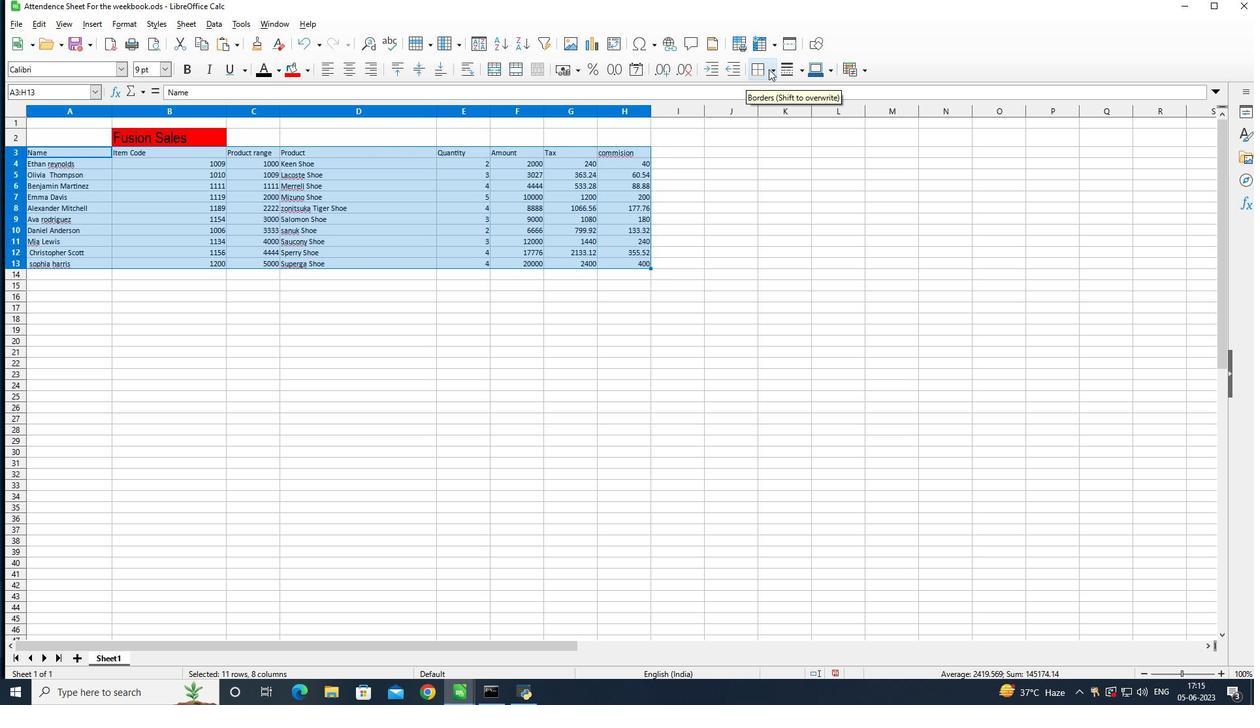 
Action: Mouse pressed left at (752, 74)
Screenshot: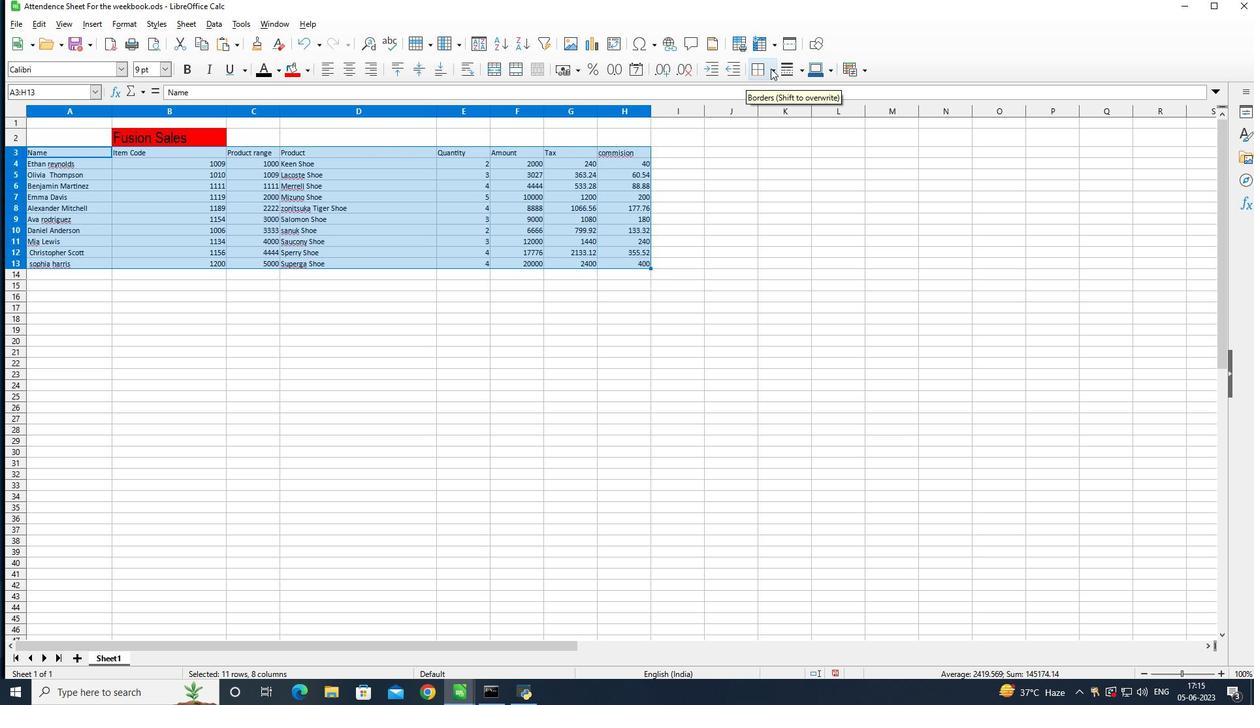 
Action: Mouse moved to (810, 145)
Screenshot: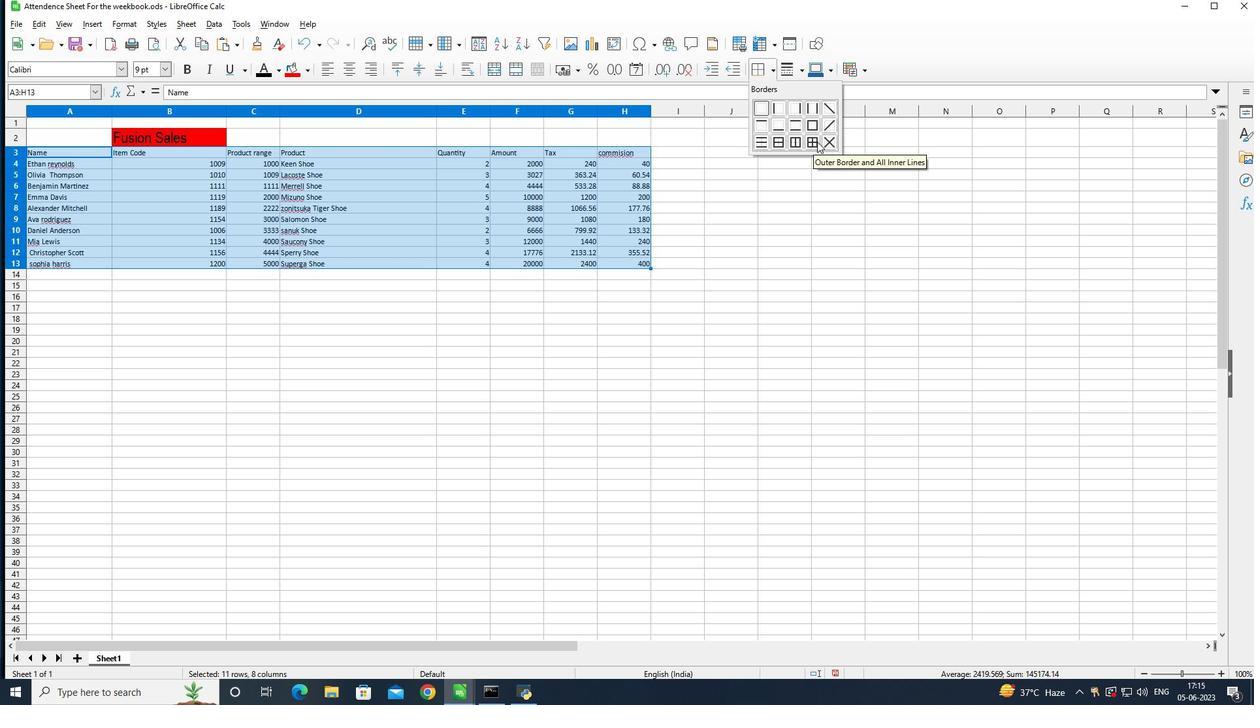 
Action: Mouse pressed left at (810, 145)
Screenshot: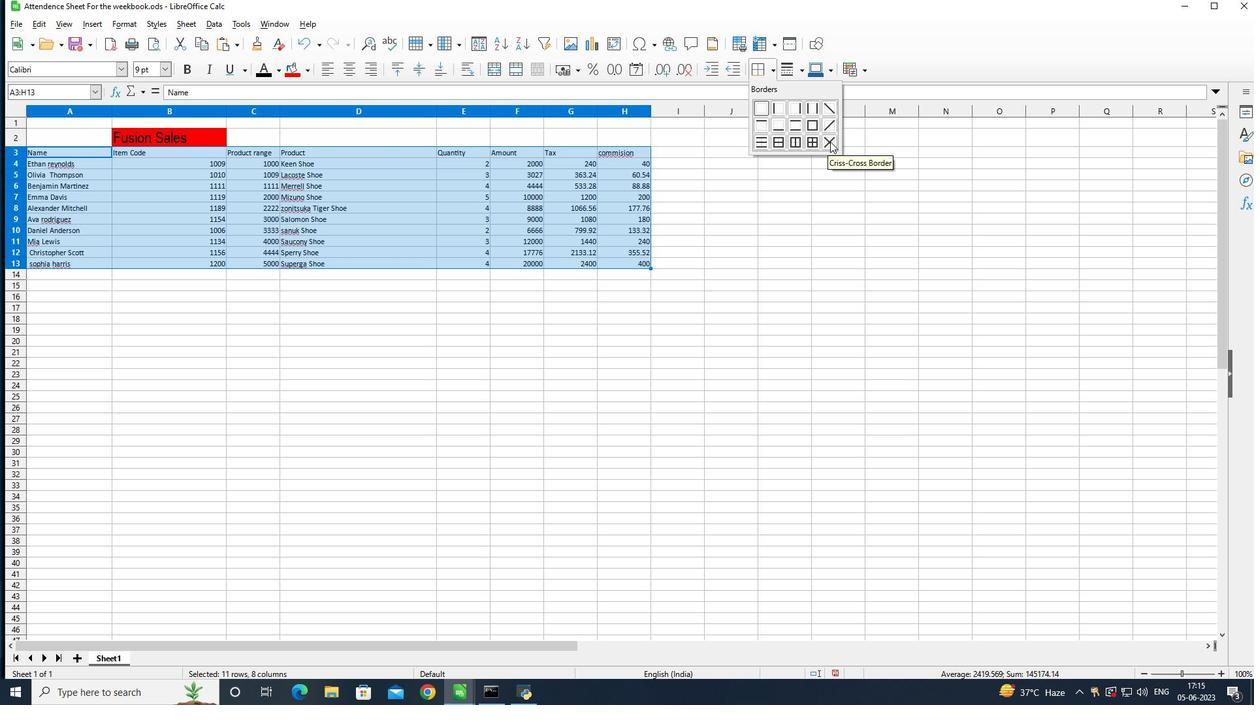 
Action: Mouse moved to (676, 308)
Screenshot: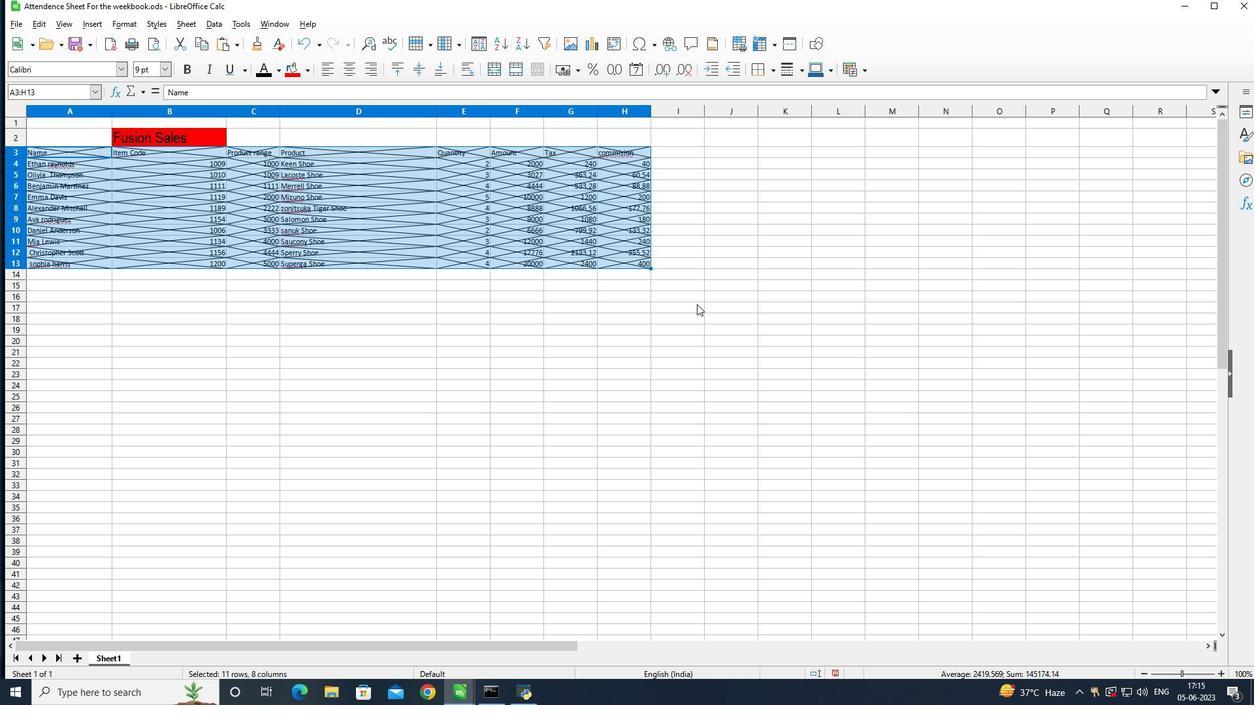 
Action: Mouse pressed left at (676, 308)
Screenshot: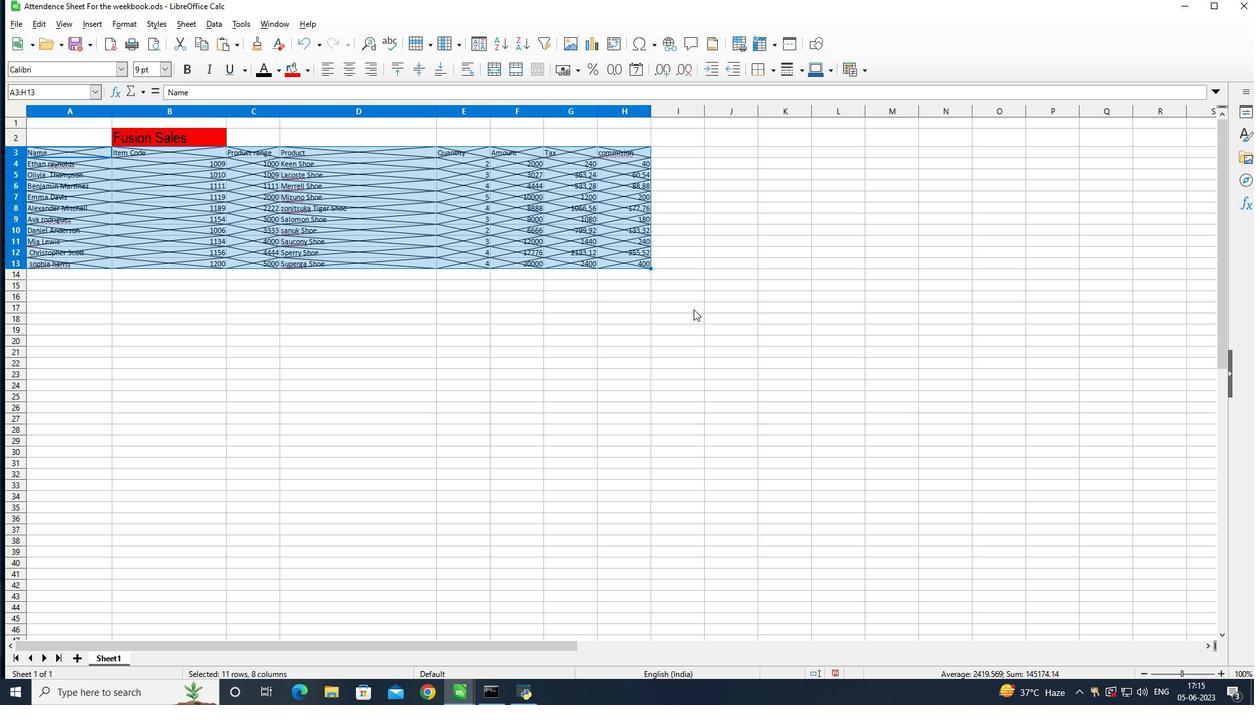 
